 Task: For heading Use Courier New with navy blue colour.  font size for heading20,  'Change the font style of data to'Courier New and font size to 12,  Change the alignment of both headline & data to Align left In the sheet  Budget Management Sheetbook
Action: Mouse moved to (116, 158)
Screenshot: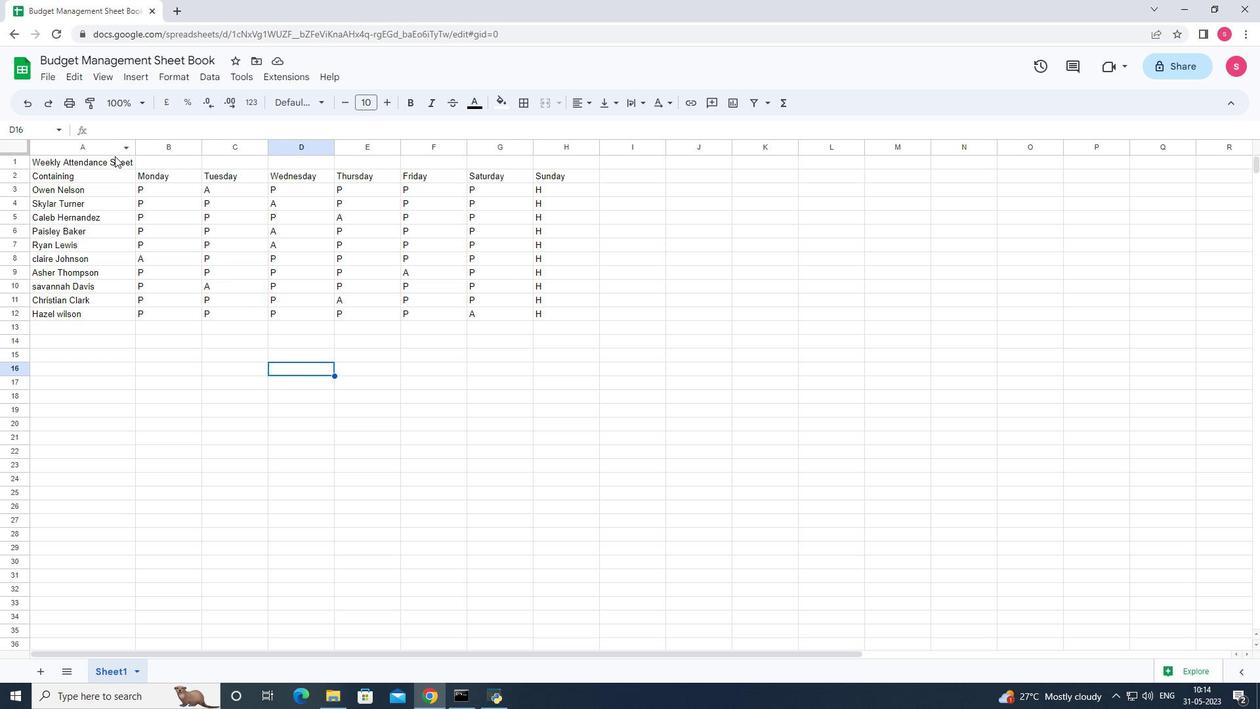 
Action: Mouse pressed left at (116, 158)
Screenshot: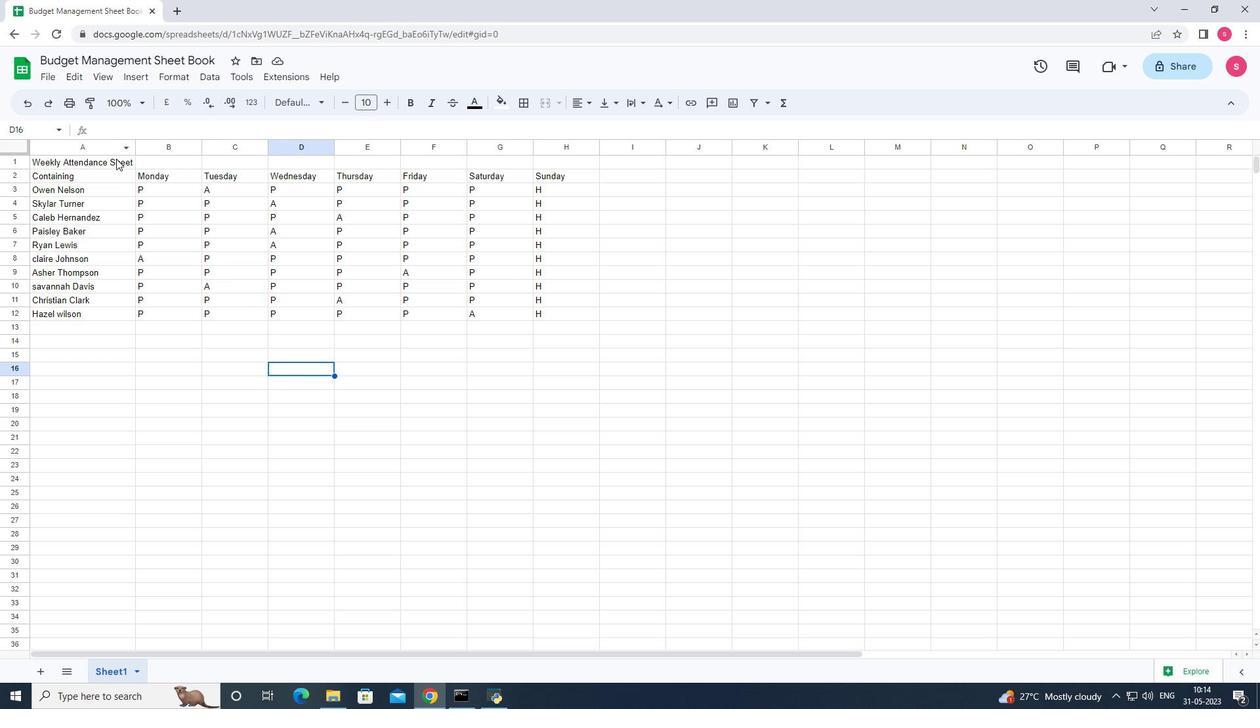 
Action: Mouse moved to (319, 105)
Screenshot: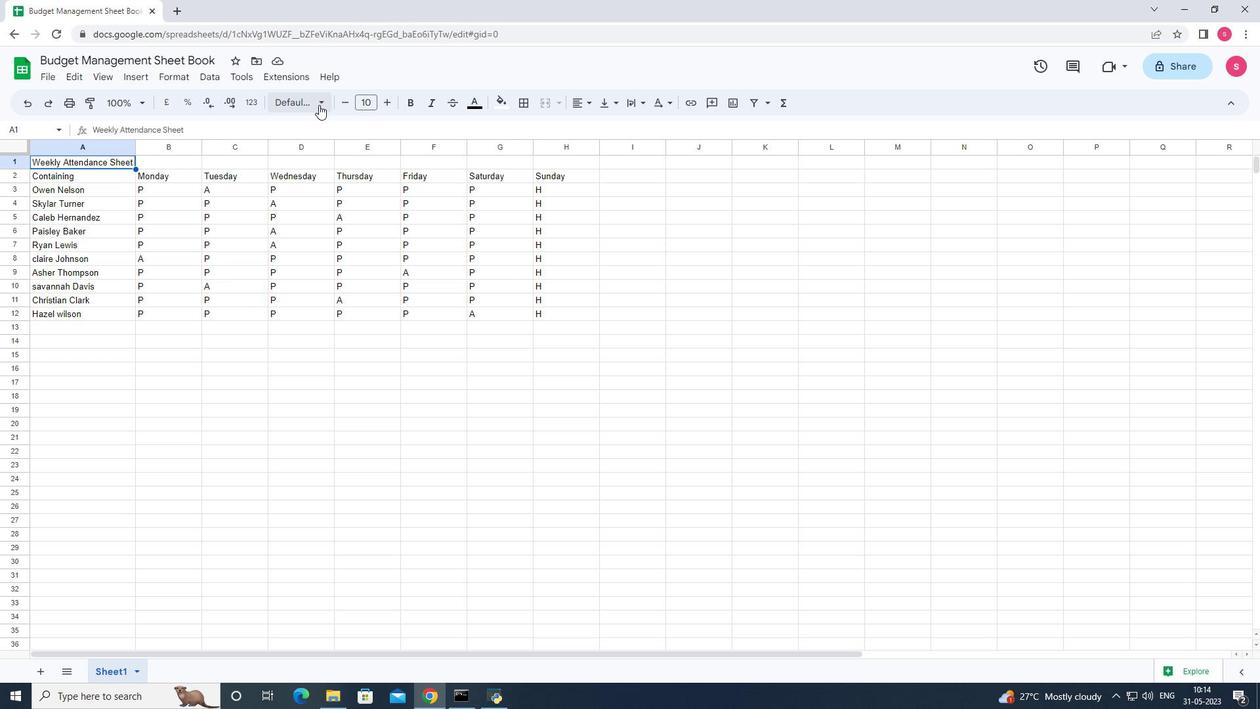 
Action: Mouse pressed left at (319, 105)
Screenshot: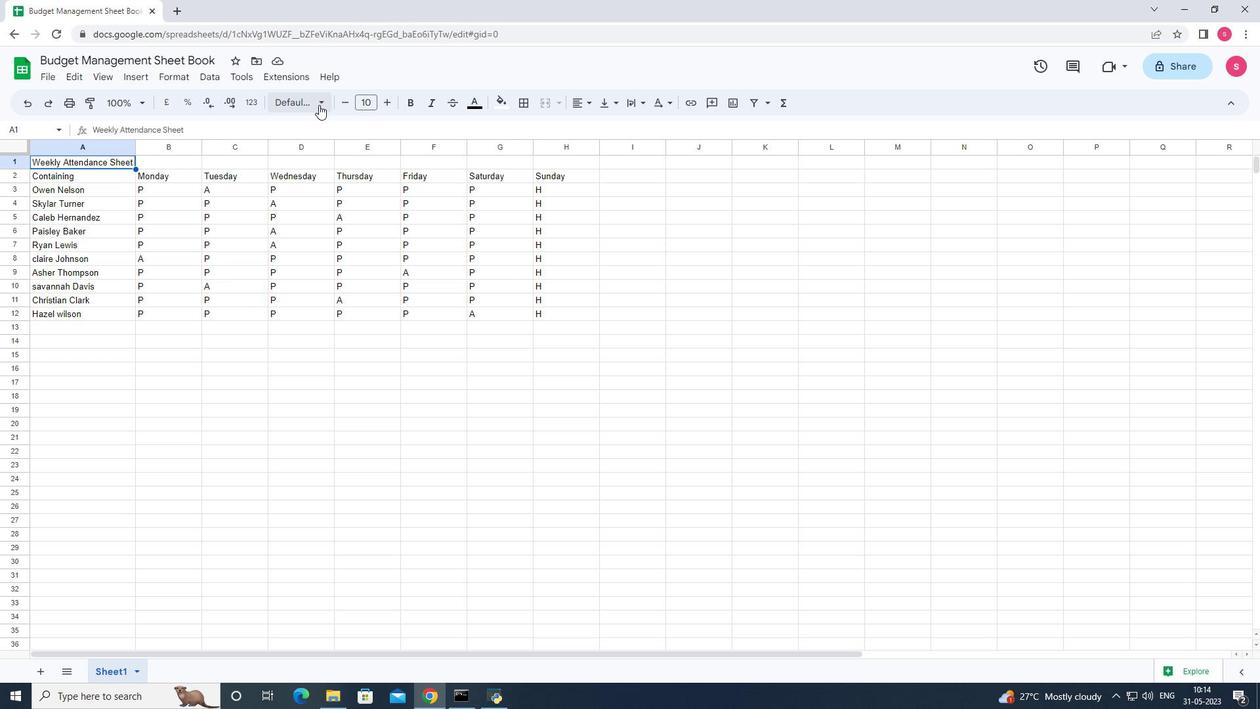 
Action: Mouse moved to (332, 477)
Screenshot: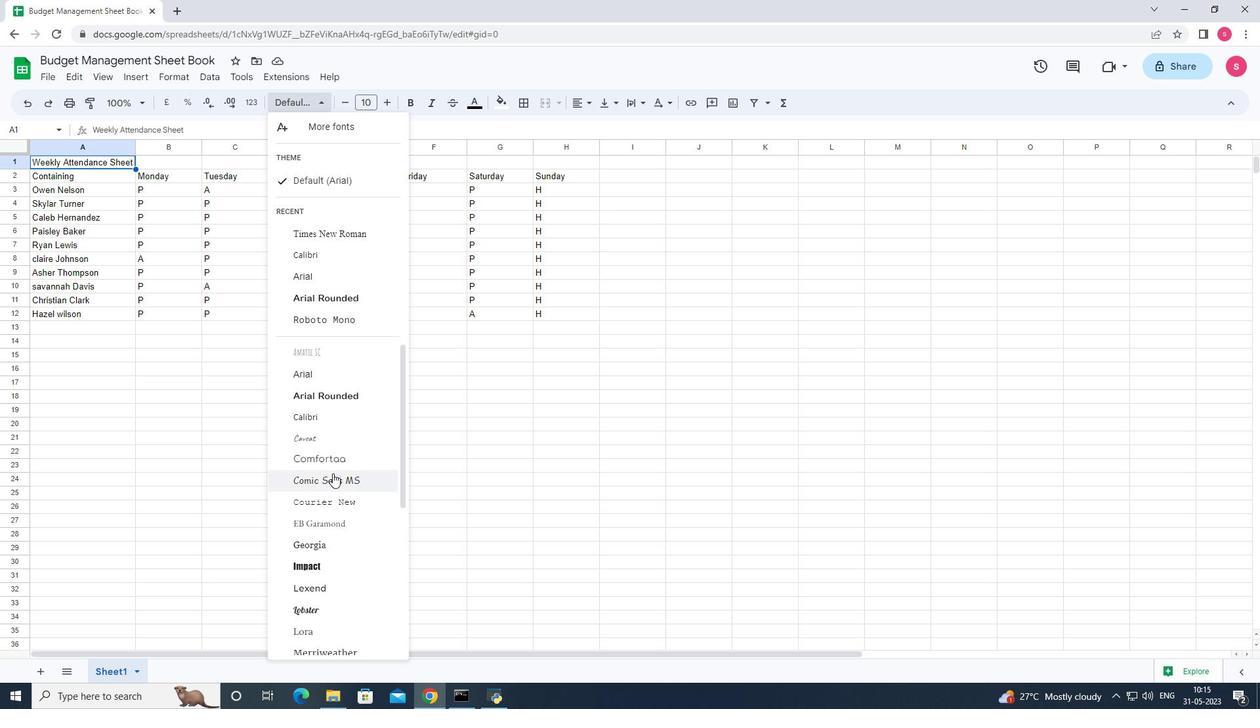 
Action: Mouse scrolled (332, 476) with delta (0, 0)
Screenshot: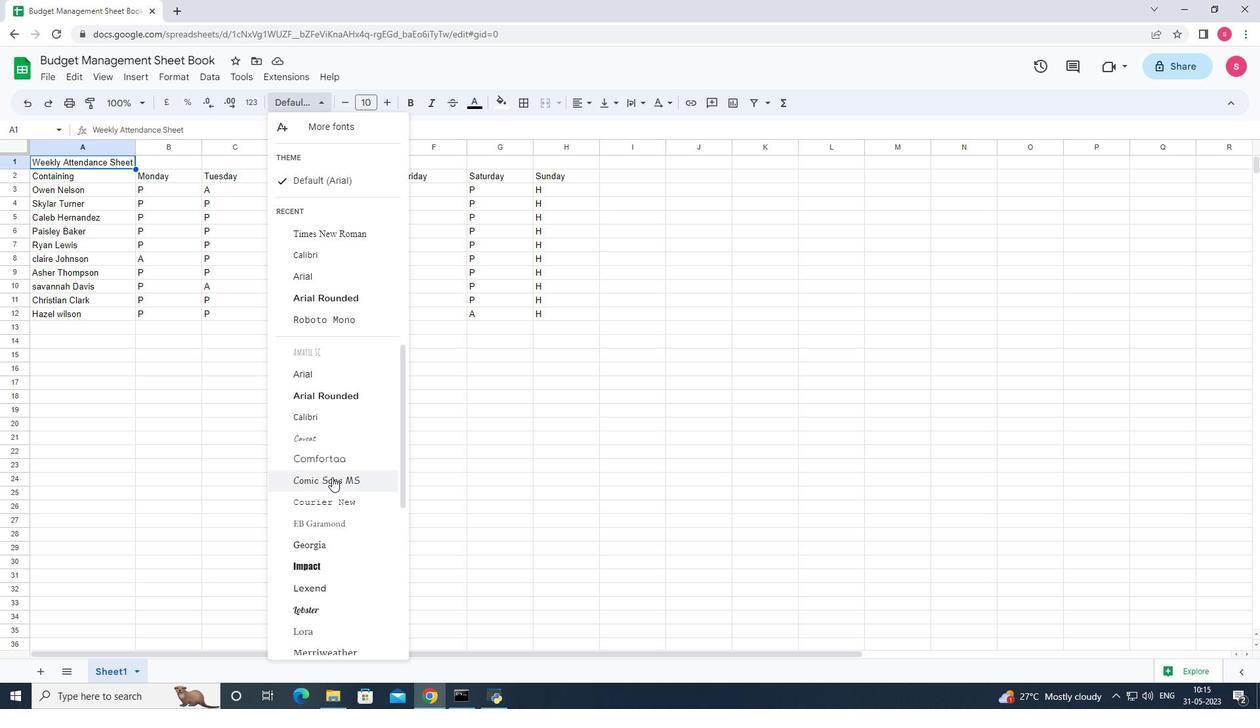 
Action: Mouse scrolled (332, 476) with delta (0, 0)
Screenshot: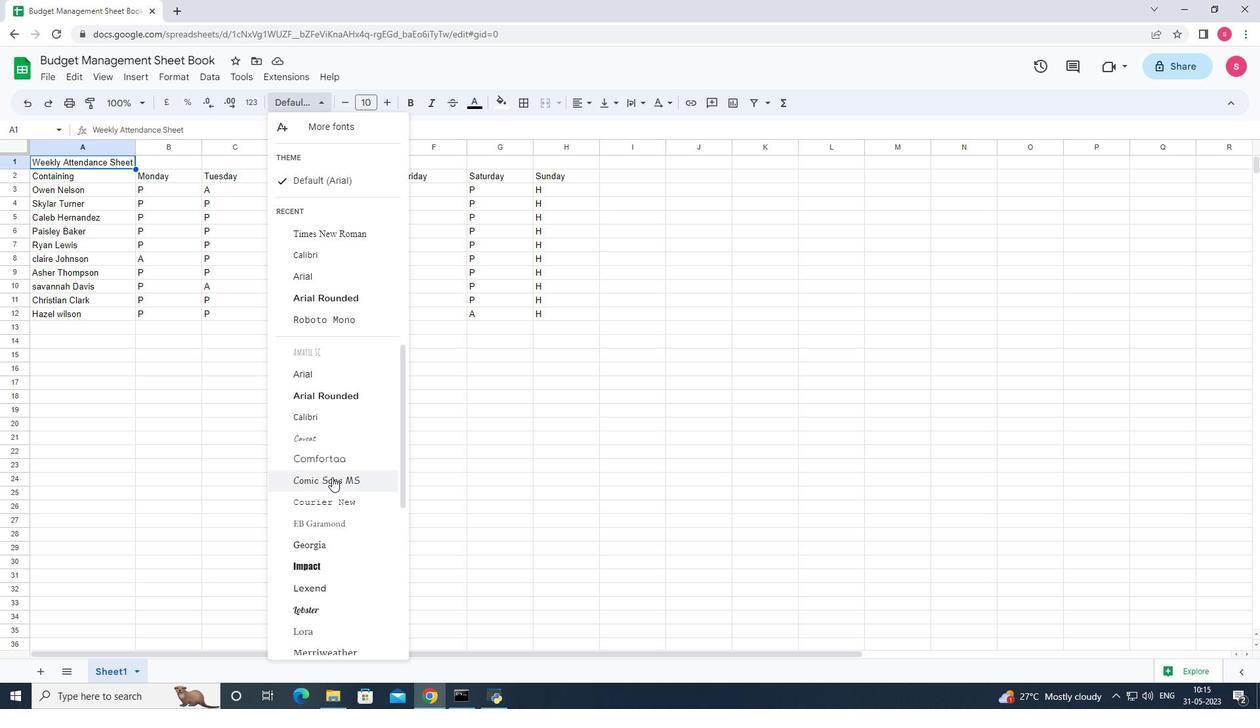 
Action: Mouse scrolled (332, 476) with delta (0, 0)
Screenshot: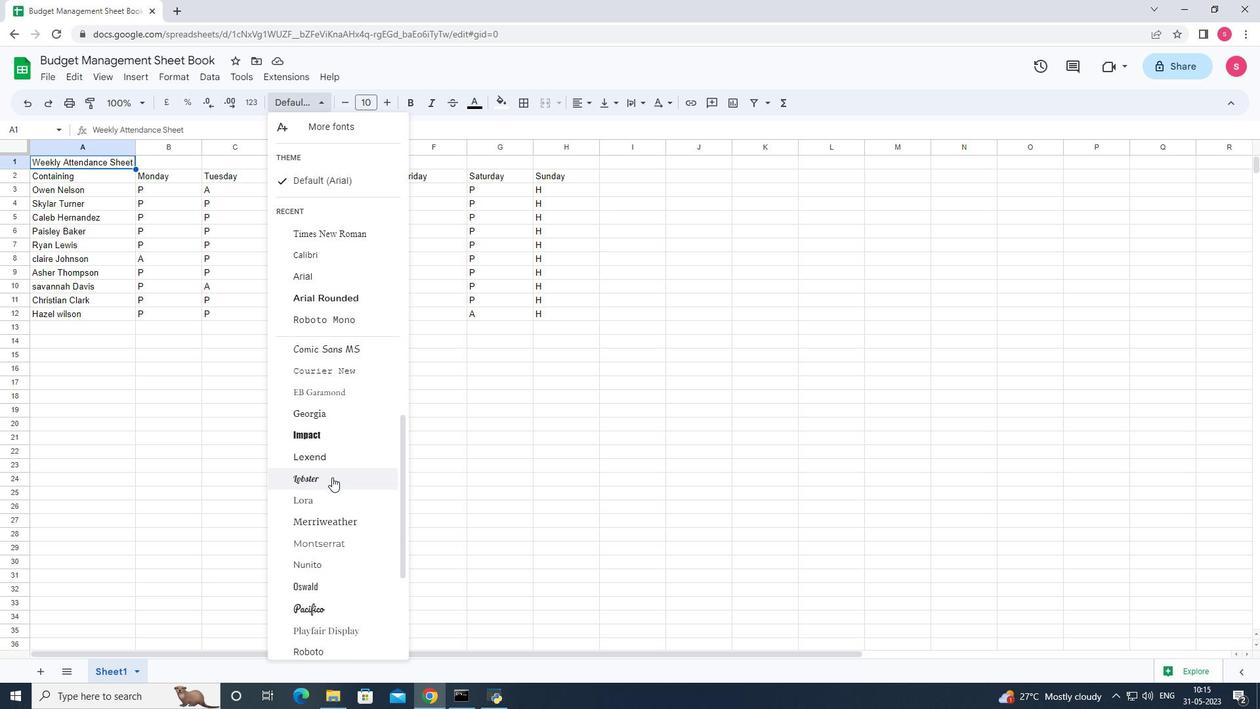 
Action: Mouse scrolled (332, 476) with delta (0, 0)
Screenshot: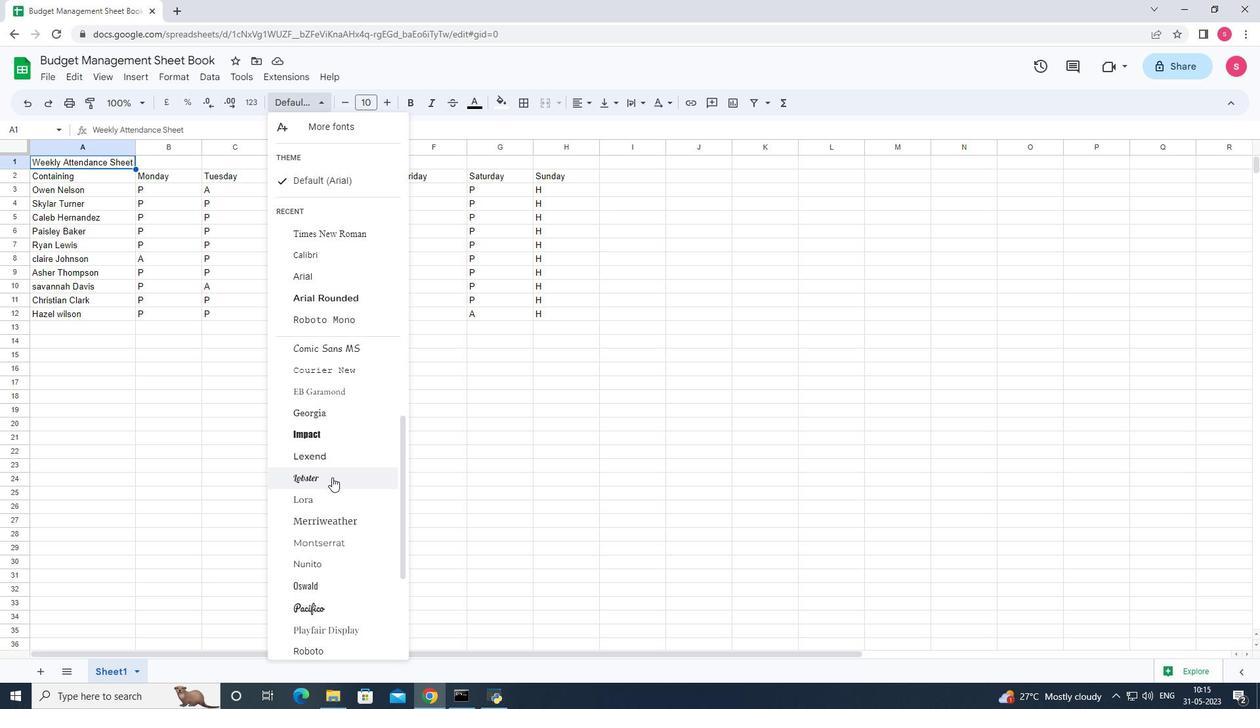 
Action: Mouse scrolled (332, 476) with delta (0, 0)
Screenshot: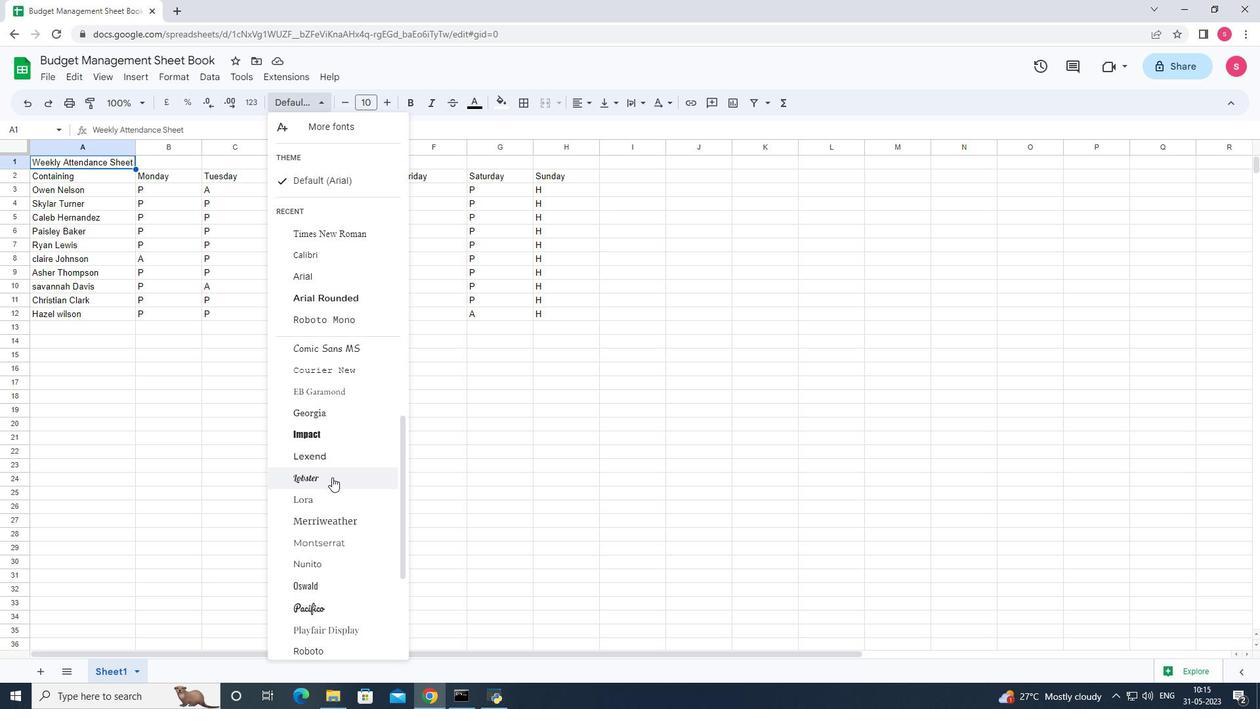 
Action: Mouse scrolled (332, 476) with delta (0, 0)
Screenshot: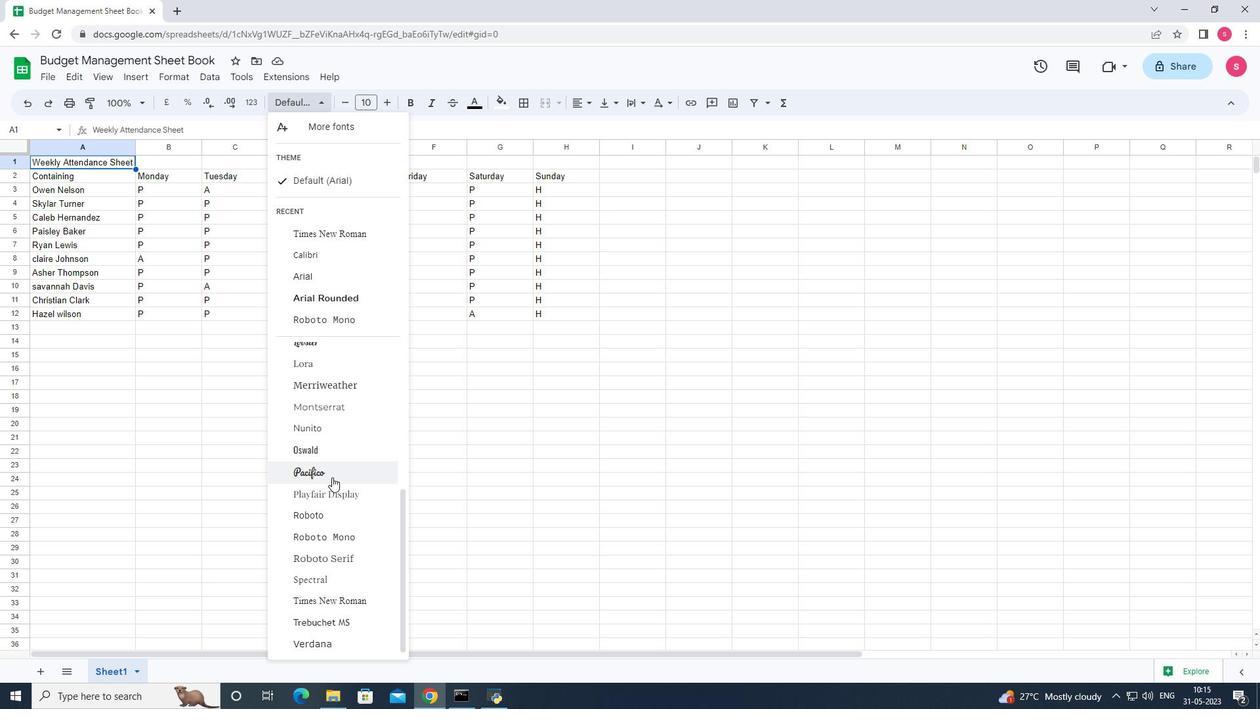 
Action: Mouse scrolled (332, 476) with delta (0, 0)
Screenshot: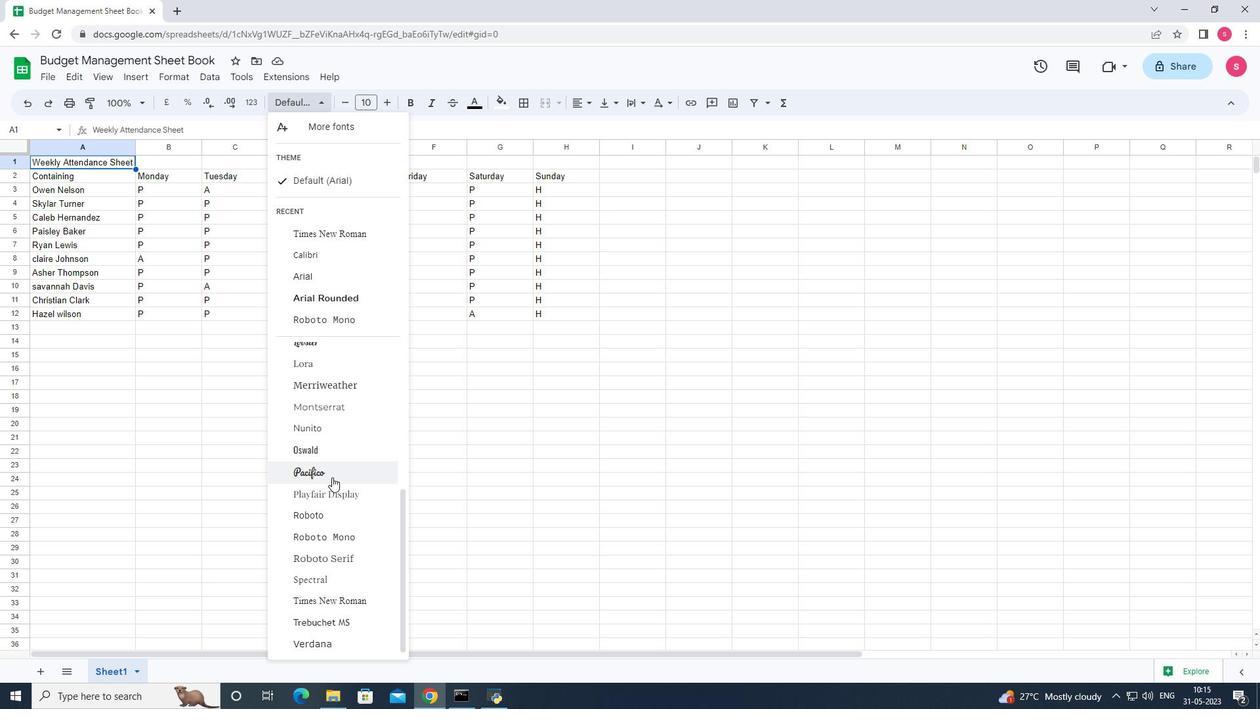 
Action: Mouse scrolled (332, 476) with delta (0, 0)
Screenshot: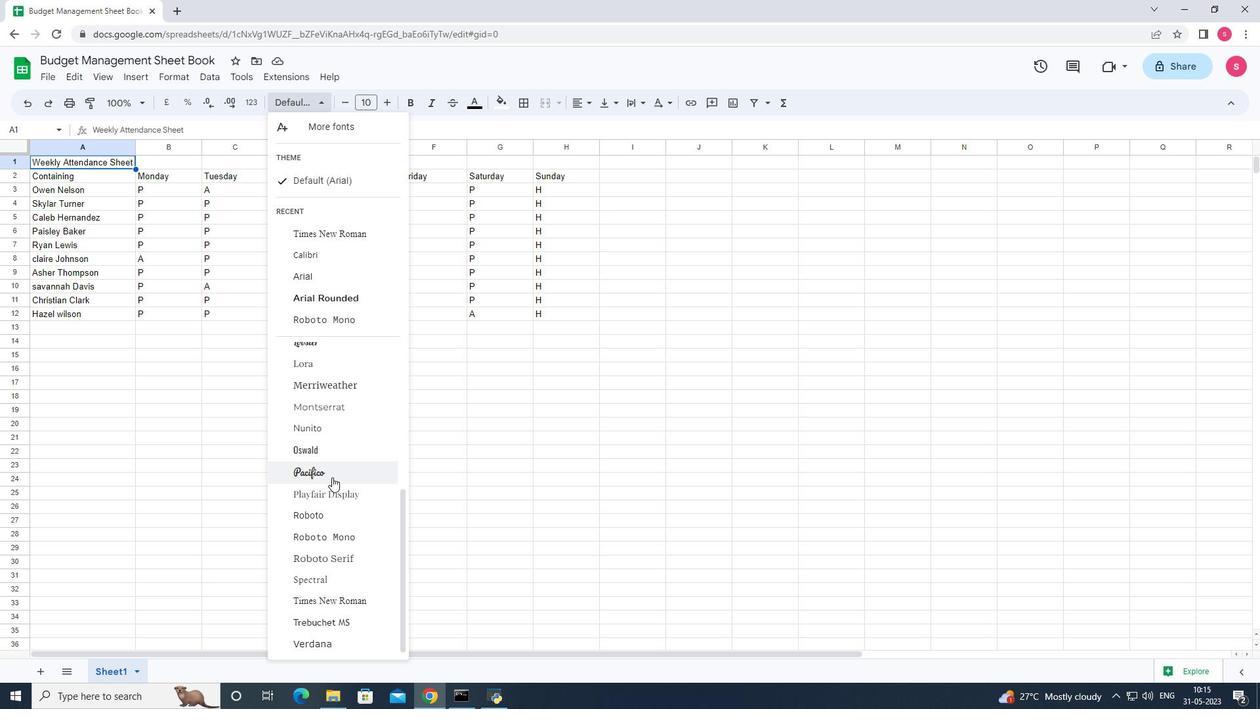 
Action: Mouse moved to (335, 336)
Screenshot: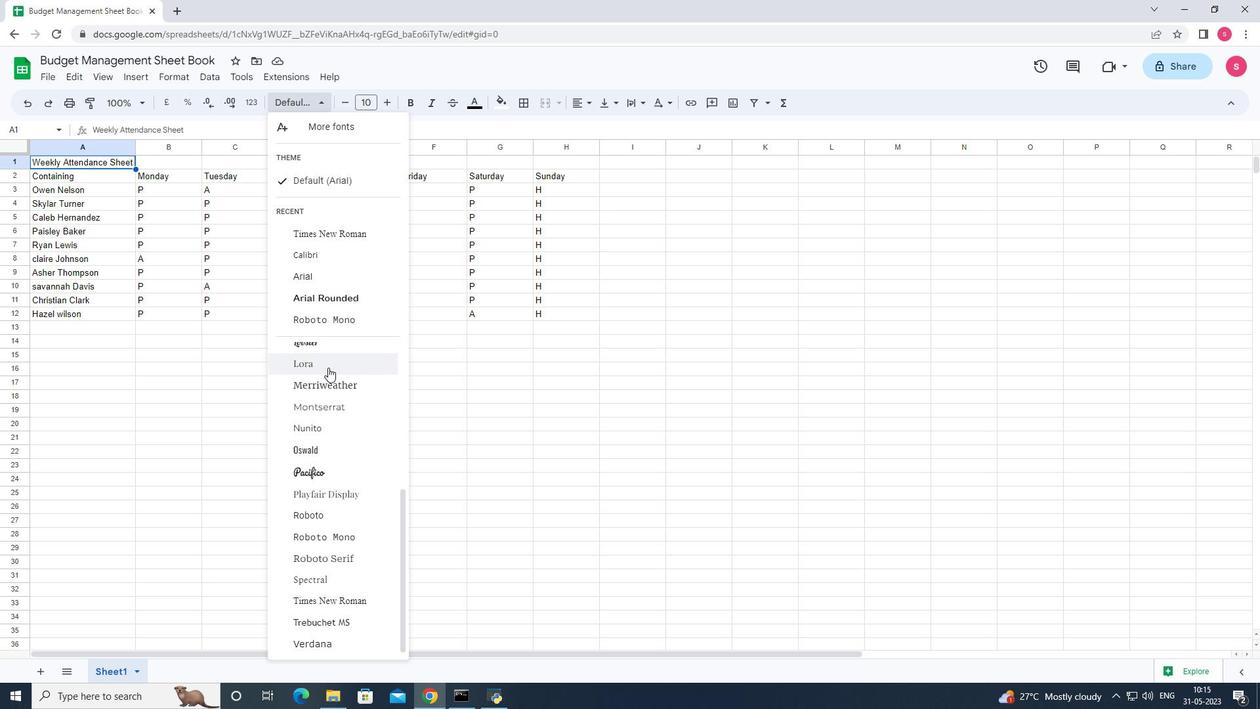 
Action: Mouse scrolled (335, 335) with delta (0, 0)
Screenshot: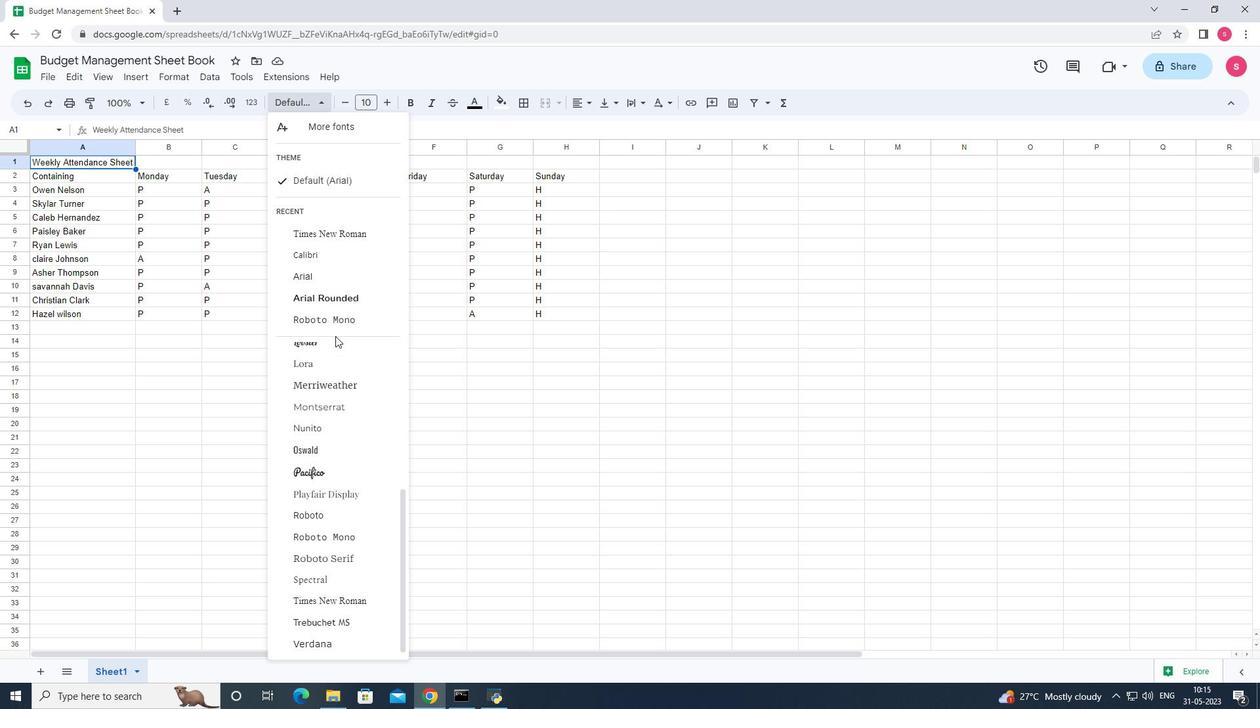 
Action: Mouse scrolled (335, 335) with delta (0, 0)
Screenshot: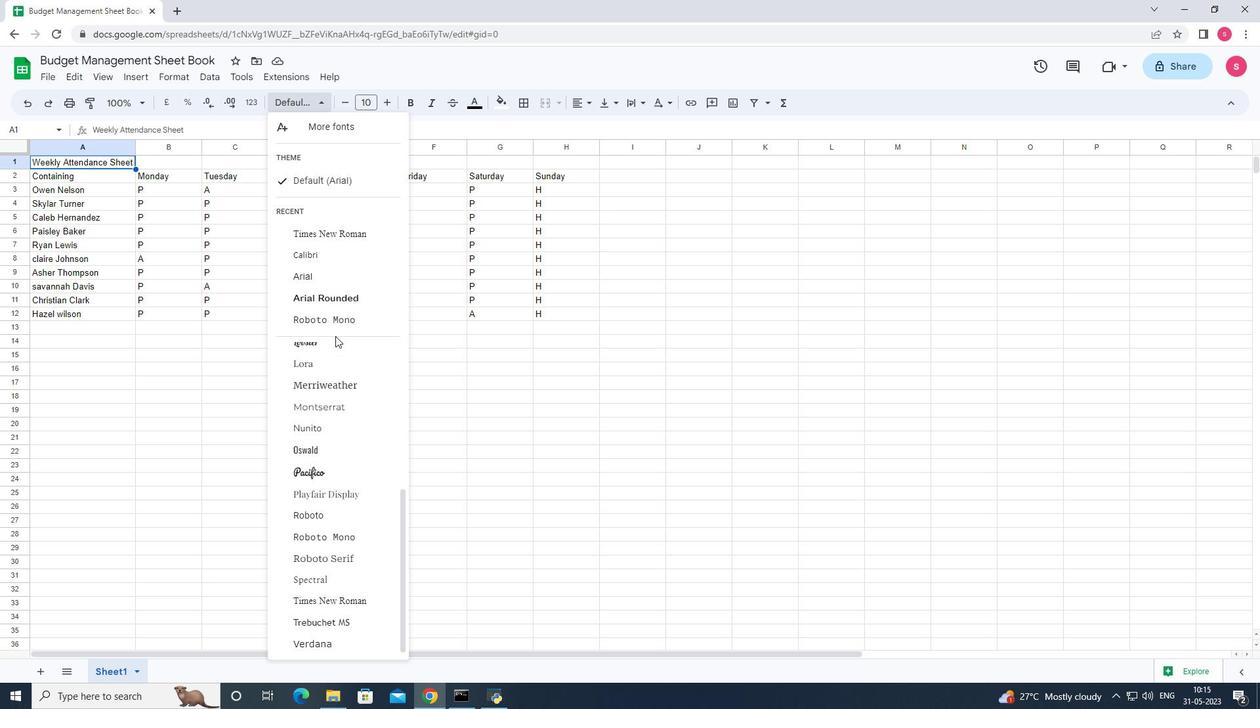 
Action: Mouse scrolled (335, 335) with delta (0, 0)
Screenshot: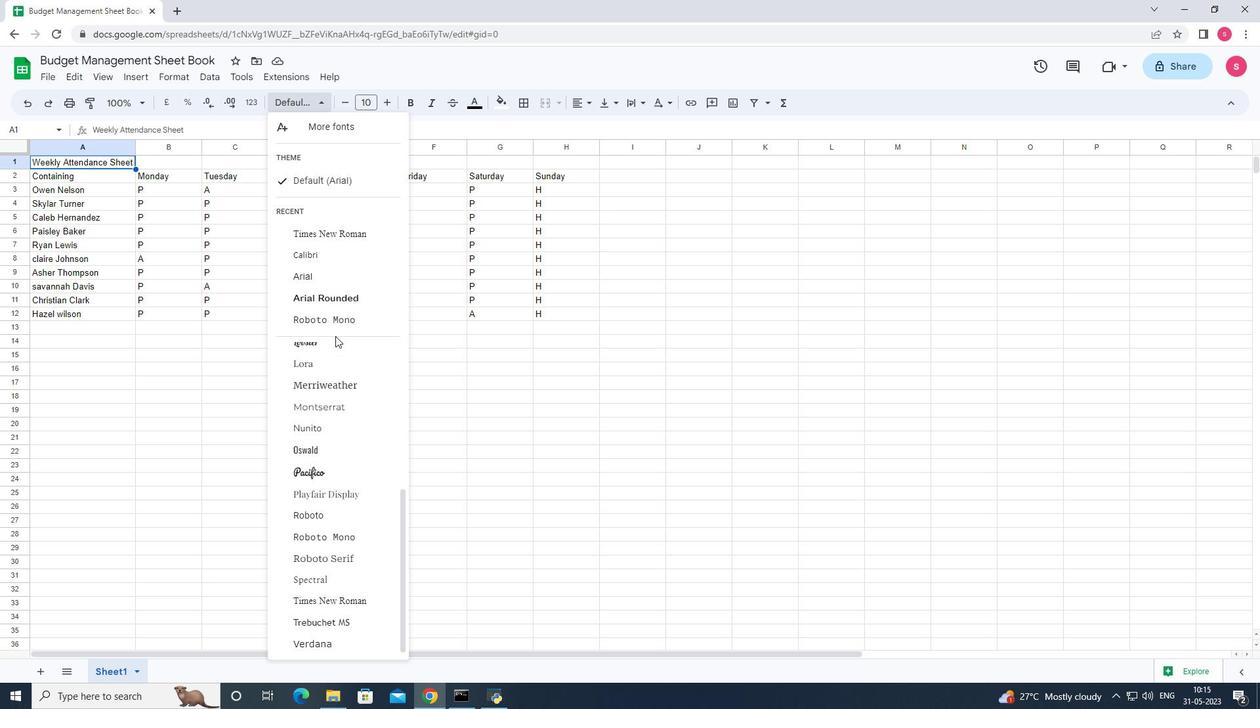 
Action: Mouse moved to (336, 191)
Screenshot: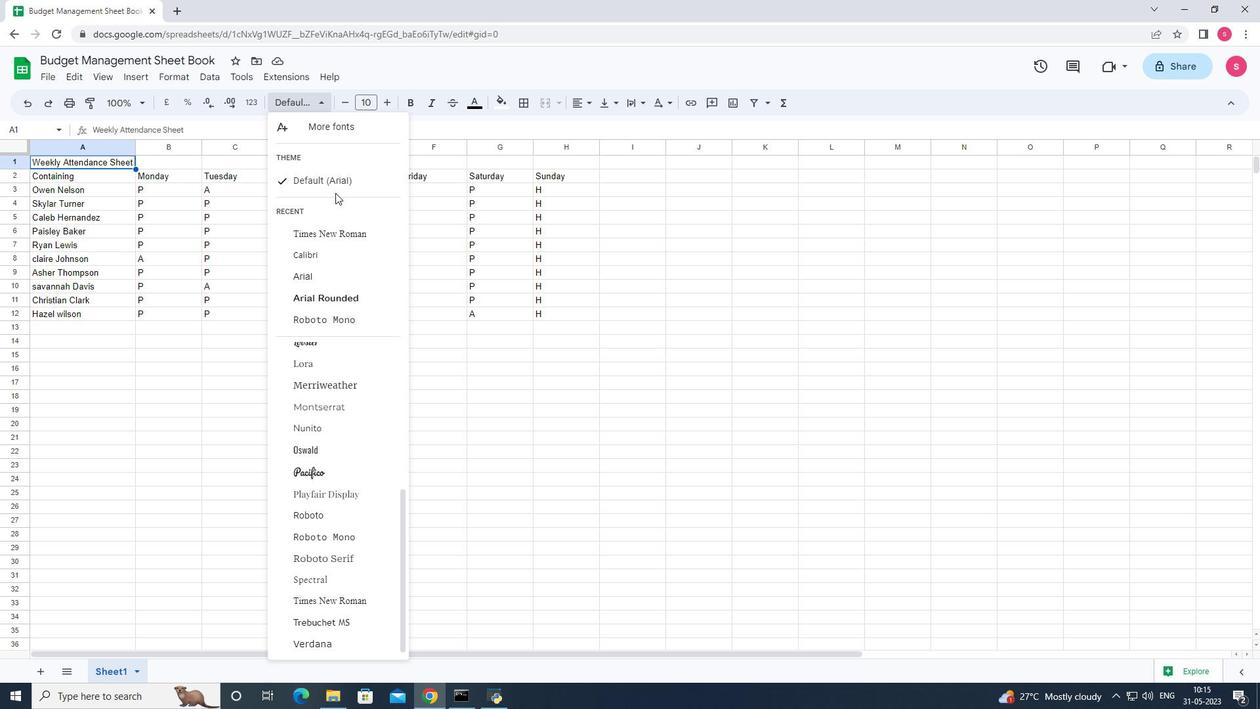 
Action: Mouse scrolled (336, 190) with delta (0, 0)
Screenshot: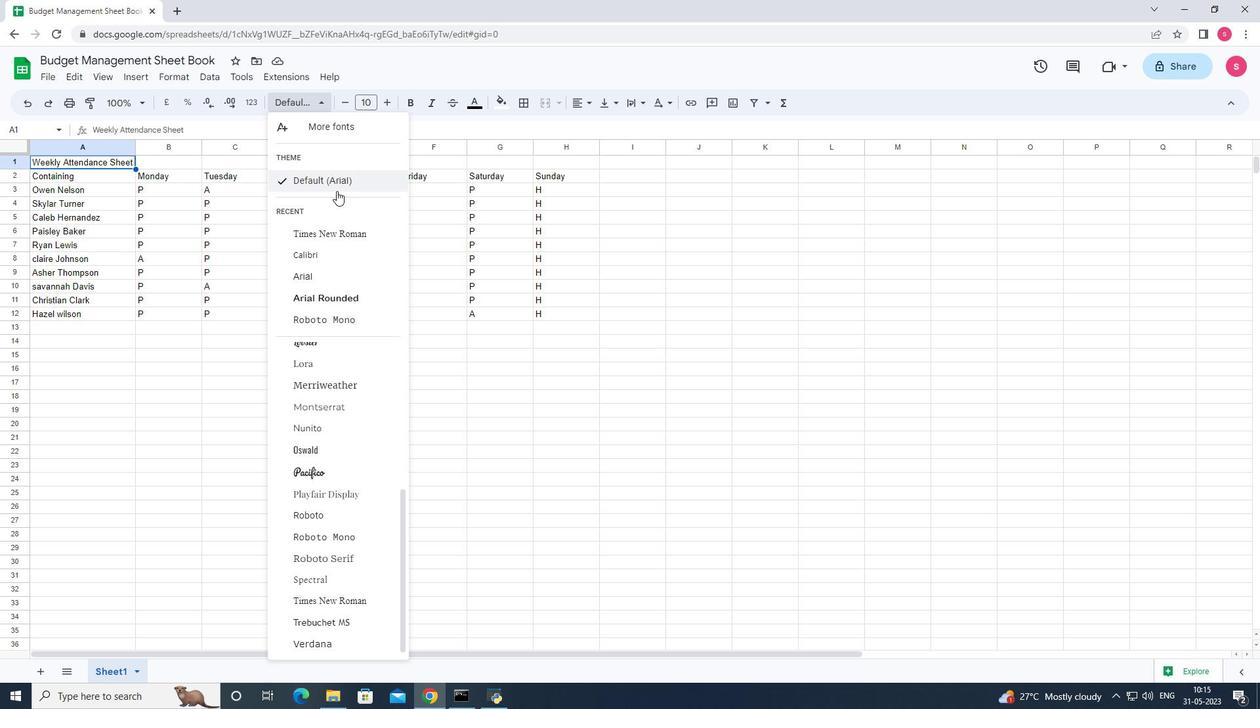 
Action: Mouse scrolled (336, 190) with delta (0, 0)
Screenshot: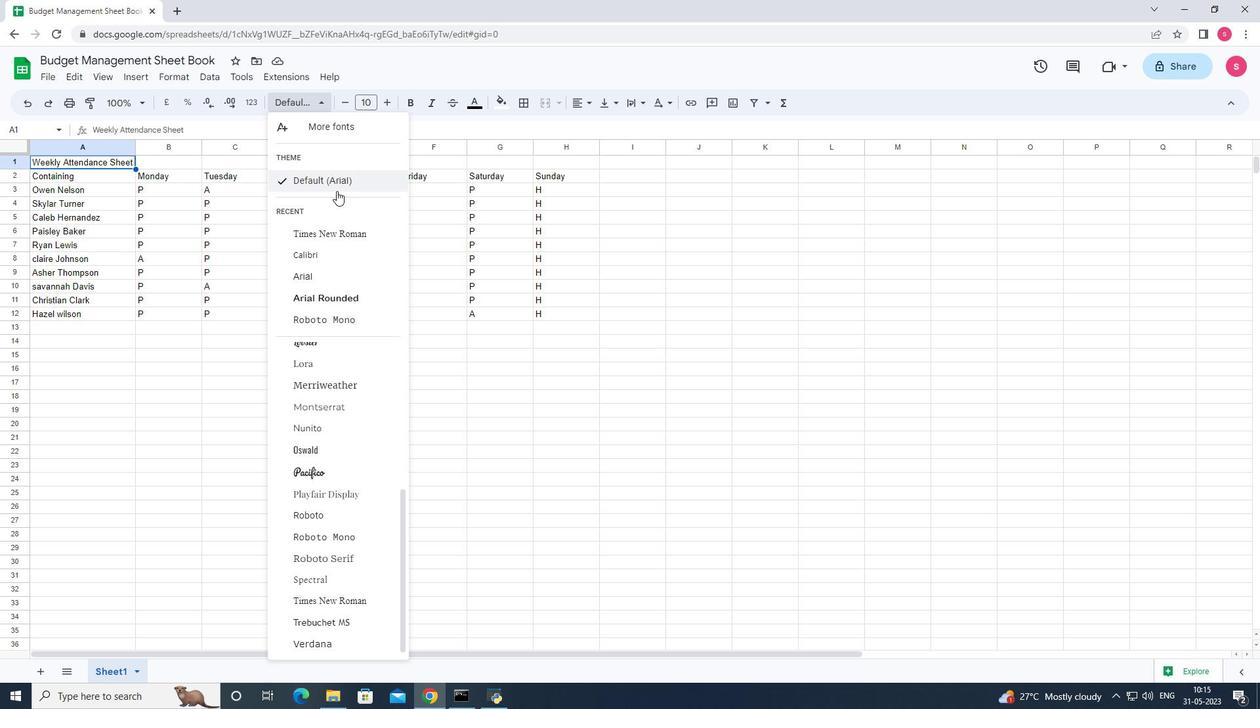 
Action: Mouse scrolled (336, 190) with delta (0, 0)
Screenshot: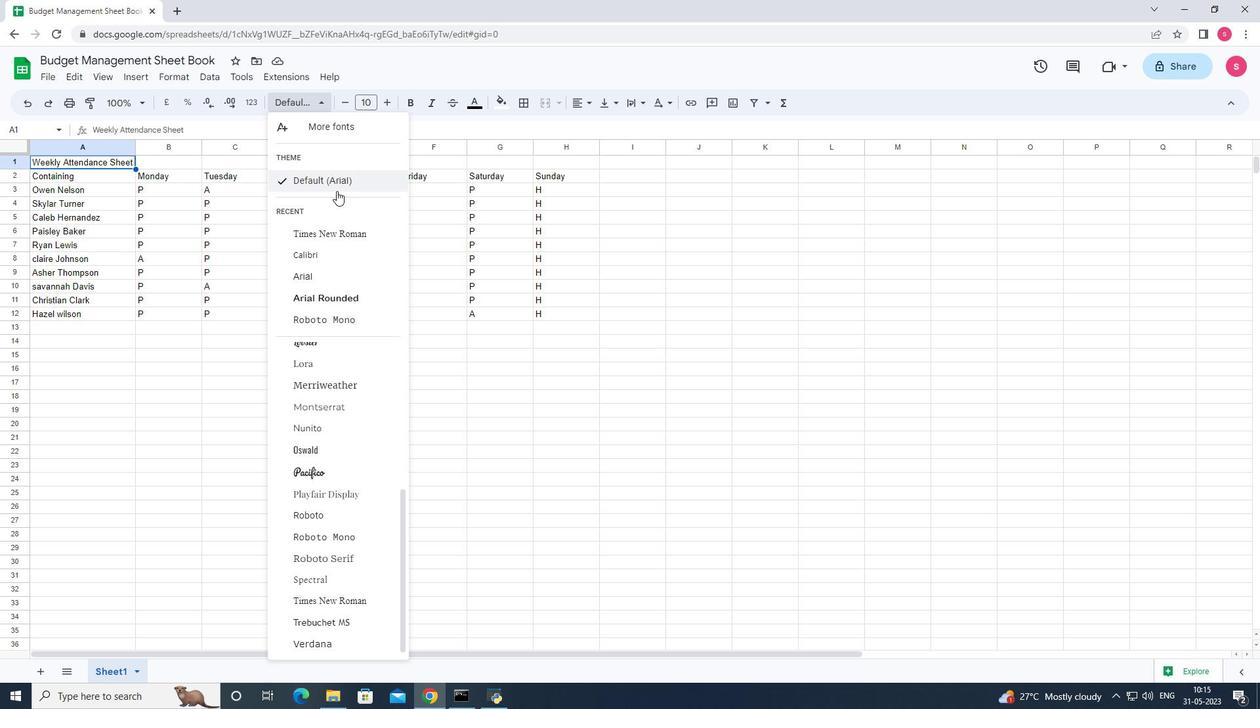 
Action: Mouse moved to (354, 288)
Screenshot: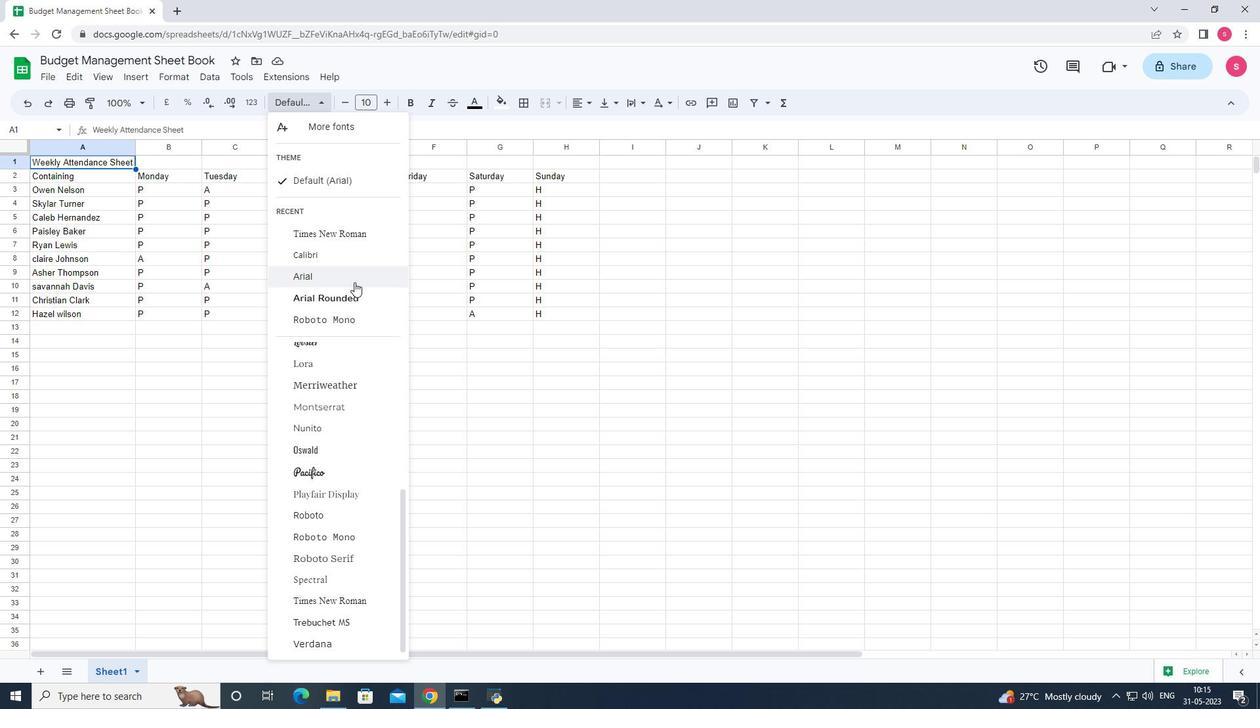
Action: Mouse scrolled (354, 287) with delta (0, 0)
Screenshot: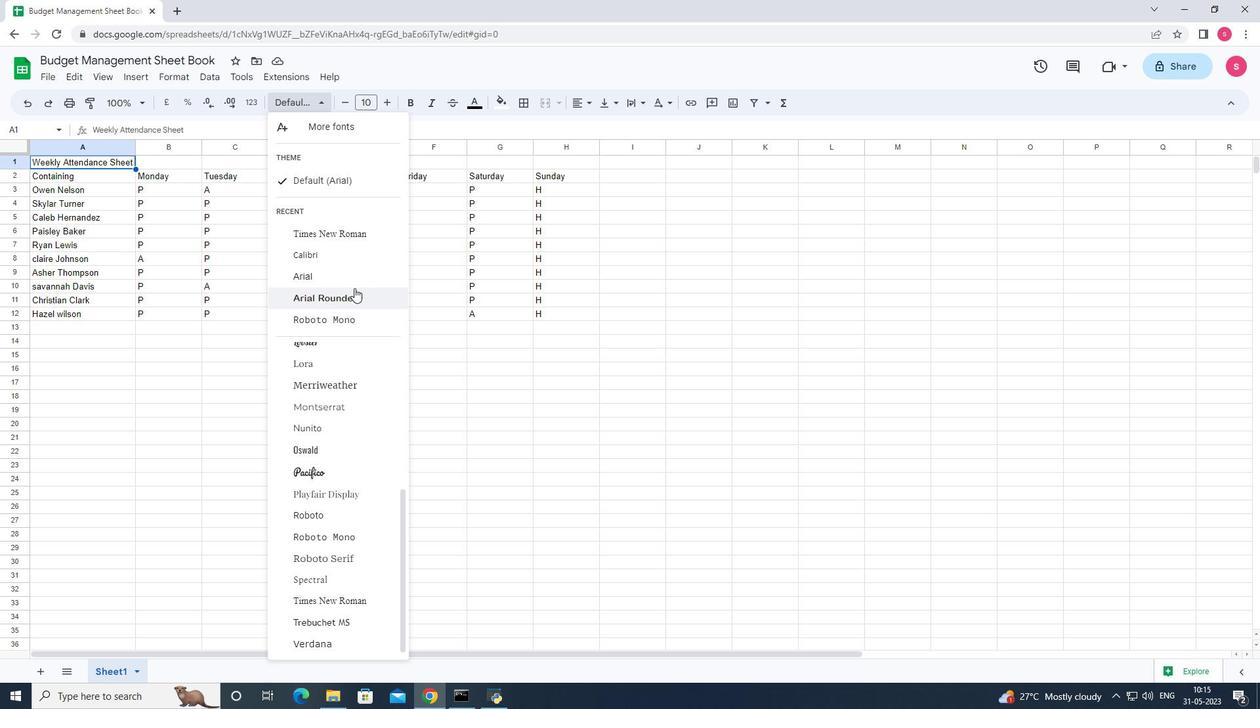 
Action: Mouse moved to (354, 288)
Screenshot: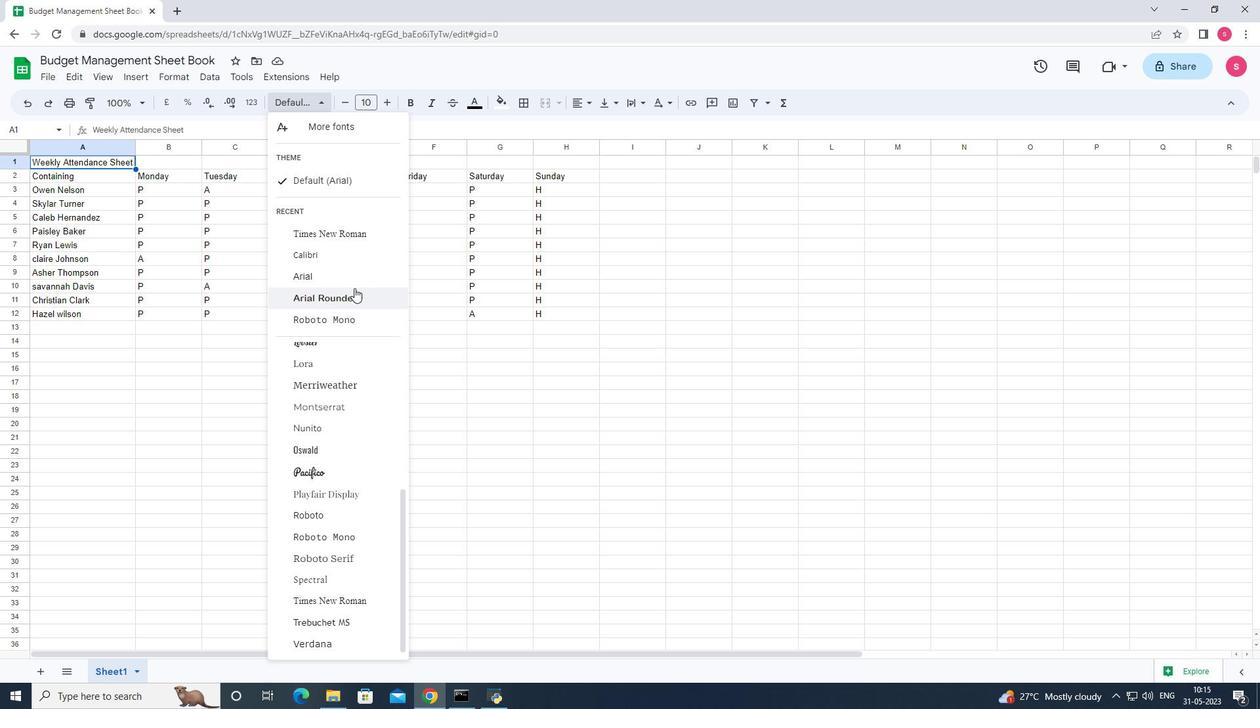 
Action: Mouse scrolled (354, 288) with delta (0, 0)
Screenshot: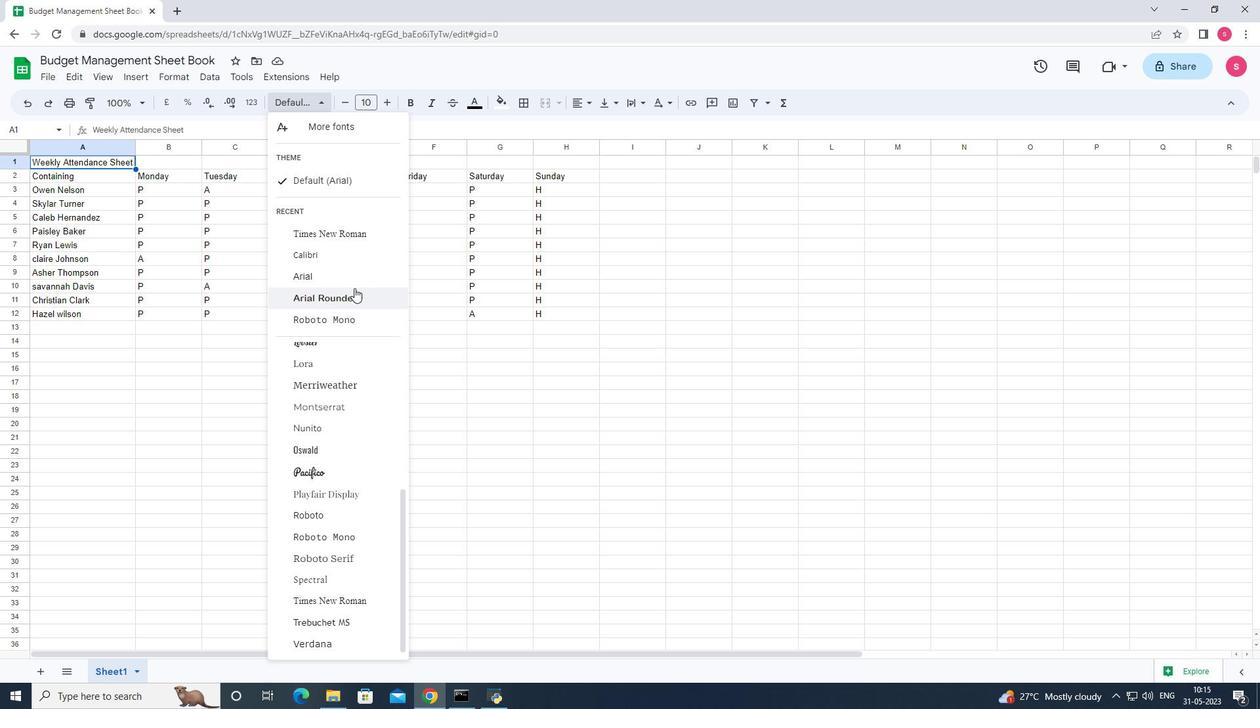 
Action: Mouse moved to (353, 289)
Screenshot: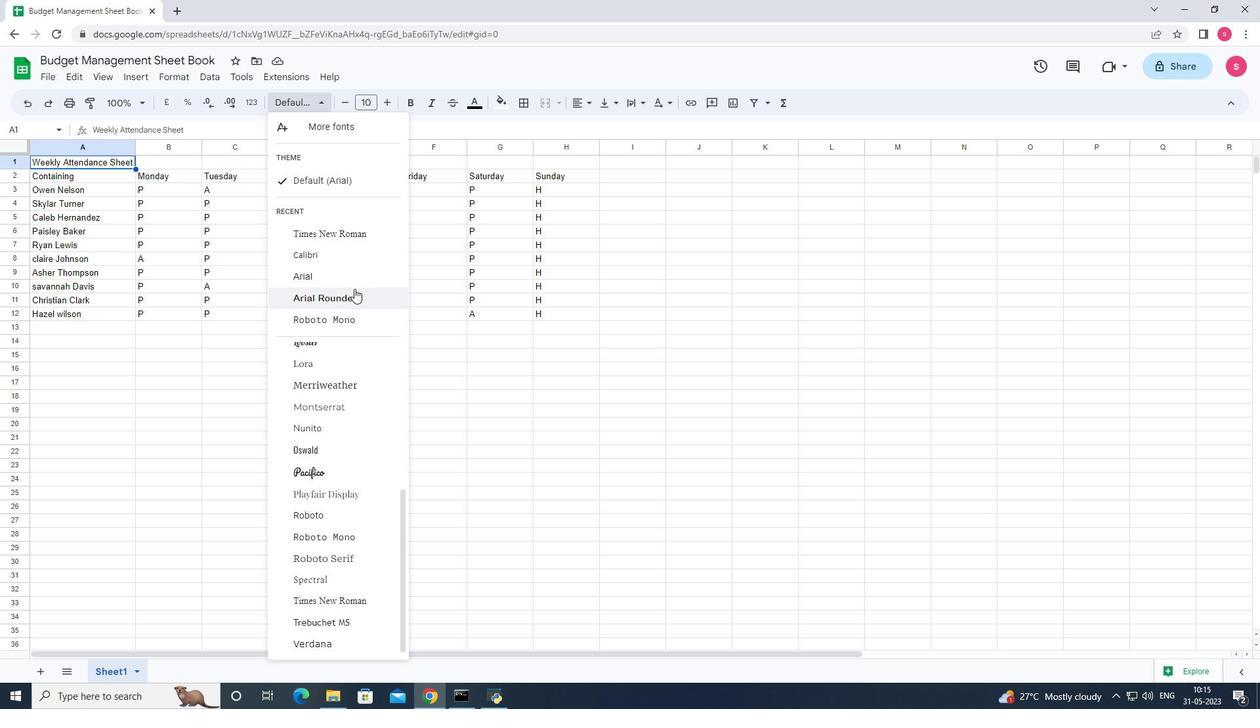 
Action: Mouse scrolled (353, 288) with delta (0, 0)
Screenshot: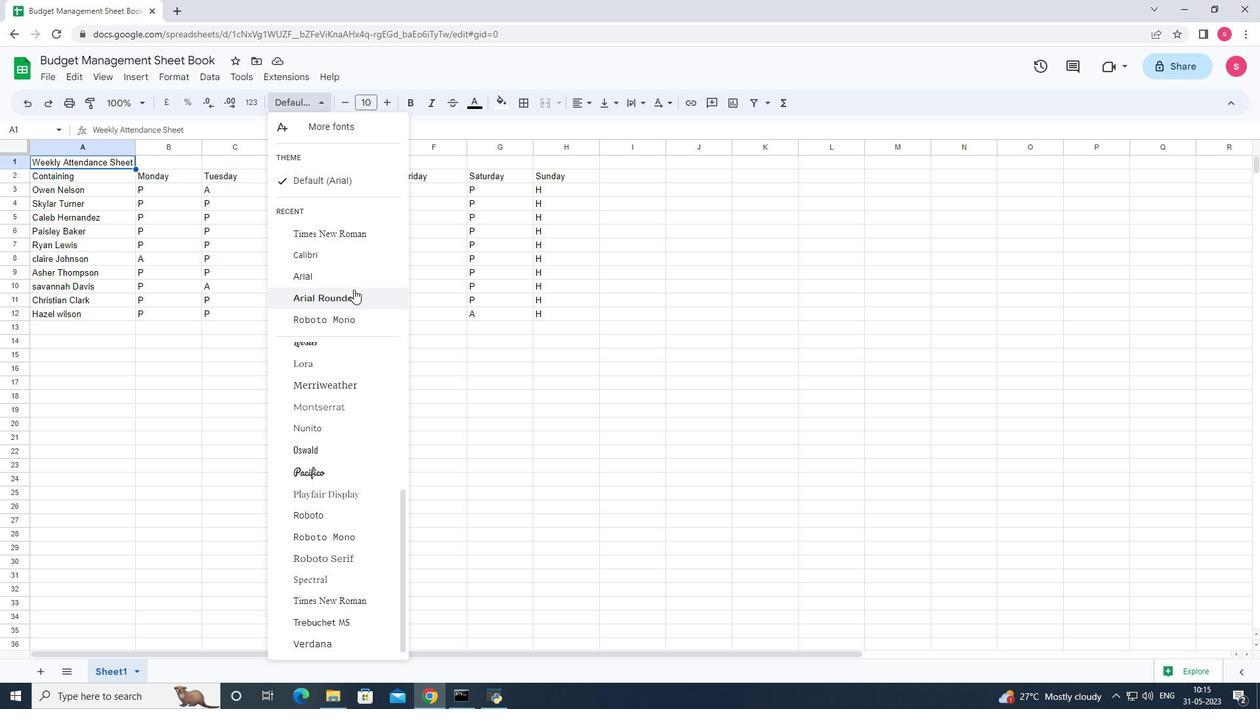 
Action: Mouse scrolled (353, 288) with delta (0, 0)
Screenshot: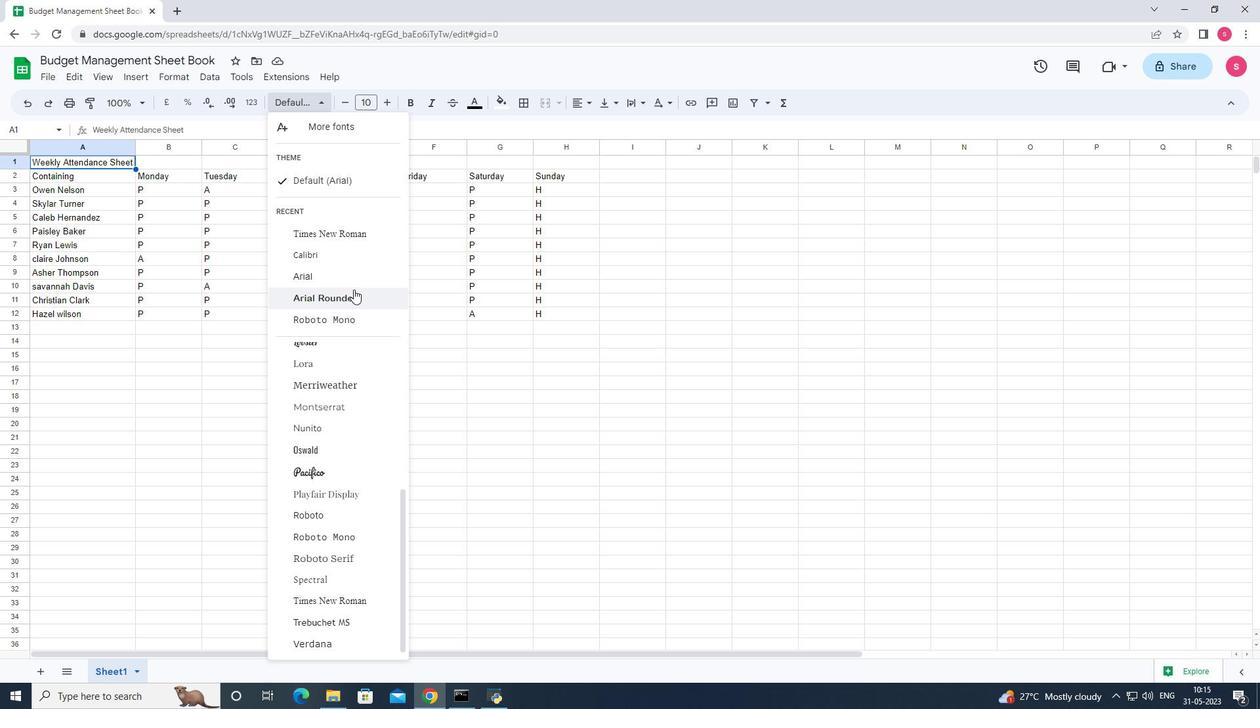 
Action: Mouse scrolled (353, 288) with delta (0, 0)
Screenshot: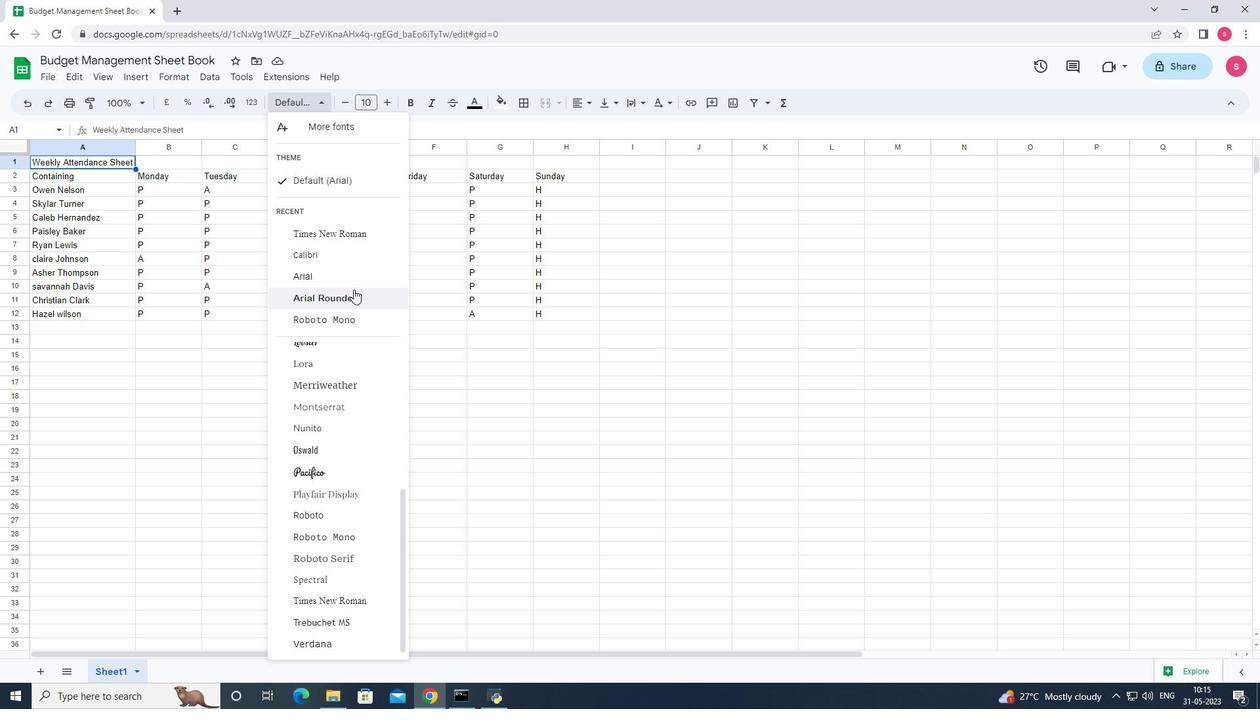 
Action: Mouse moved to (347, 369)
Screenshot: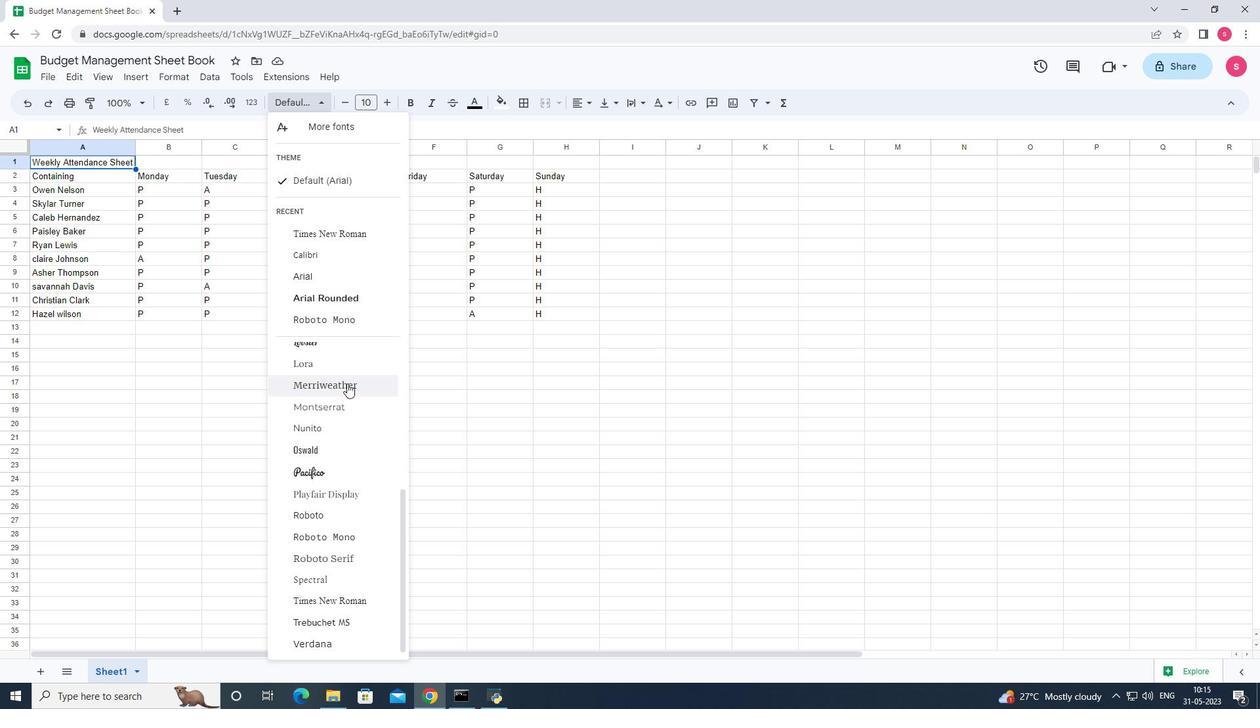 
Action: Mouse scrolled (347, 368) with delta (0, 0)
Screenshot: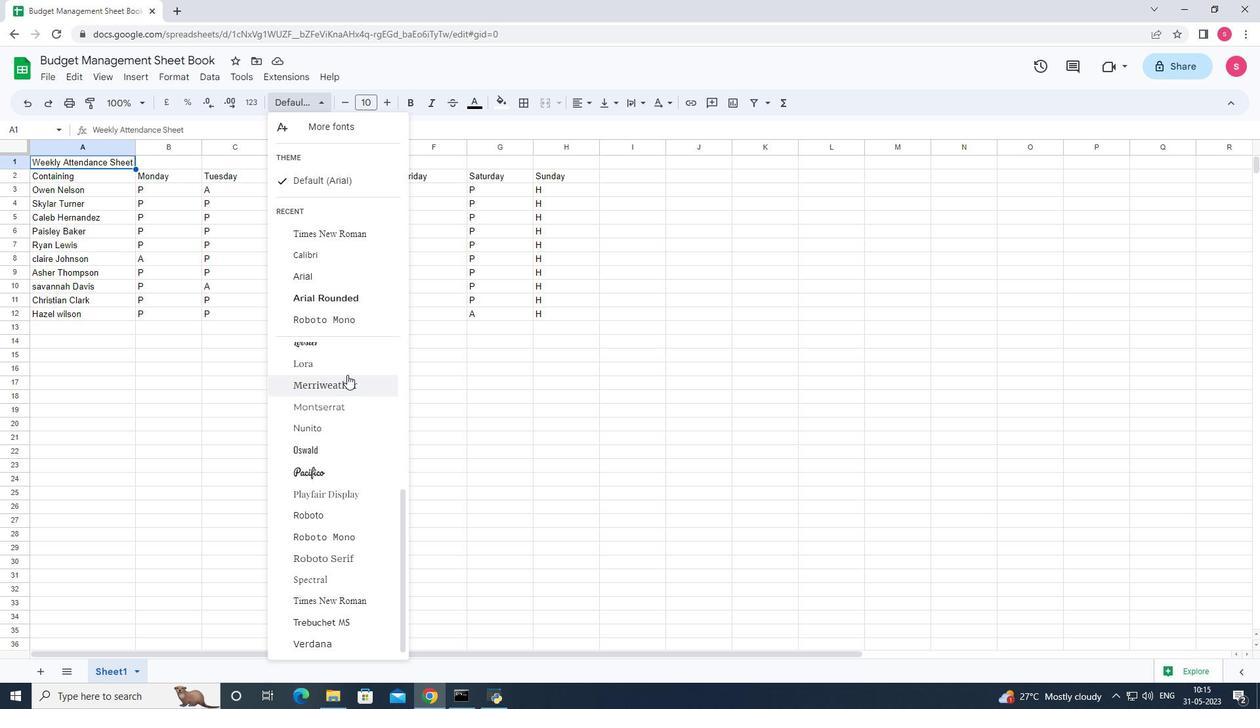 
Action: Mouse scrolled (347, 368) with delta (0, 0)
Screenshot: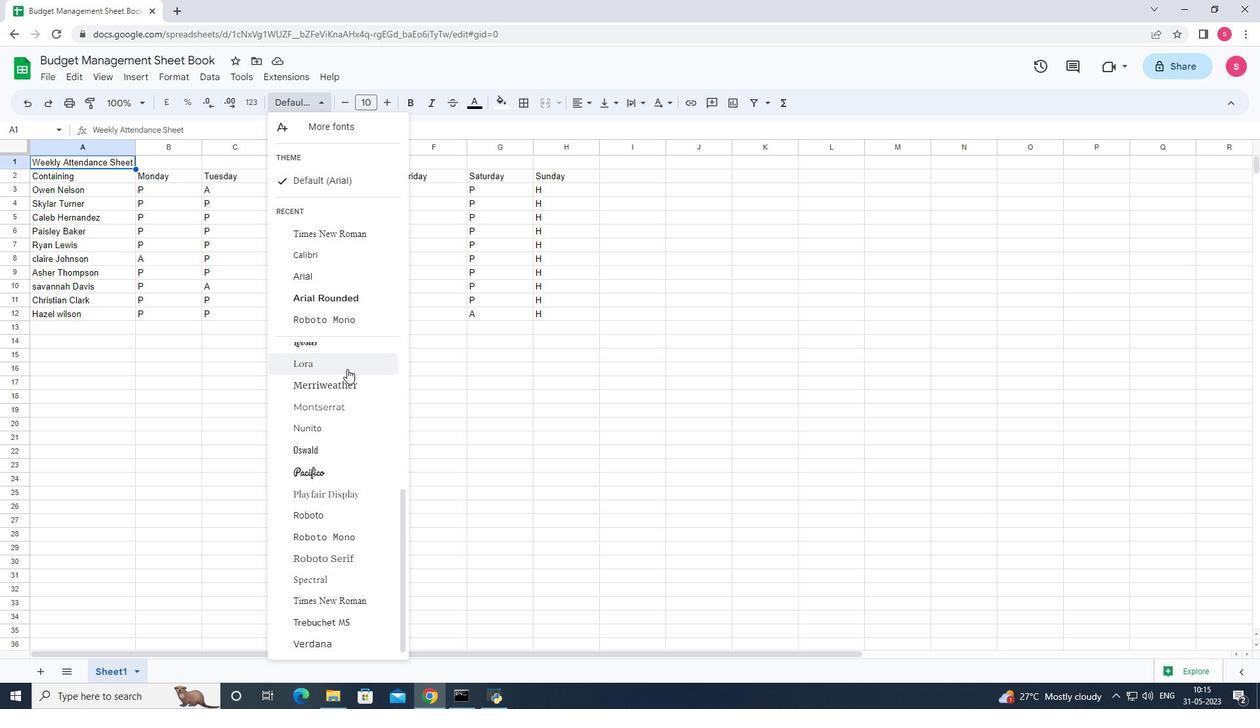 
Action: Mouse scrolled (347, 368) with delta (0, 0)
Screenshot: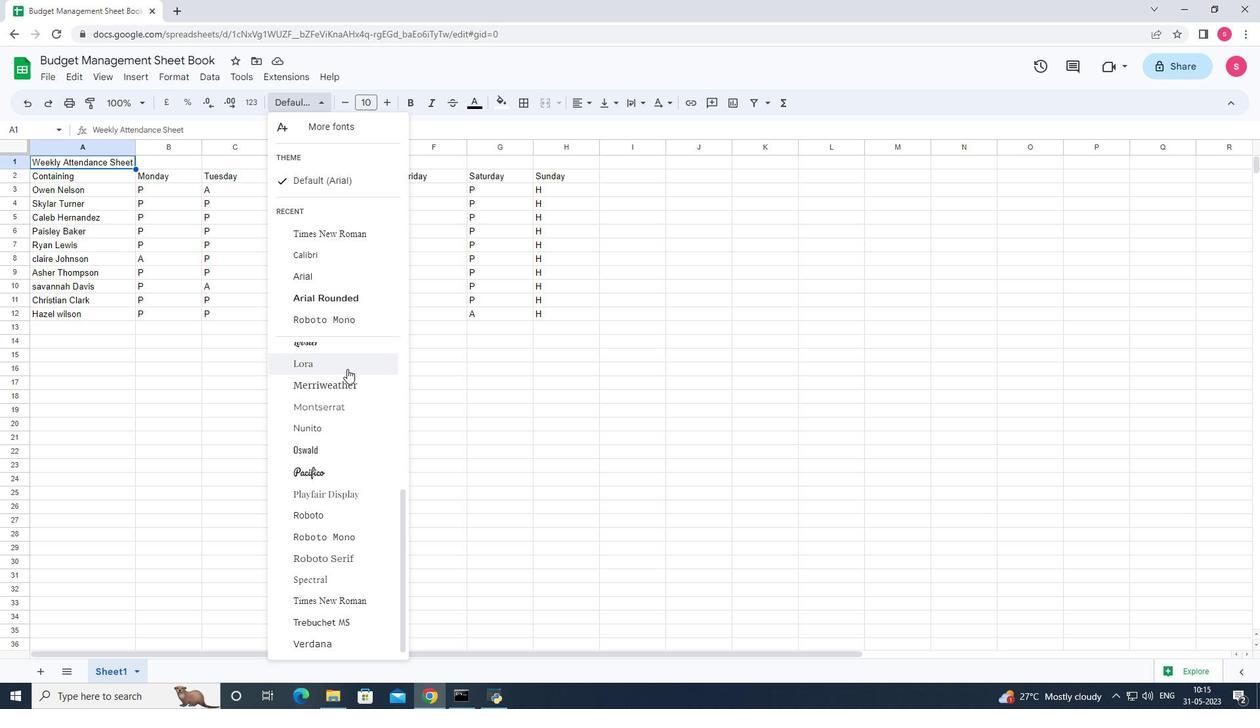 
Action: Mouse scrolled (347, 368) with delta (0, 0)
Screenshot: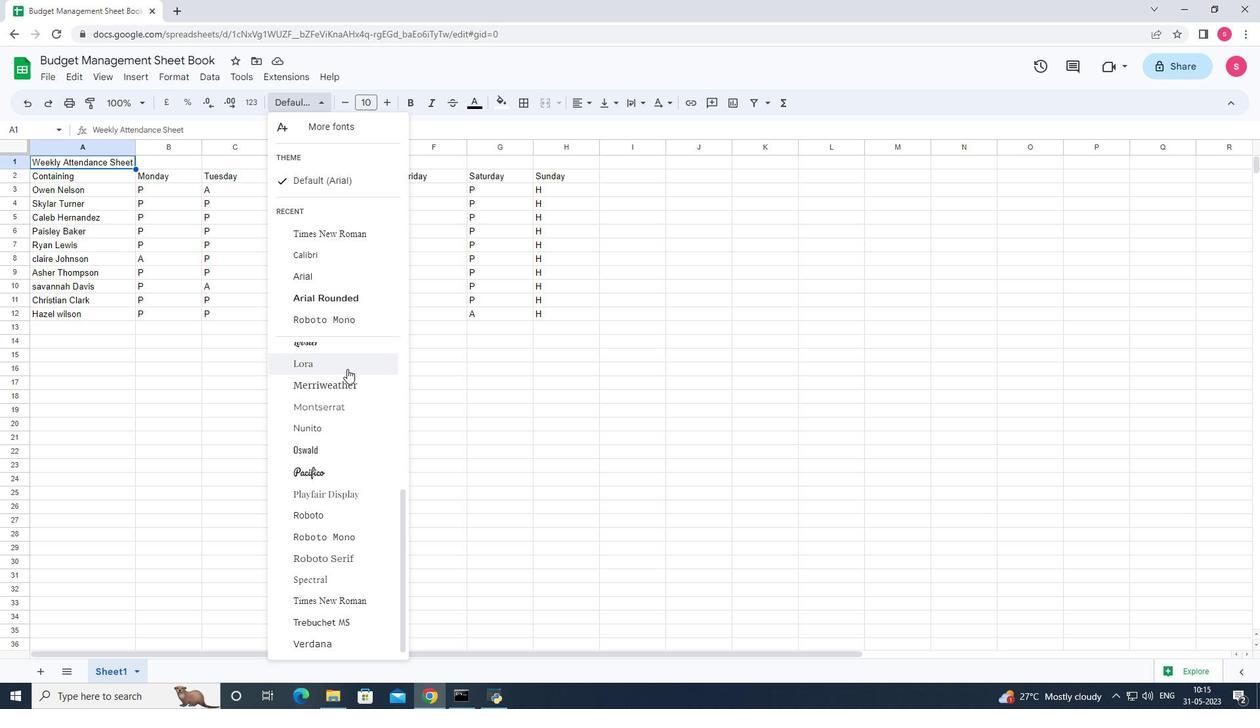 
Action: Mouse scrolled (347, 369) with delta (0, 0)
Screenshot: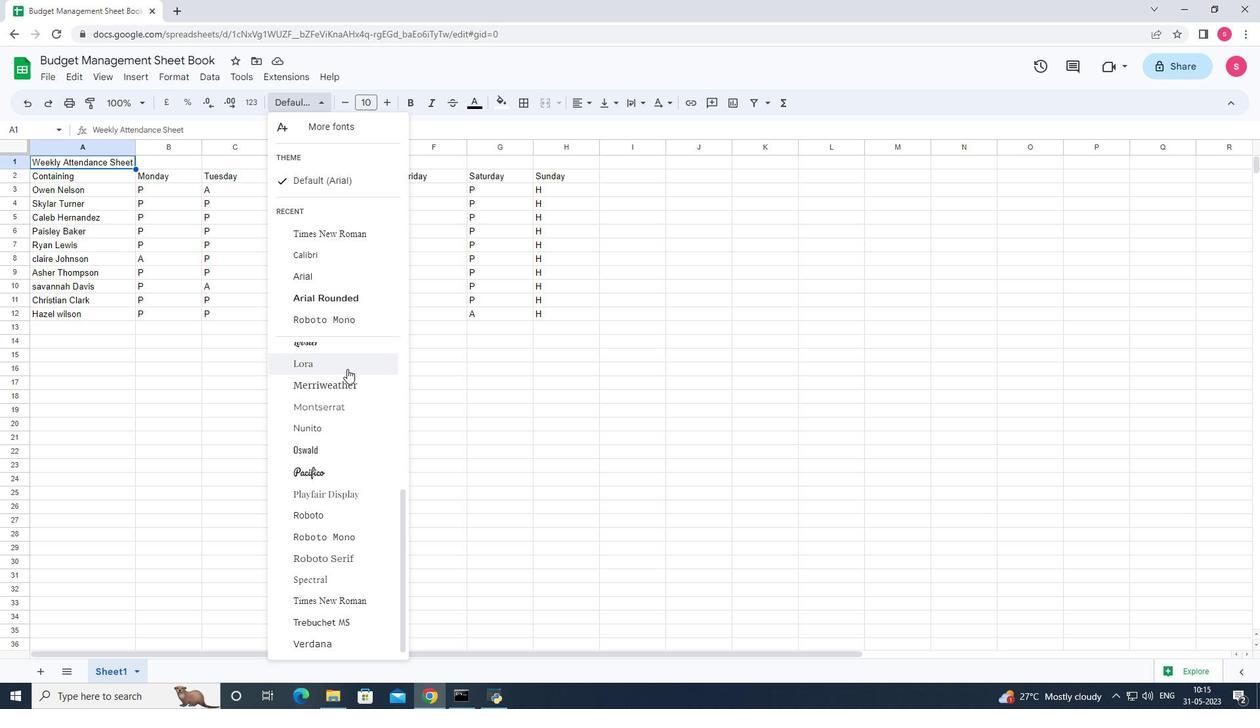
Action: Mouse scrolled (347, 369) with delta (0, 0)
Screenshot: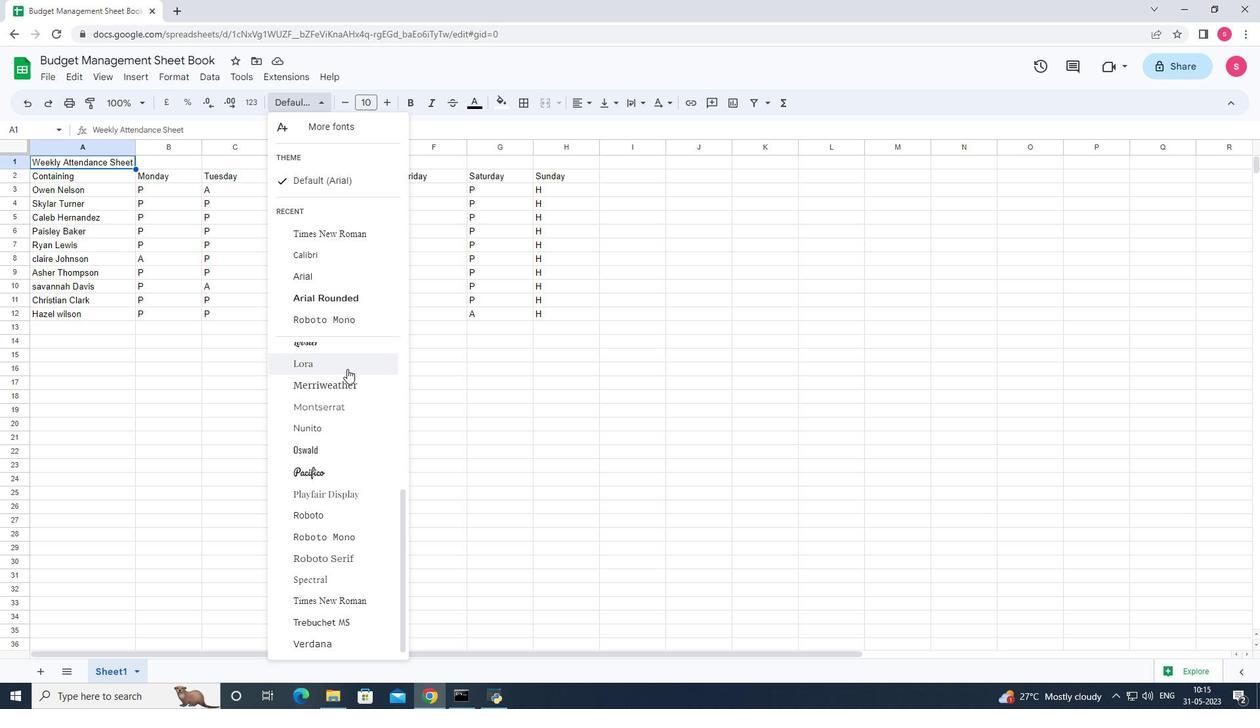 
Action: Mouse scrolled (347, 369) with delta (0, 0)
Screenshot: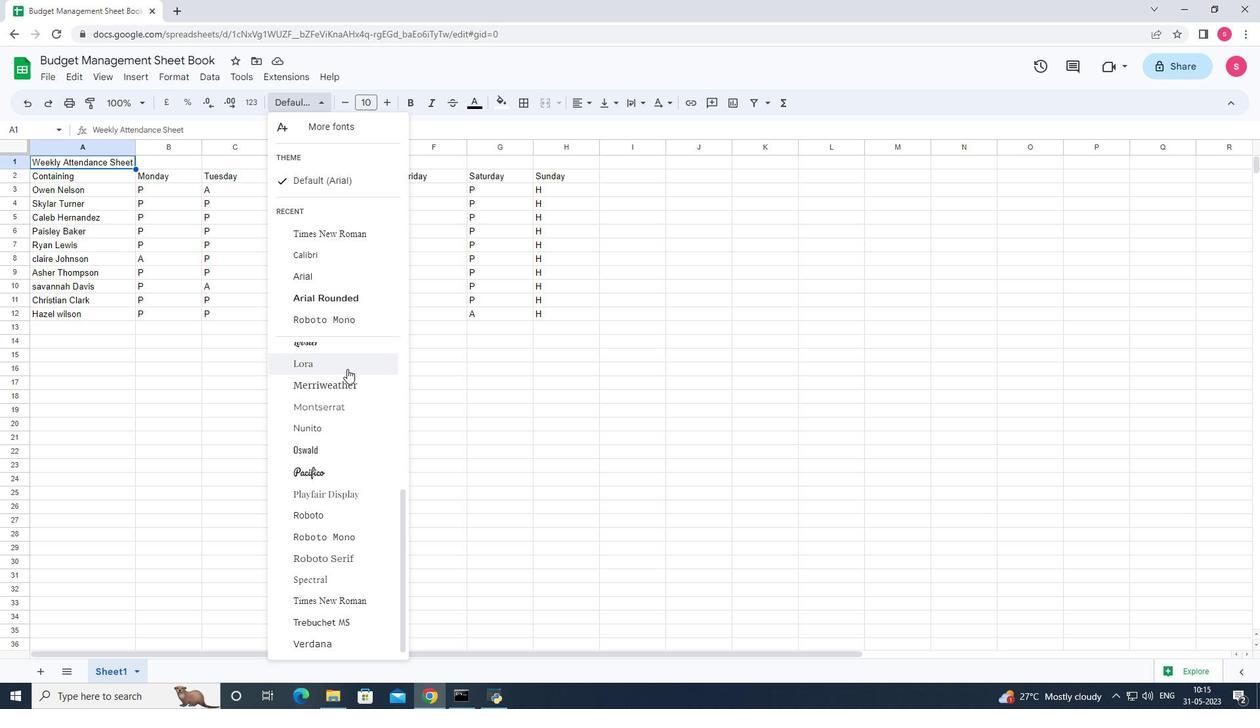 
Action: Mouse moved to (344, 432)
Screenshot: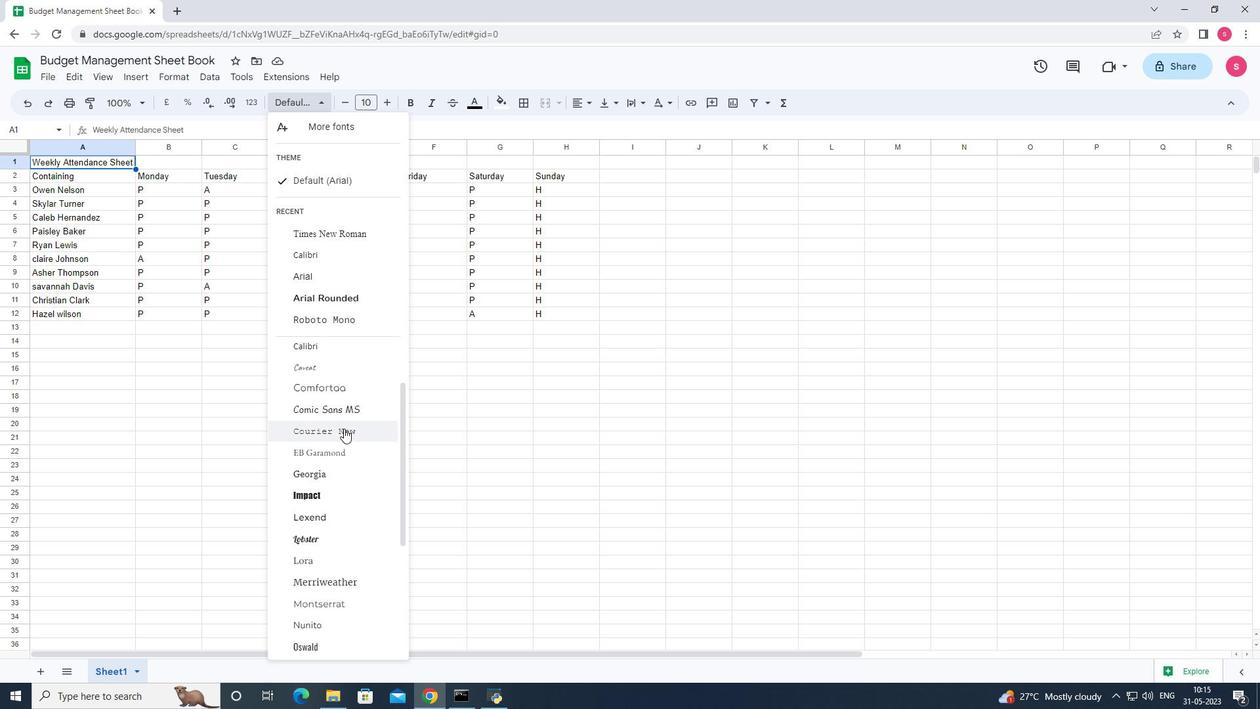 
Action: Mouse pressed left at (344, 432)
Screenshot: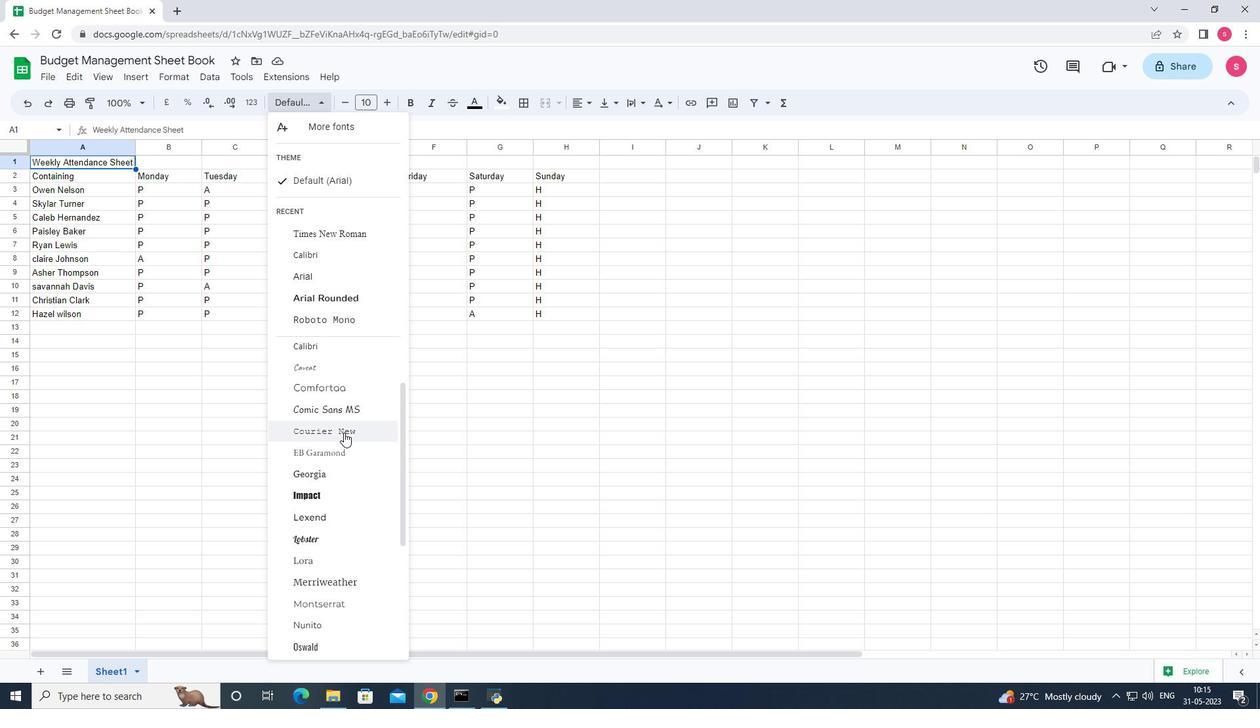 
Action: Mouse moved to (115, 163)
Screenshot: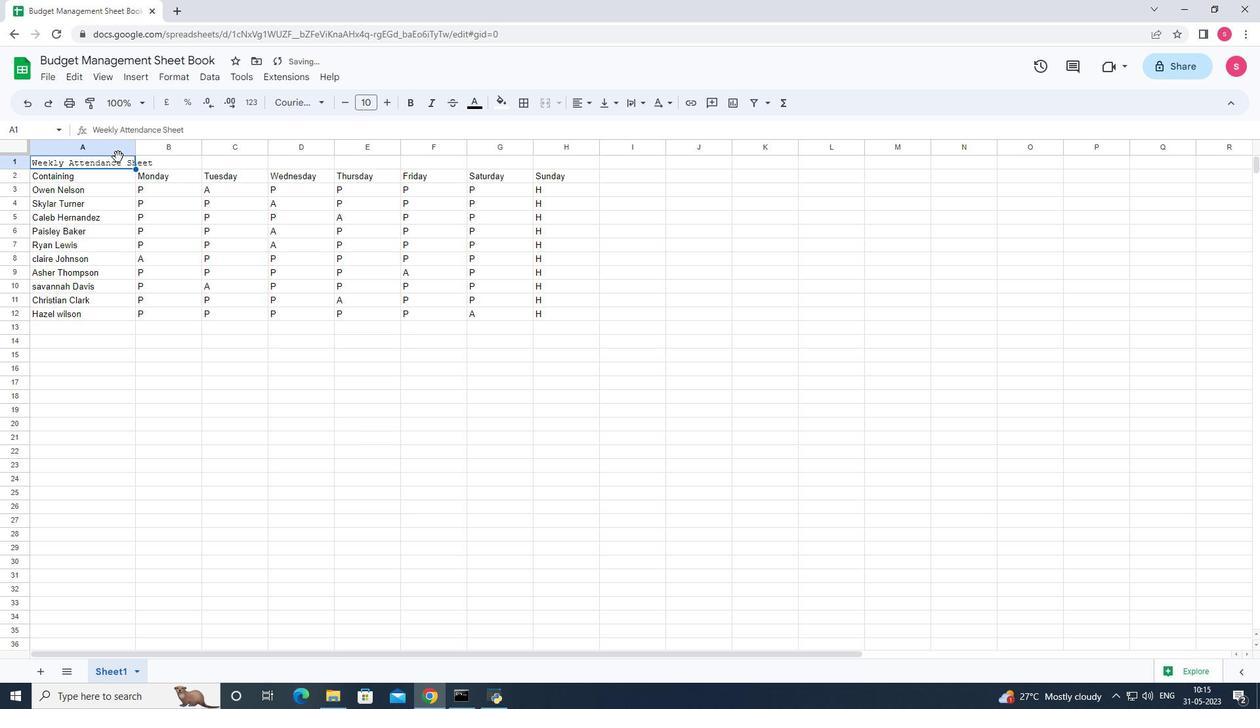 
Action: Mouse pressed left at (115, 163)
Screenshot: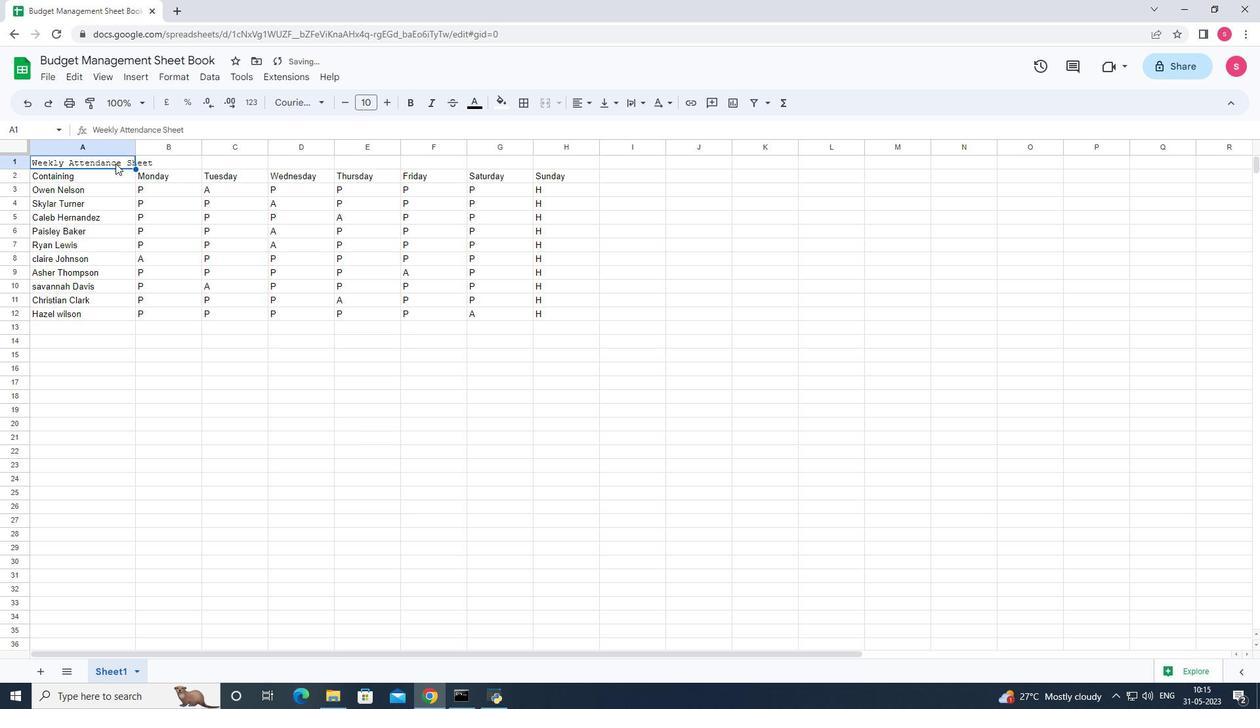 
Action: Mouse moved to (549, 107)
Screenshot: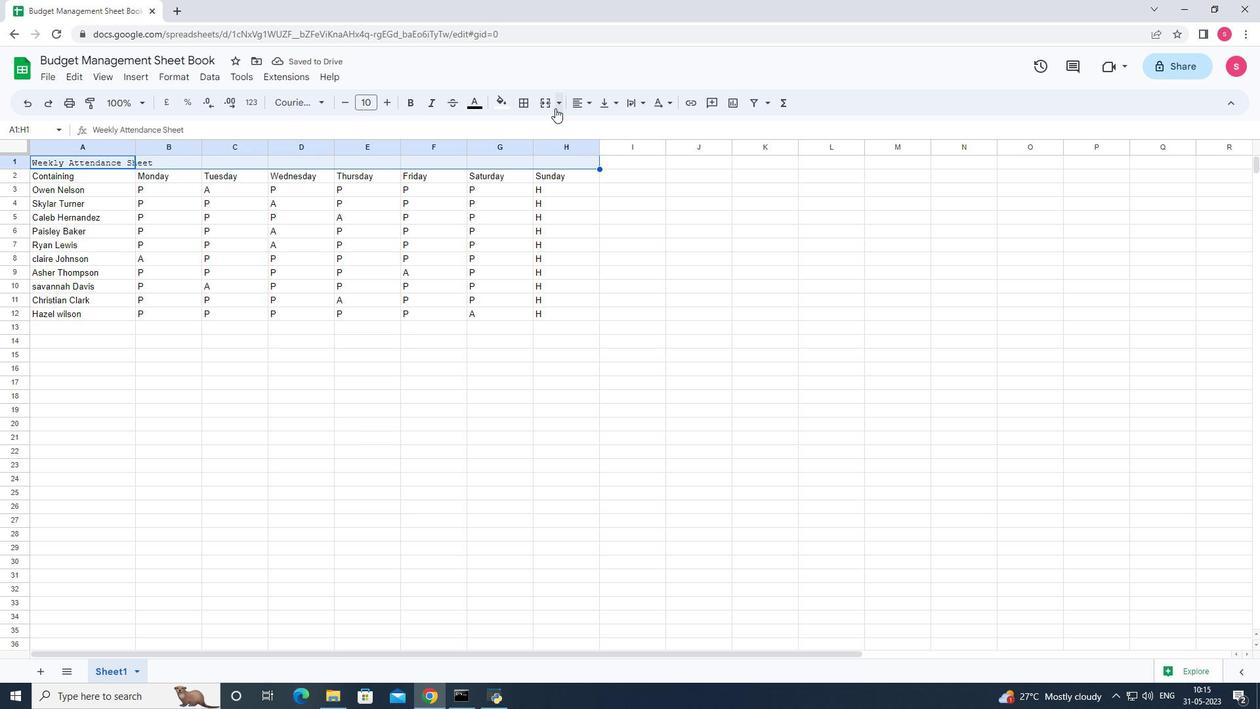
Action: Mouse pressed left at (549, 107)
Screenshot: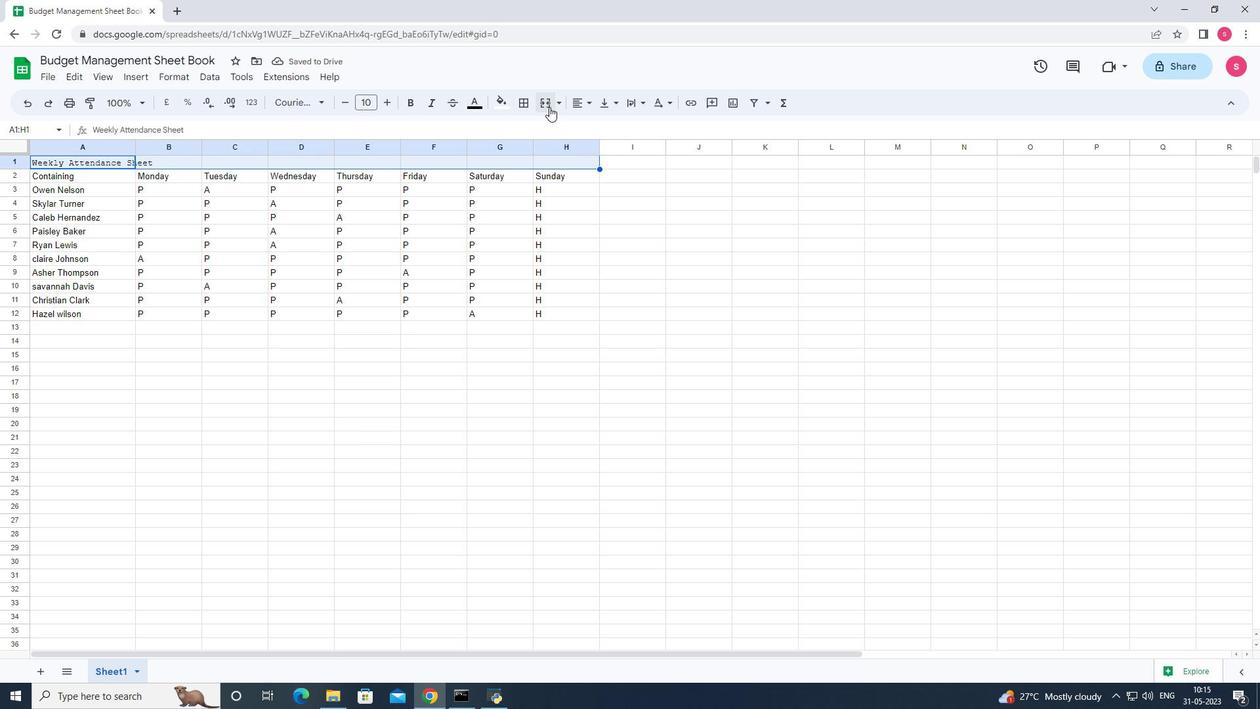 
Action: Mouse moved to (479, 105)
Screenshot: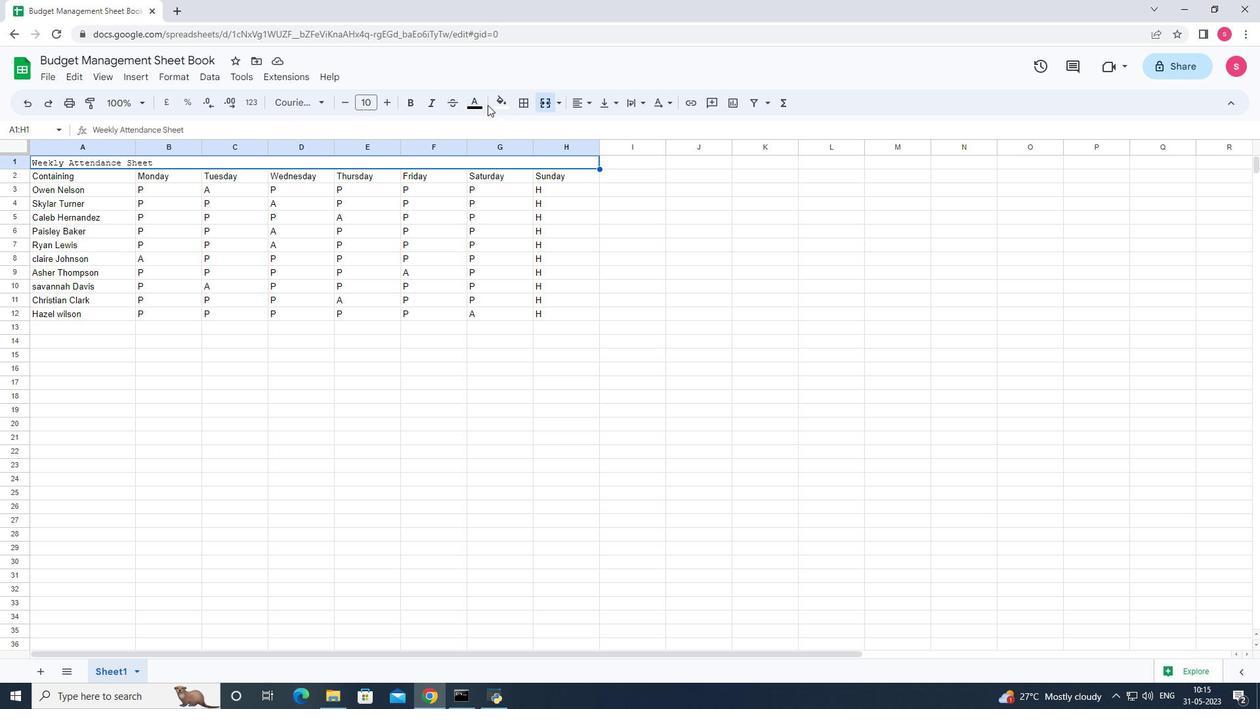 
Action: Mouse pressed left at (479, 105)
Screenshot: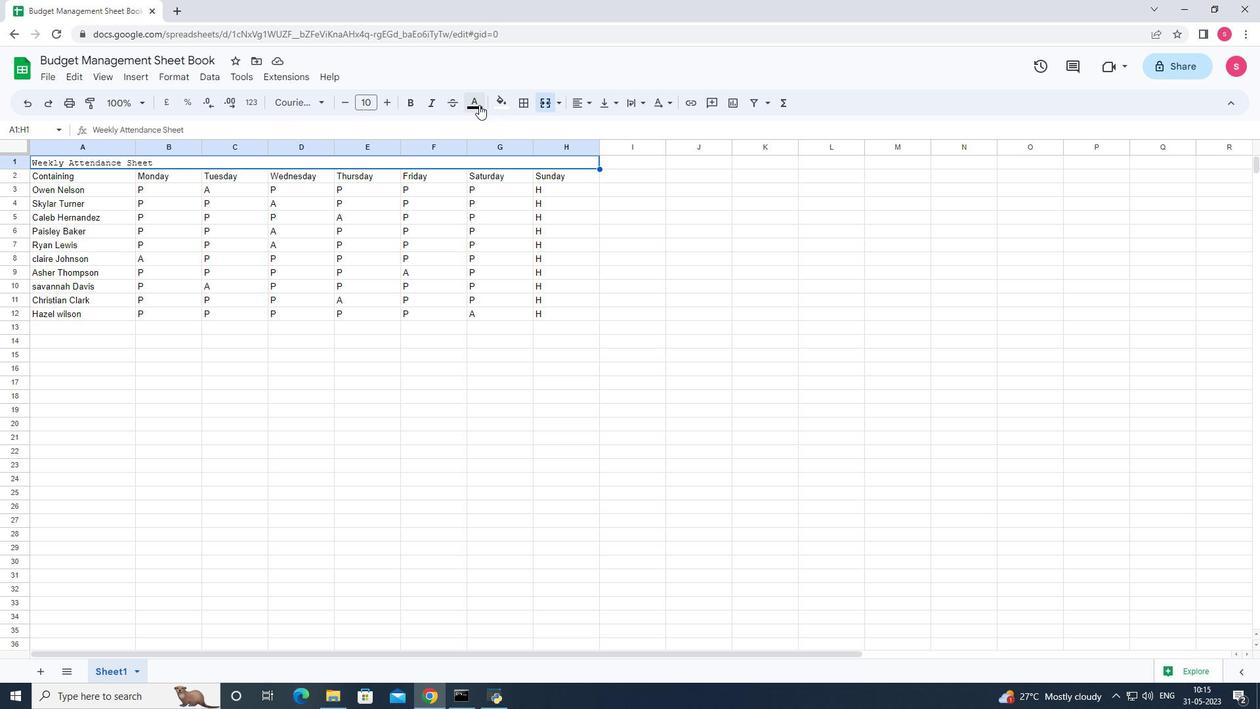 
Action: Mouse moved to (525, 352)
Screenshot: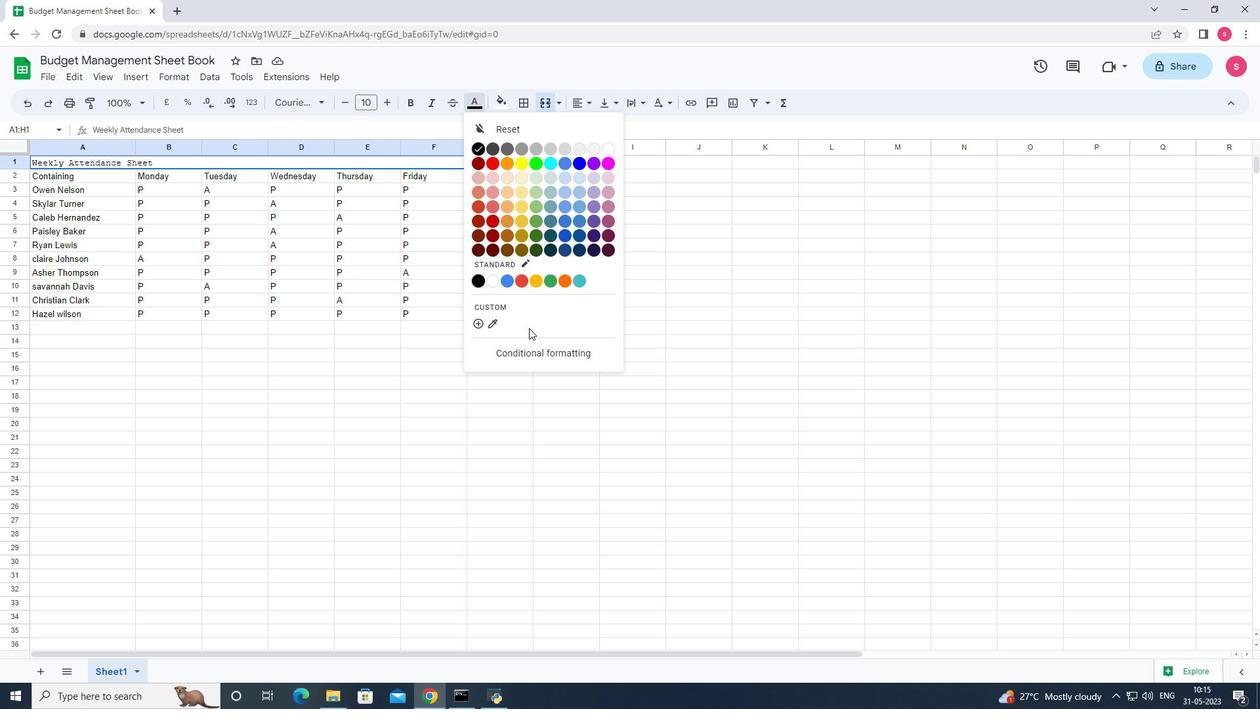 
Action: Mouse pressed left at (525, 352)
Screenshot: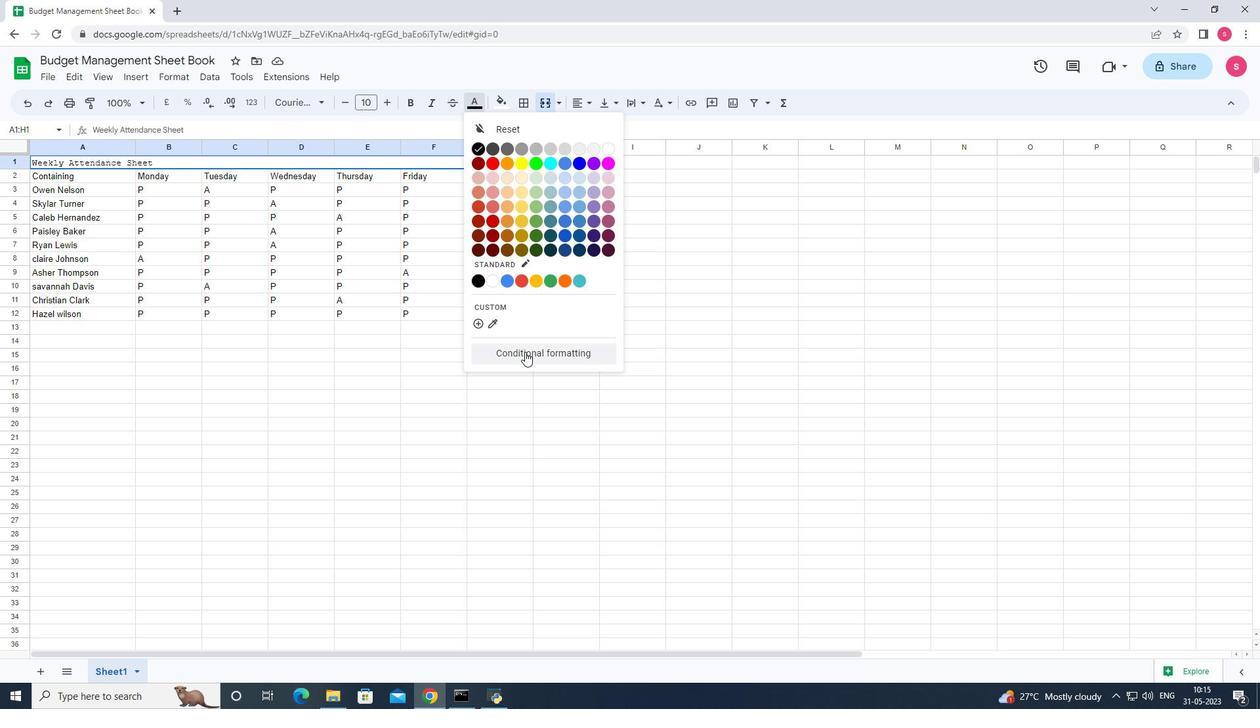 
Action: Mouse moved to (474, 104)
Screenshot: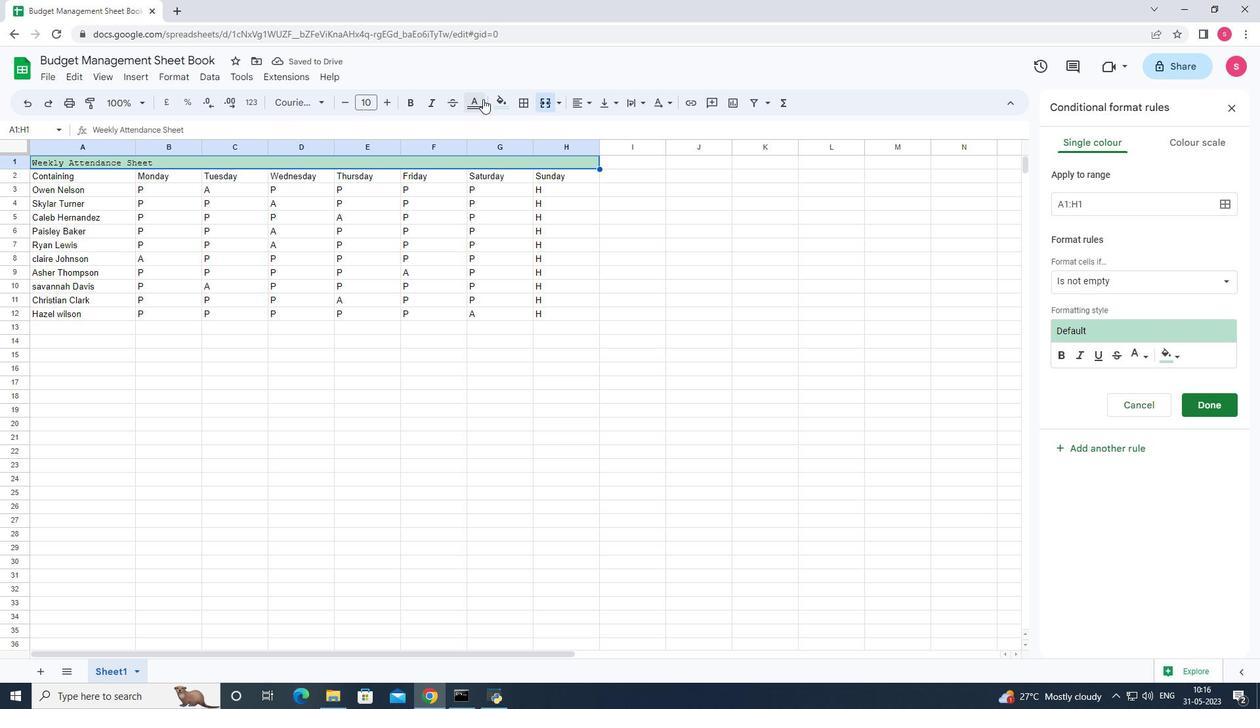 
Action: Mouse pressed left at (474, 104)
Screenshot: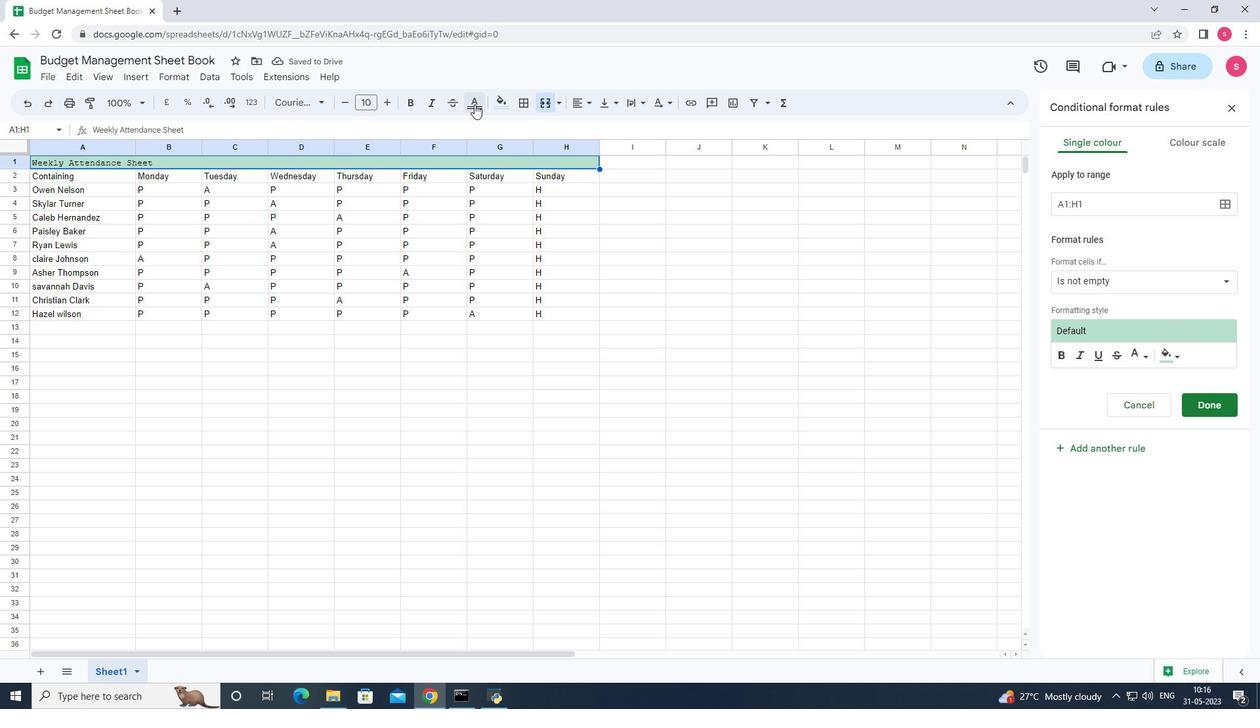 
Action: Mouse moved to (492, 323)
Screenshot: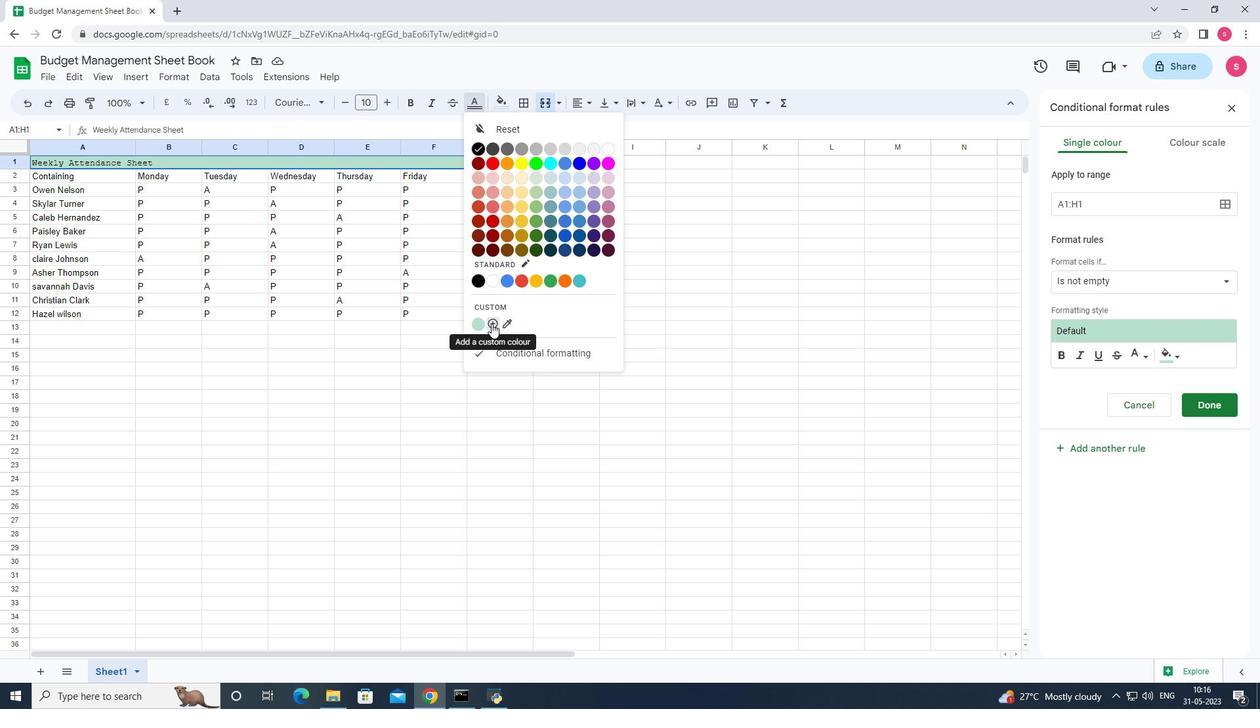 
Action: Mouse pressed left at (492, 323)
Screenshot: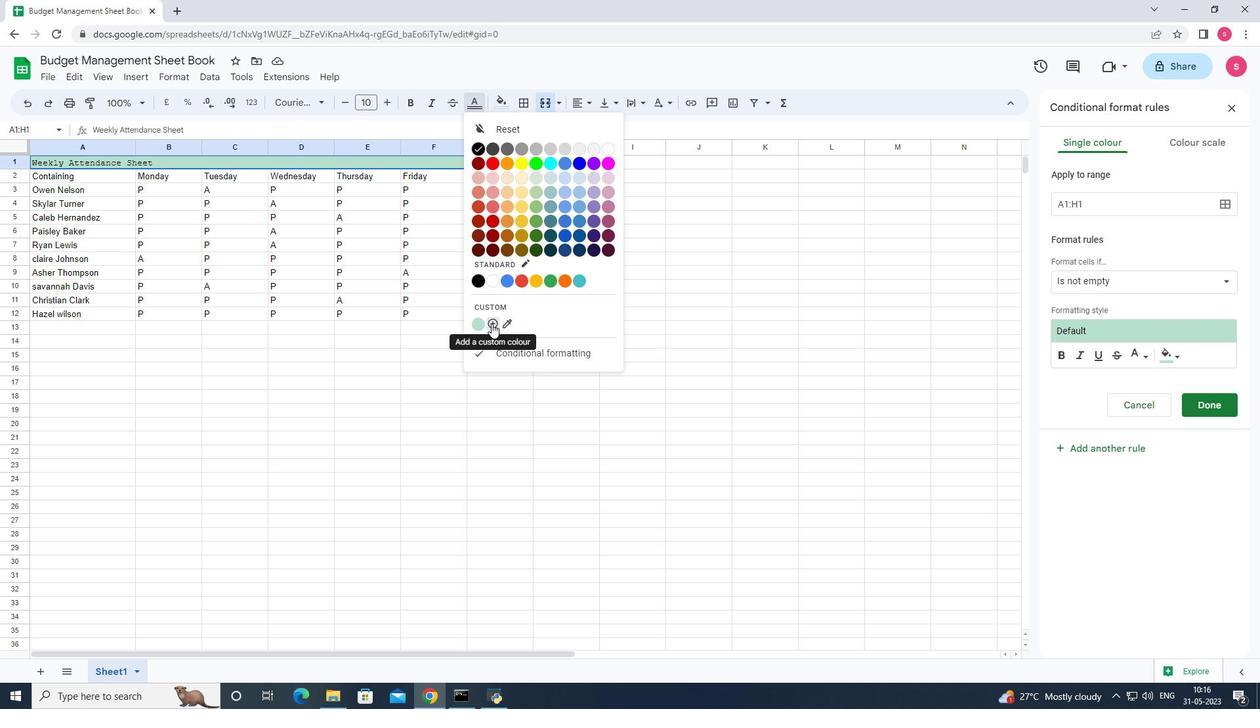 
Action: Mouse moved to (623, 374)
Screenshot: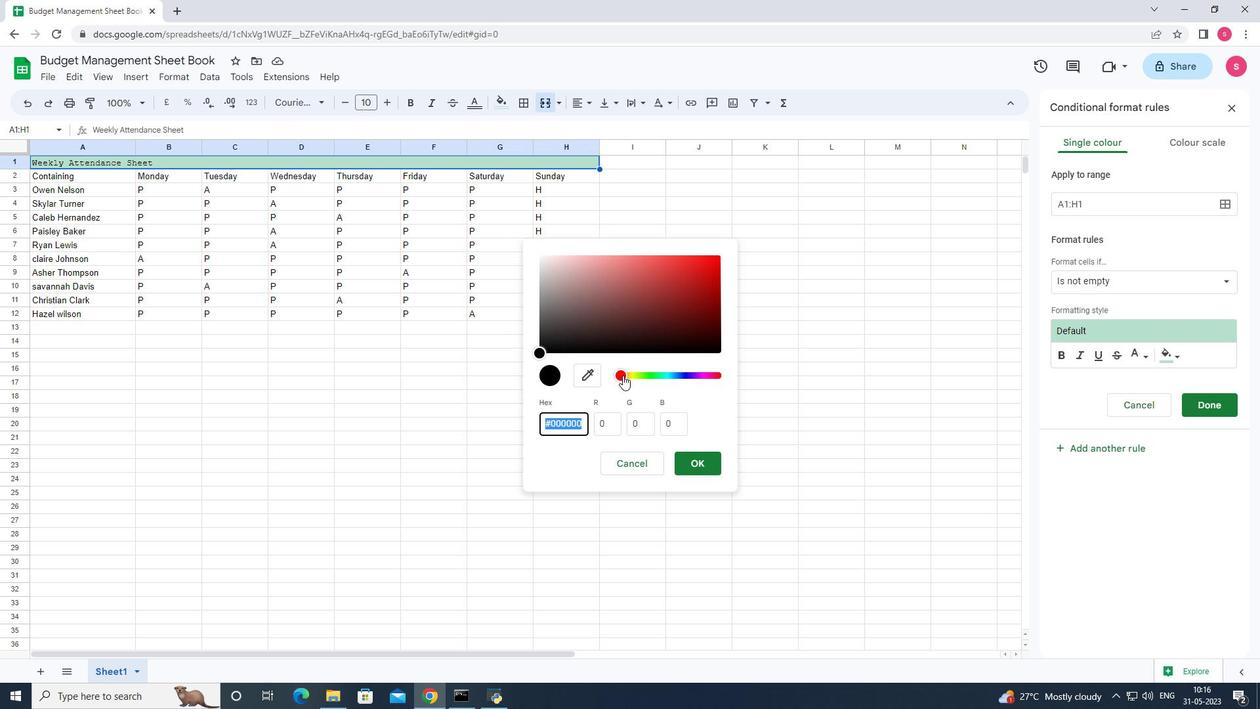 
Action: Mouse pressed left at (623, 374)
Screenshot: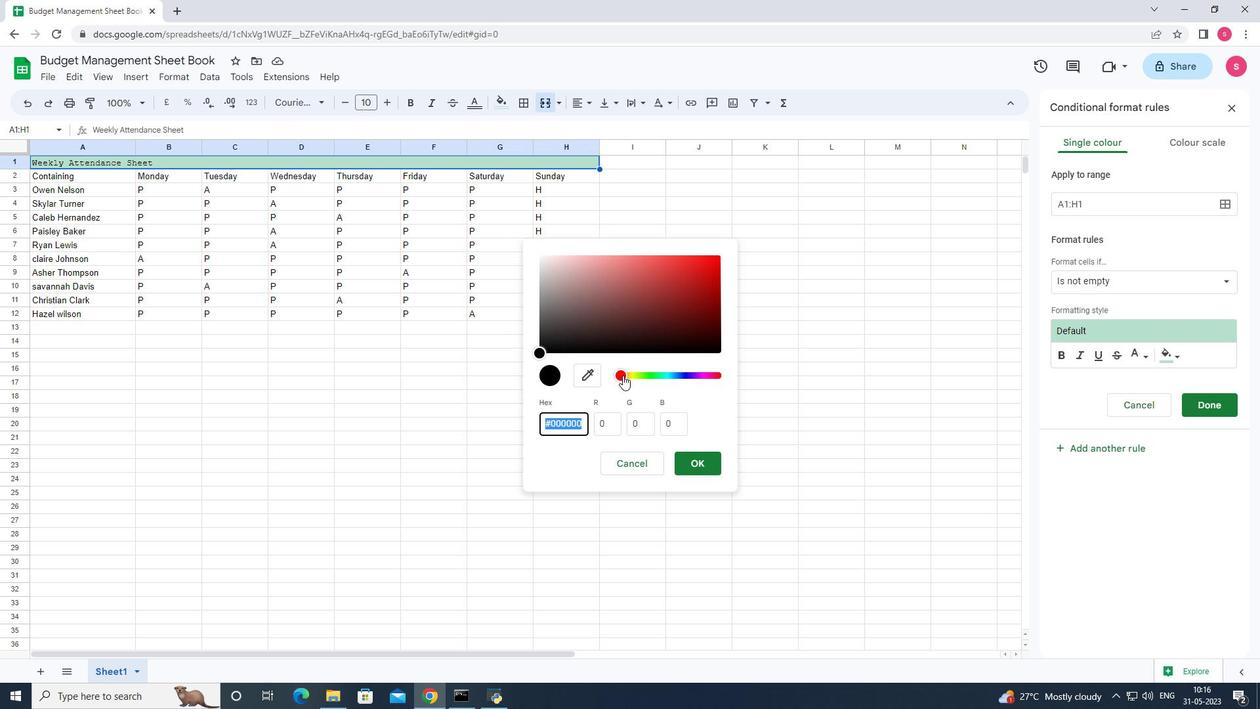 
Action: Mouse moved to (669, 371)
Screenshot: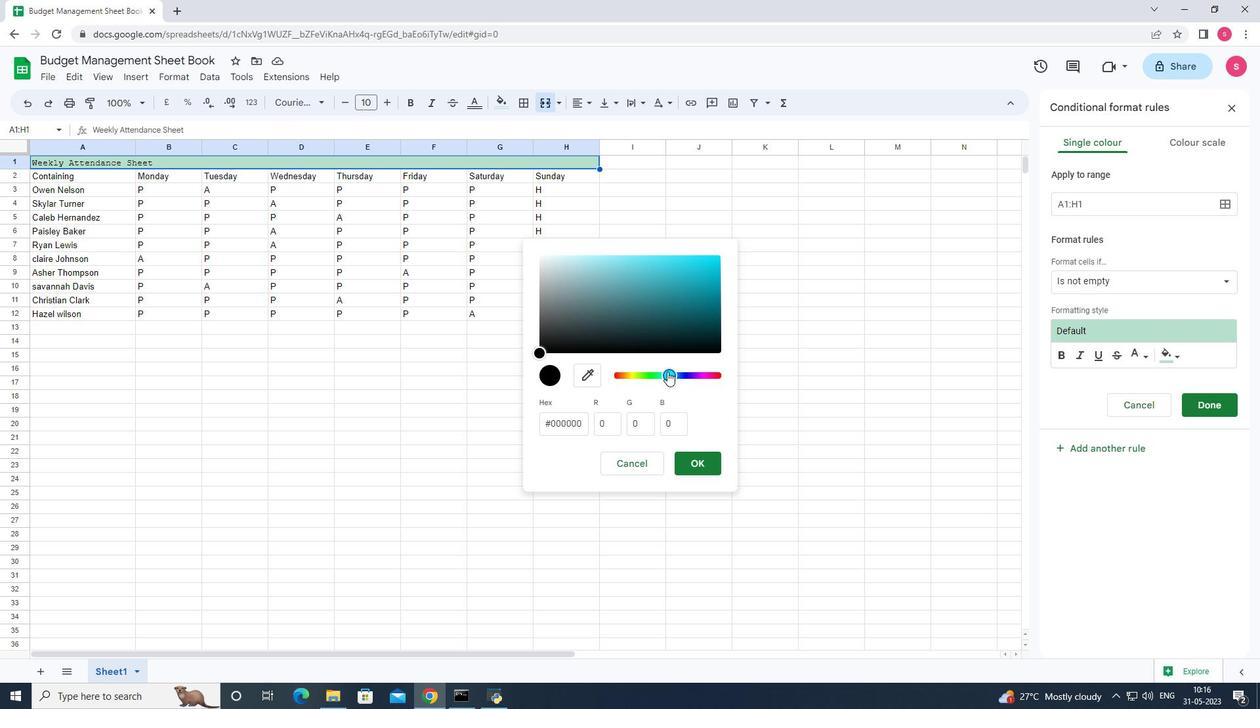 
Action: Mouse pressed left at (669, 371)
Screenshot: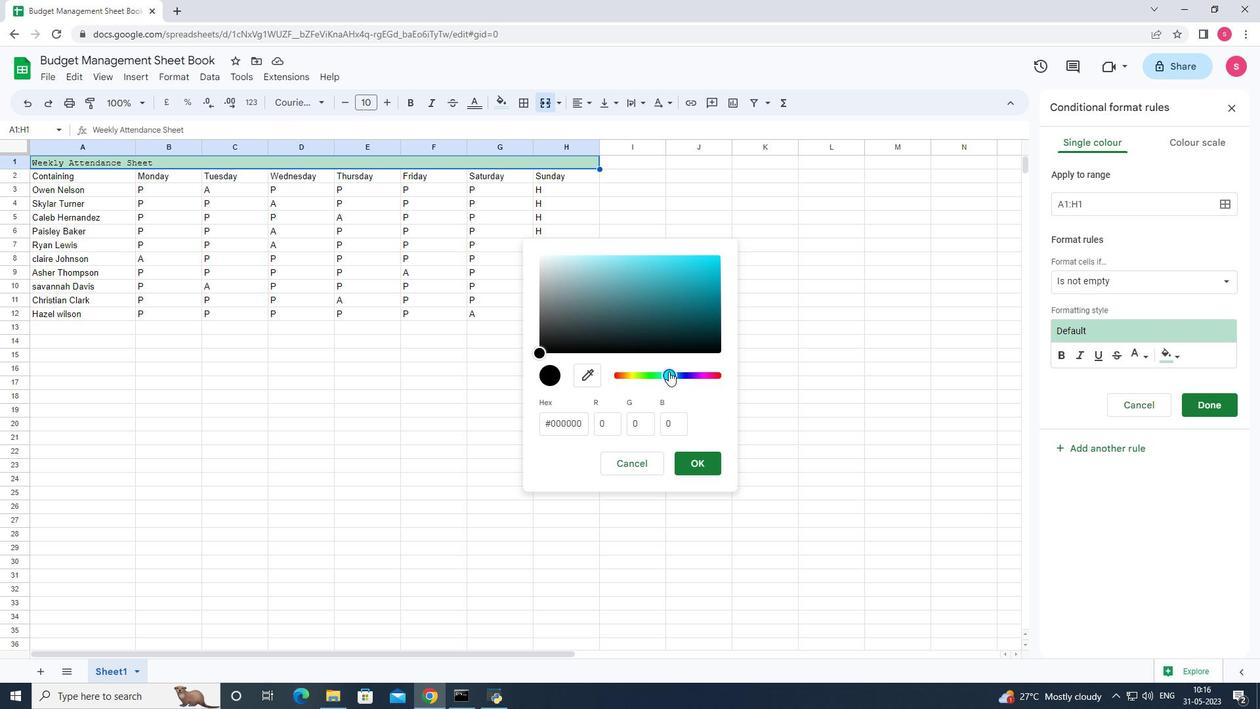 
Action: Mouse moved to (707, 312)
Screenshot: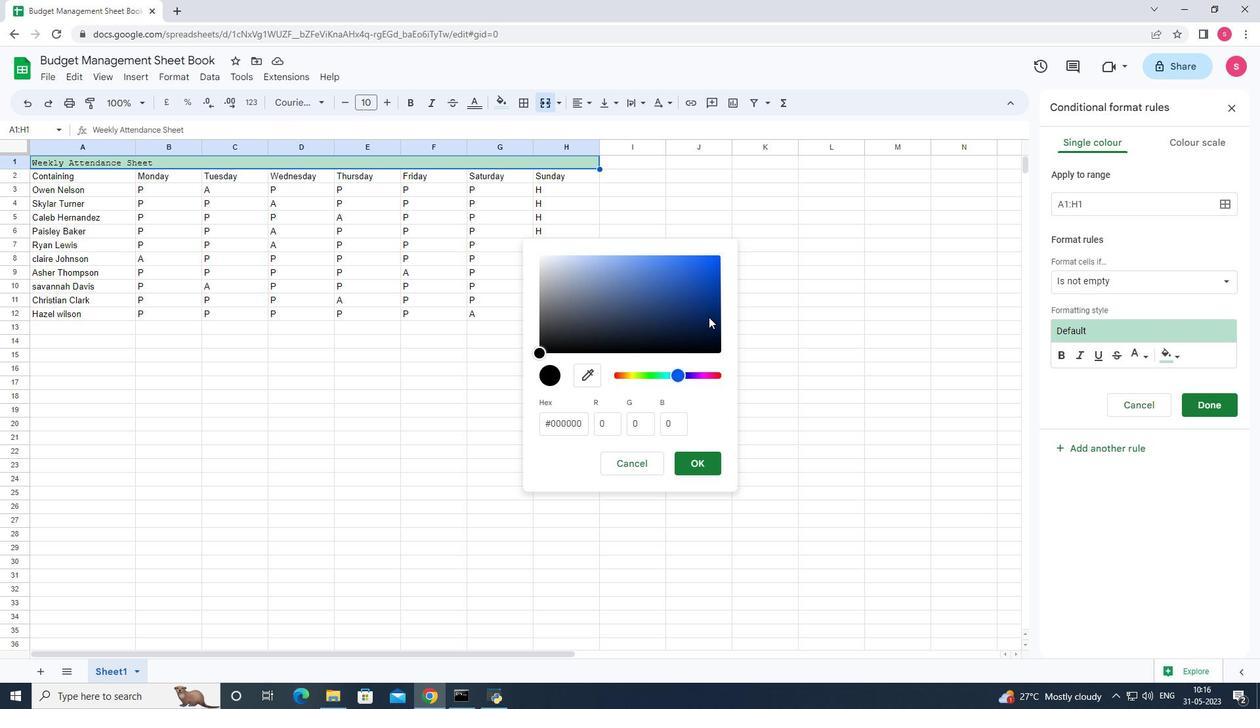 
Action: Mouse pressed left at (707, 312)
Screenshot: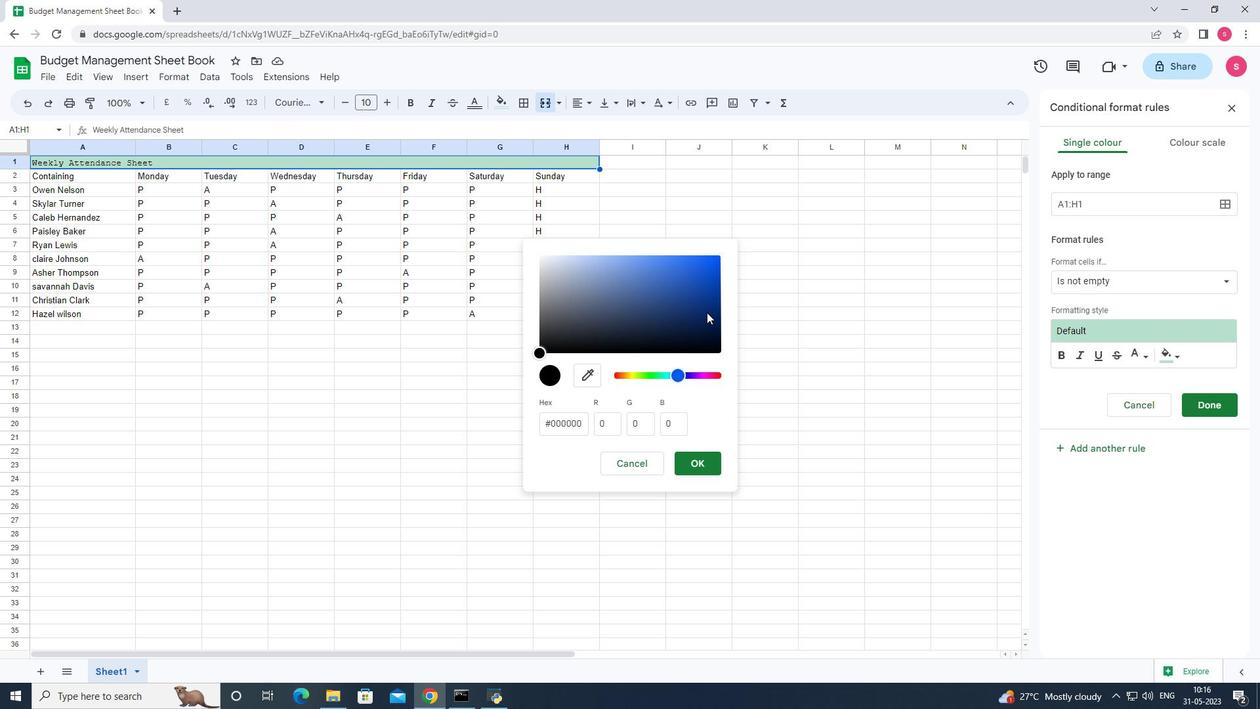 
Action: Mouse moved to (697, 461)
Screenshot: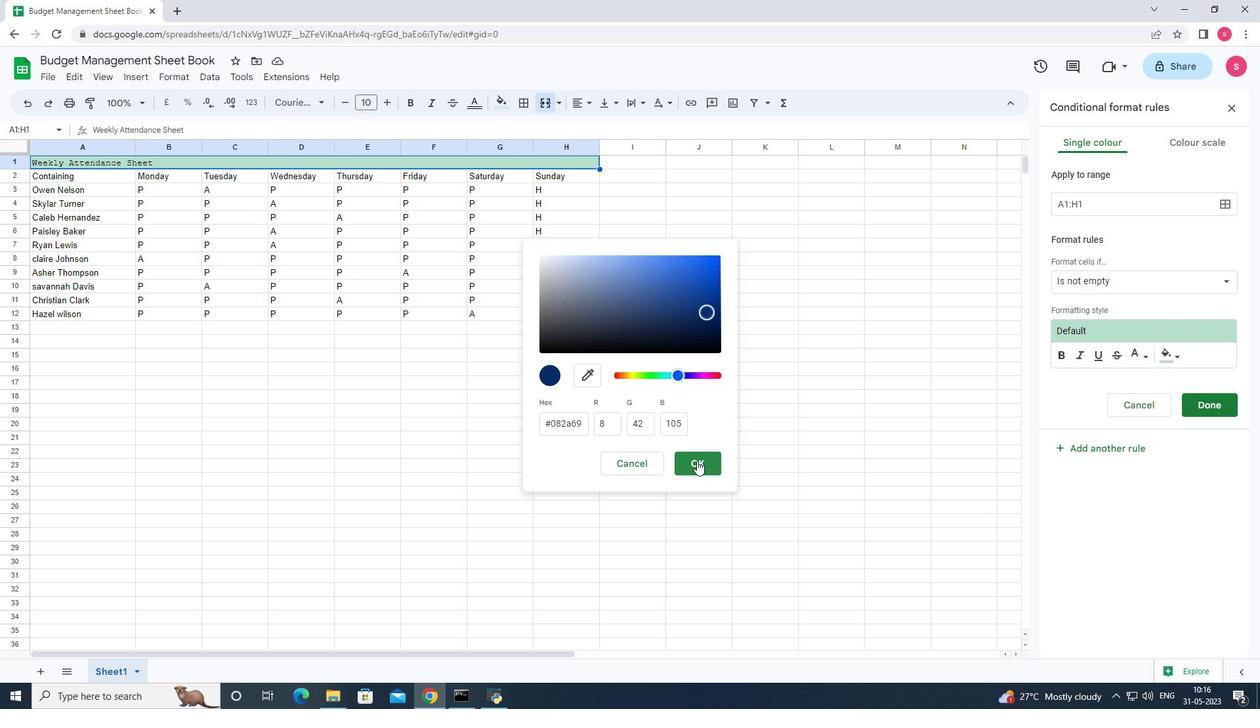 
Action: Mouse pressed left at (697, 461)
Screenshot: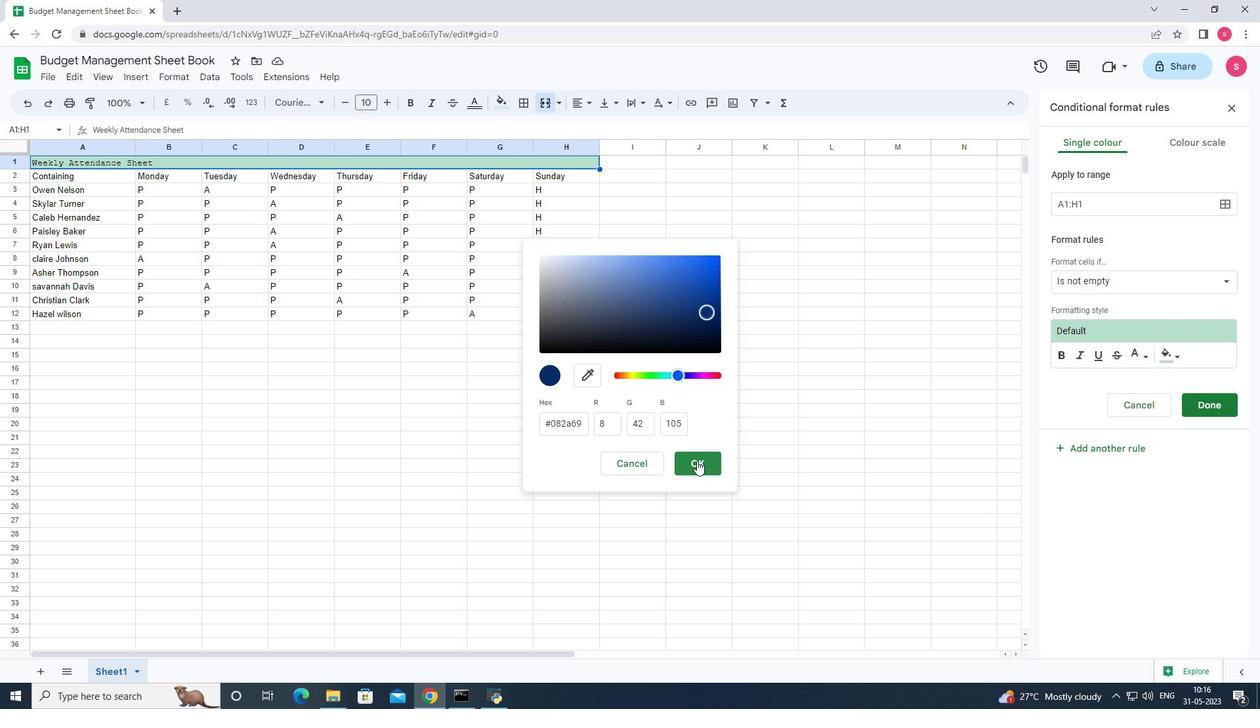 
Action: Mouse moved to (390, 103)
Screenshot: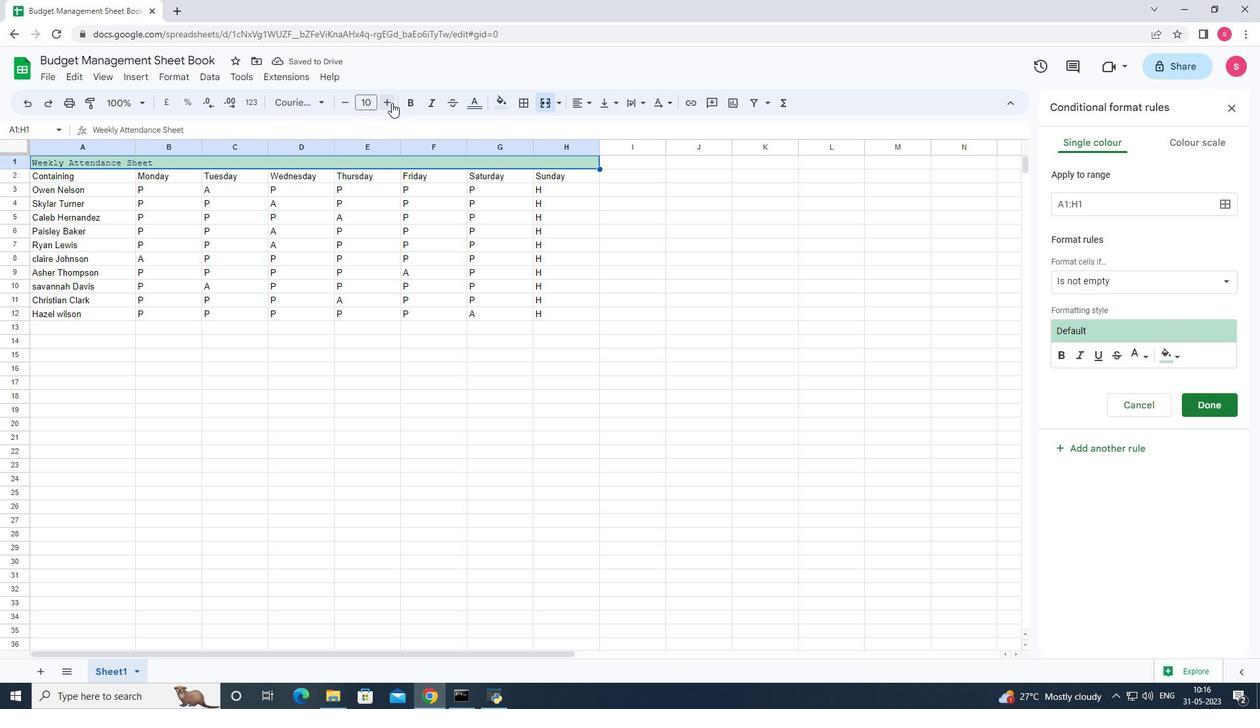 
Action: Mouse pressed left at (390, 103)
Screenshot: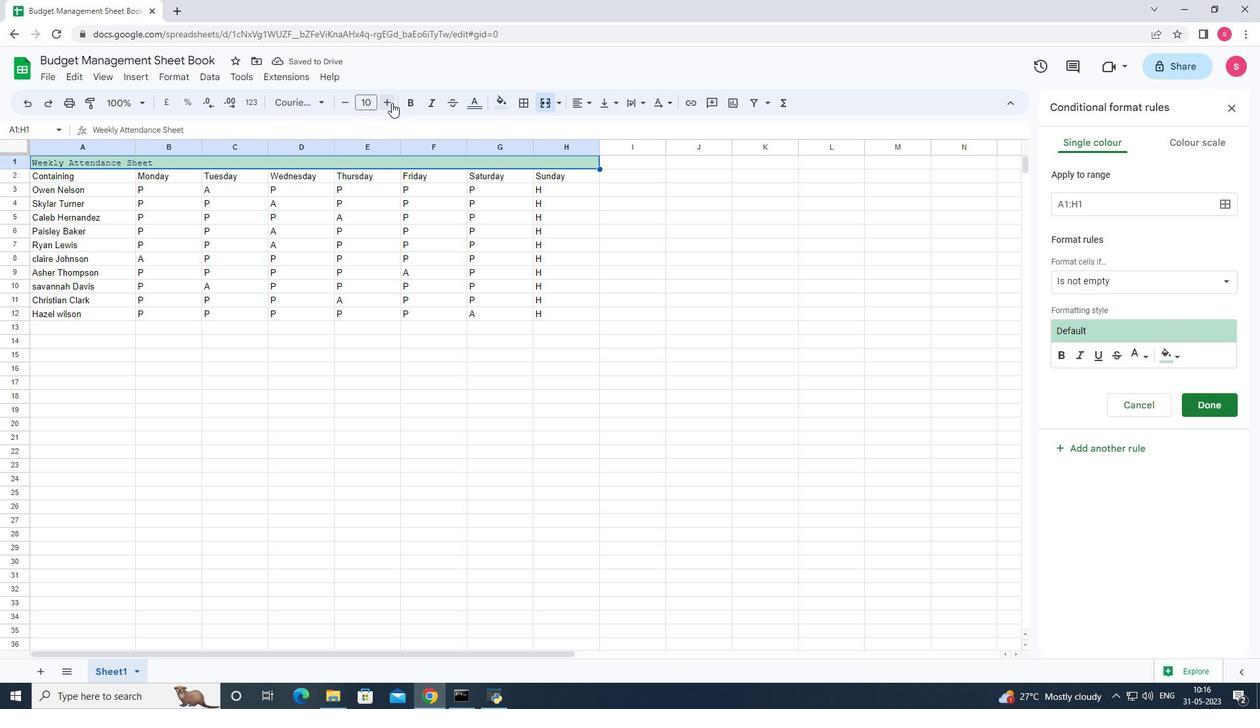 
Action: Mouse moved to (389, 103)
Screenshot: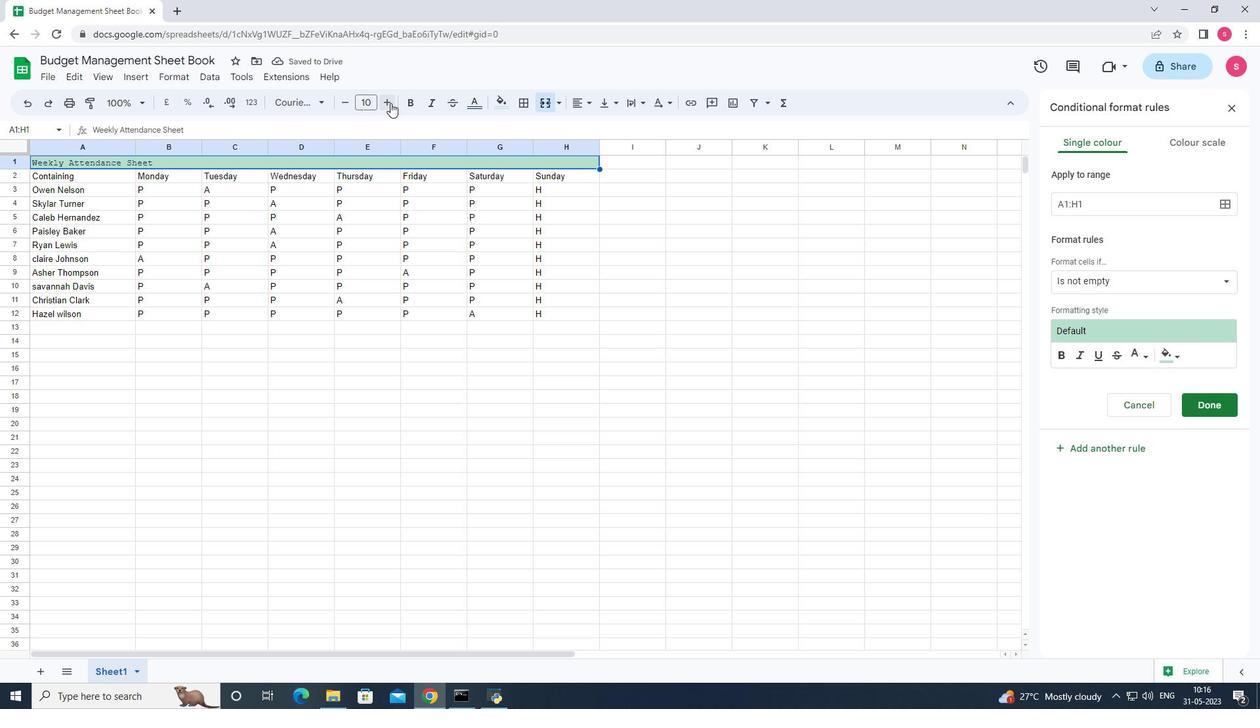 
Action: Mouse pressed left at (389, 103)
Screenshot: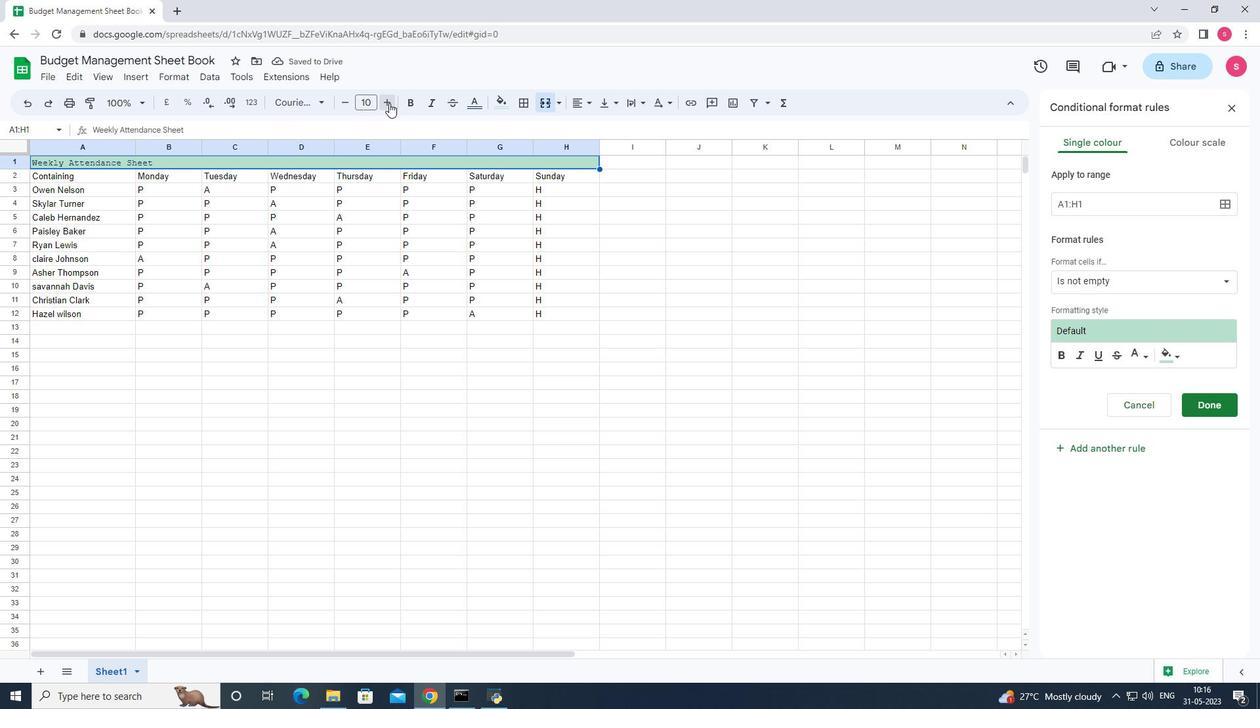 
Action: Mouse pressed left at (389, 103)
Screenshot: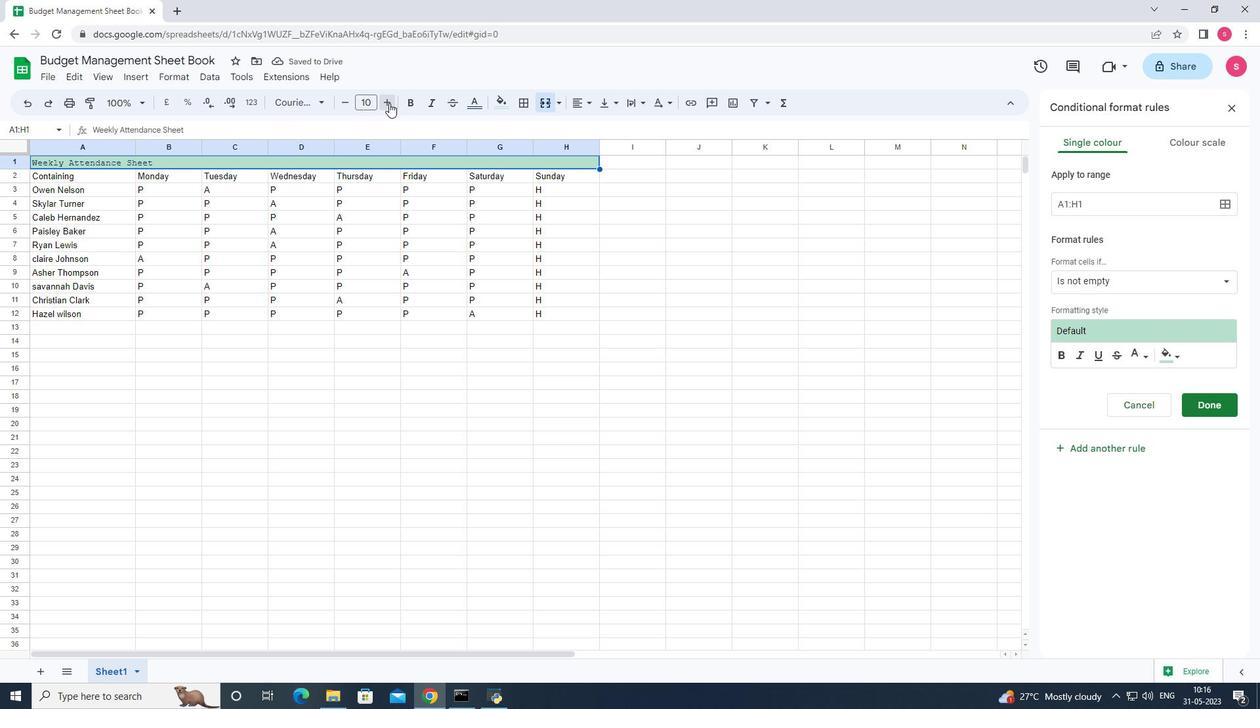 
Action: Mouse pressed left at (389, 103)
Screenshot: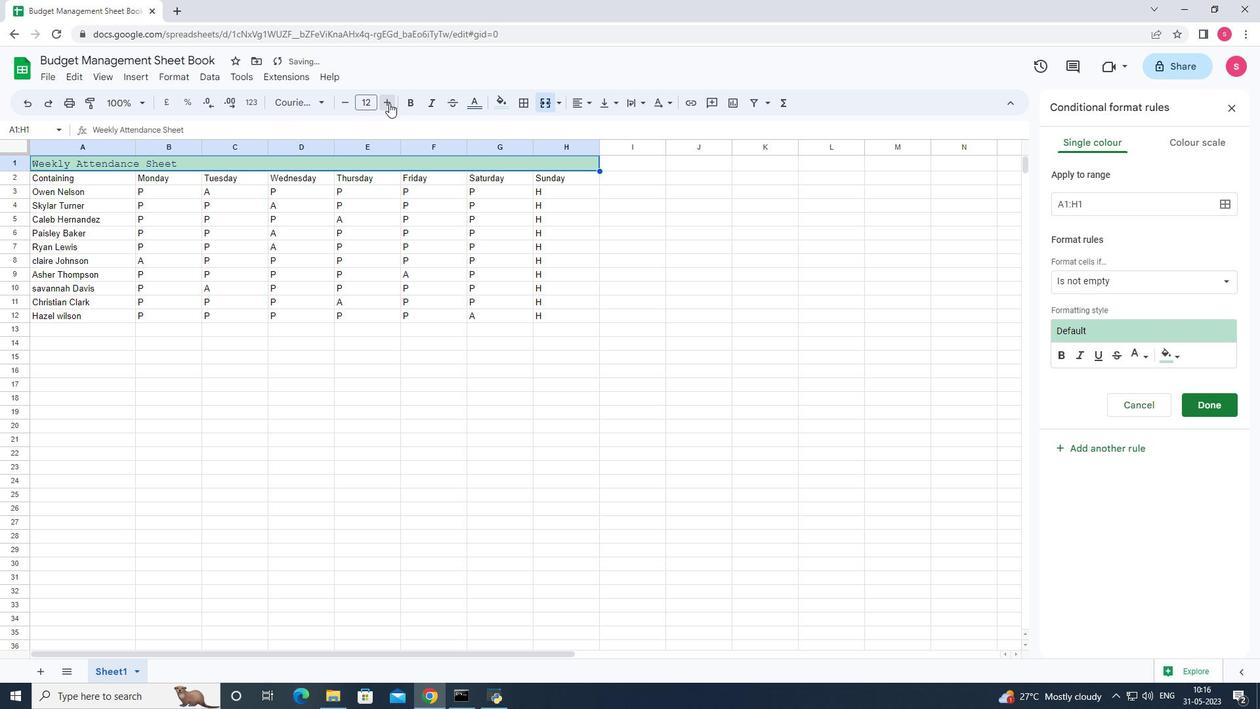 
Action: Mouse pressed left at (389, 103)
Screenshot: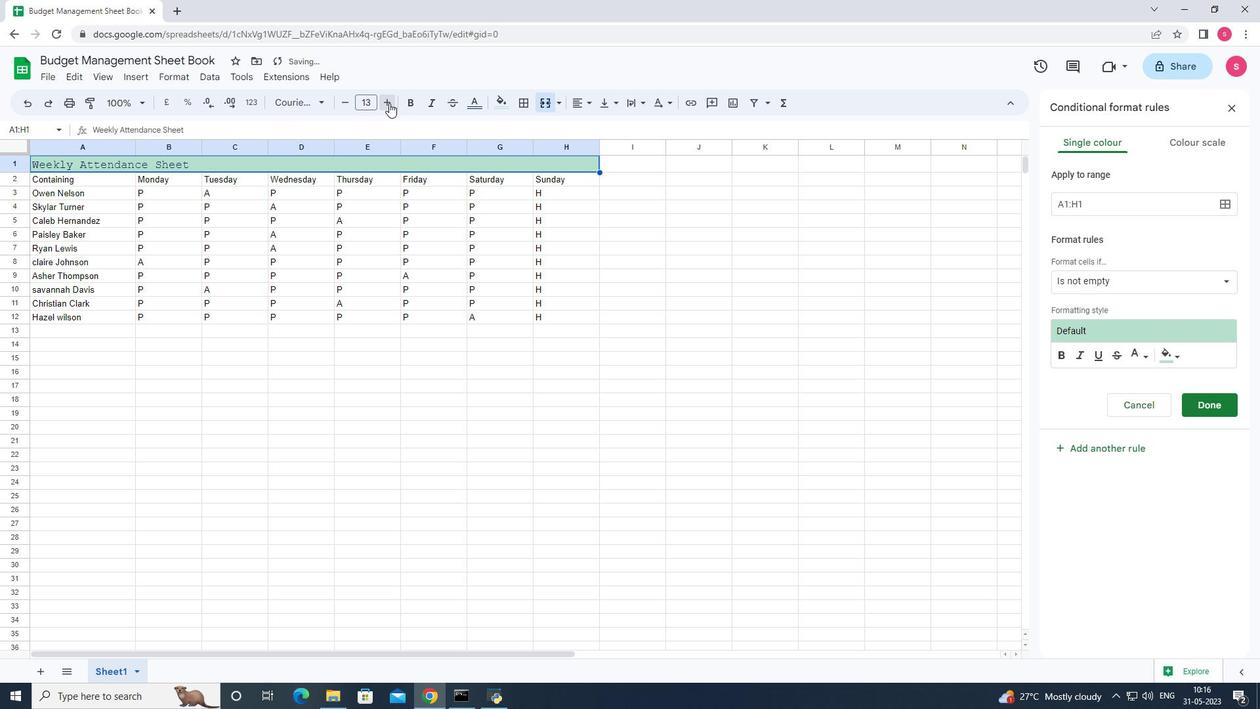 
Action: Mouse pressed left at (389, 103)
Screenshot: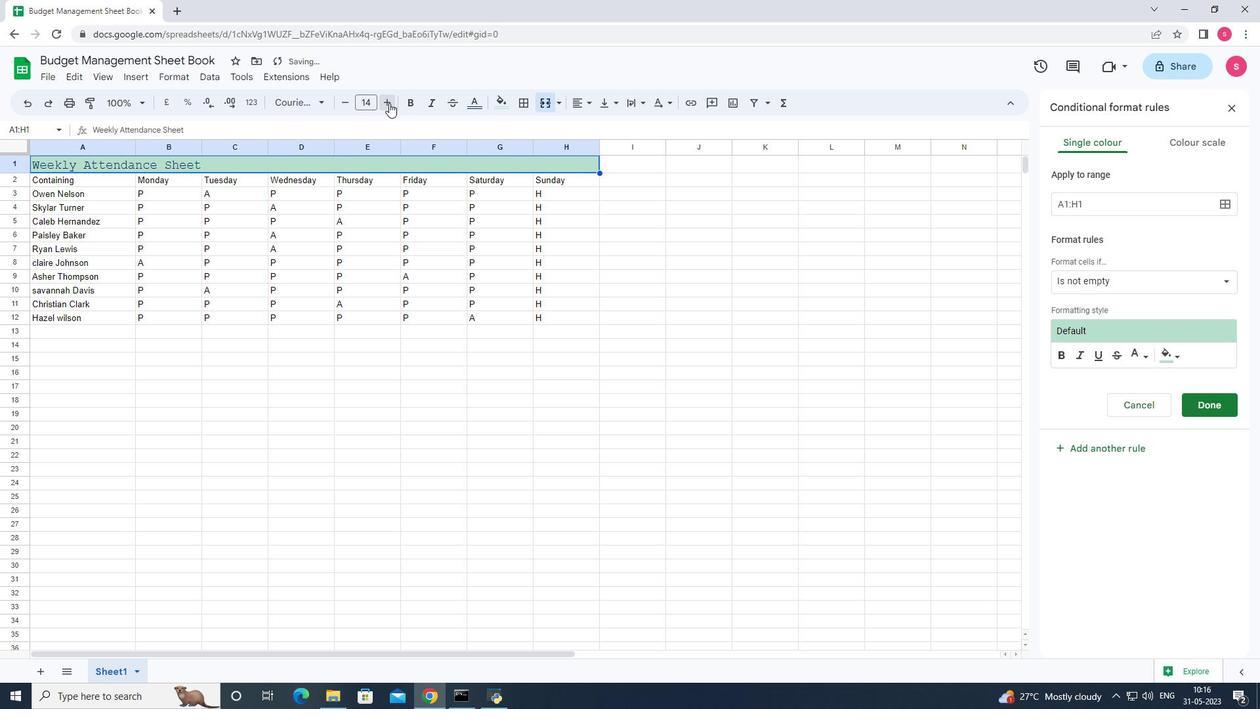
Action: Mouse pressed left at (389, 103)
Screenshot: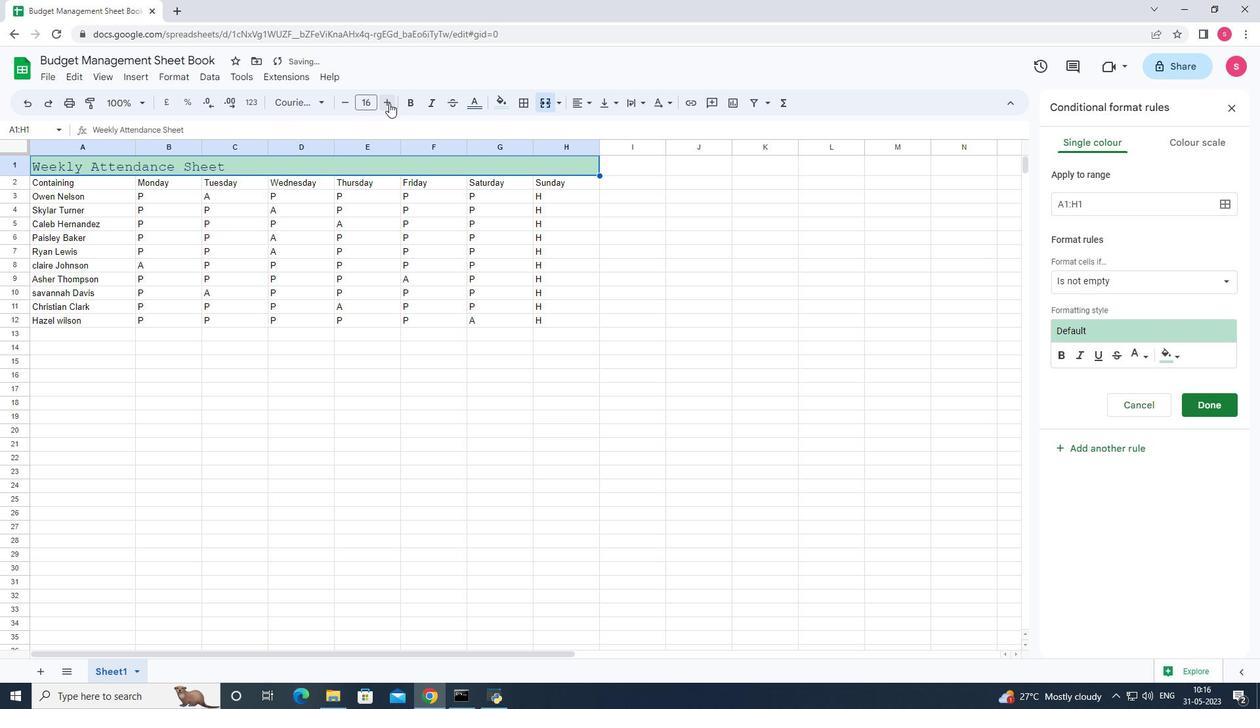
Action: Mouse pressed left at (389, 103)
Screenshot: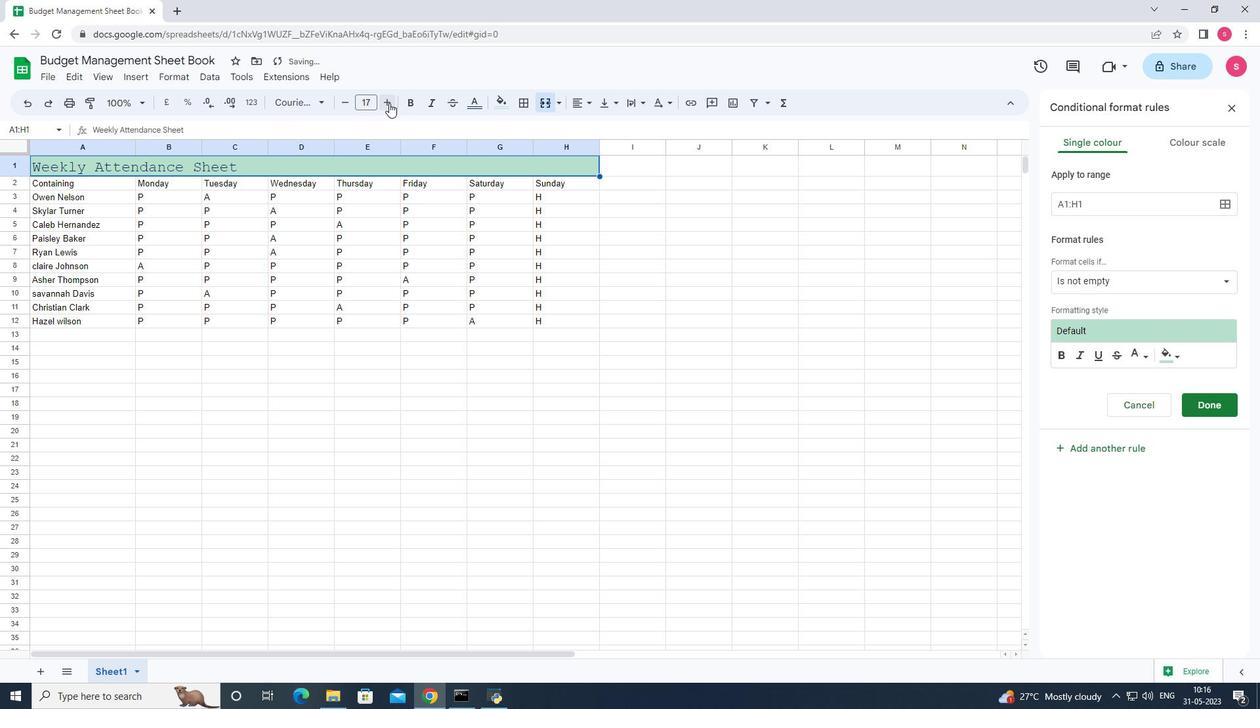 
Action: Mouse pressed left at (389, 103)
Screenshot: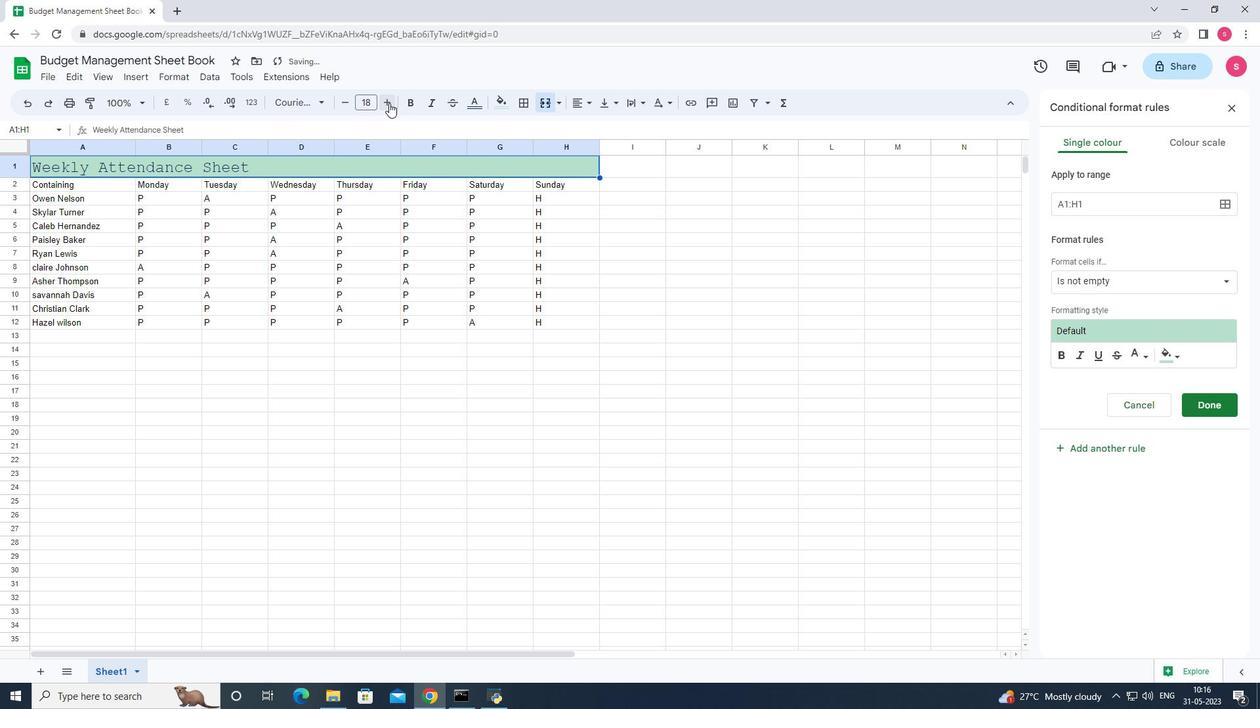 
Action: Mouse pressed left at (389, 103)
Screenshot: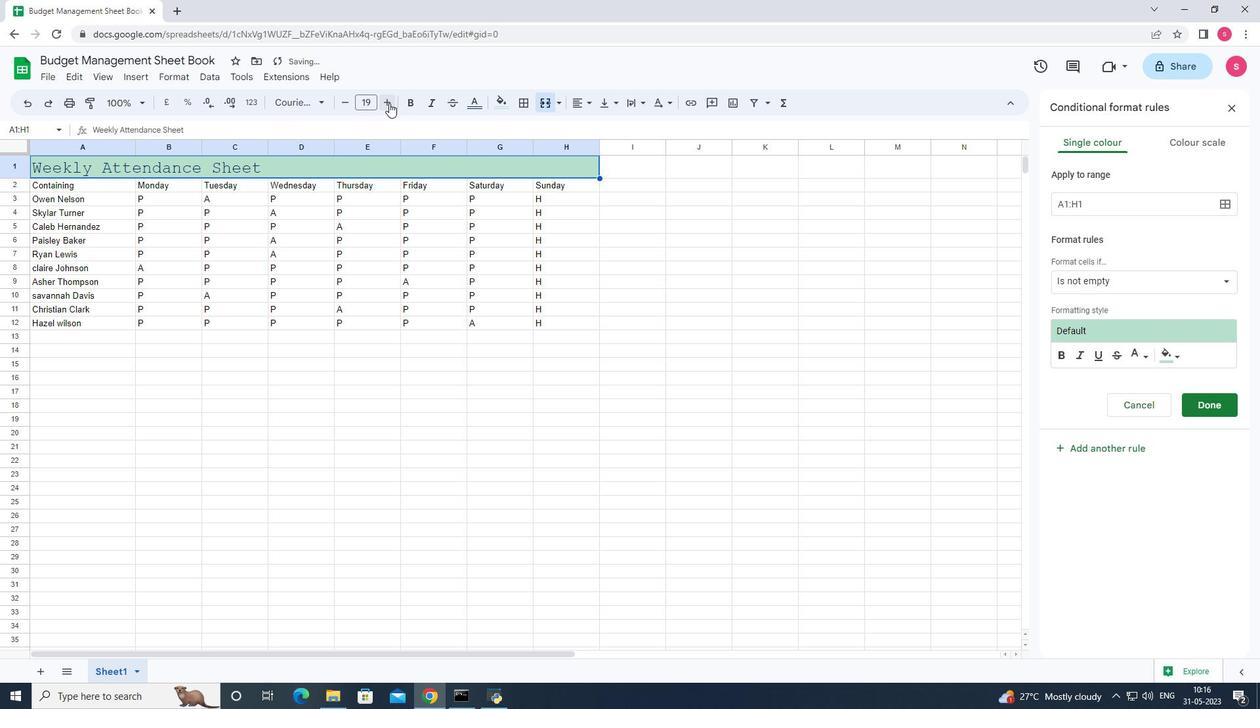 
Action: Mouse moved to (107, 185)
Screenshot: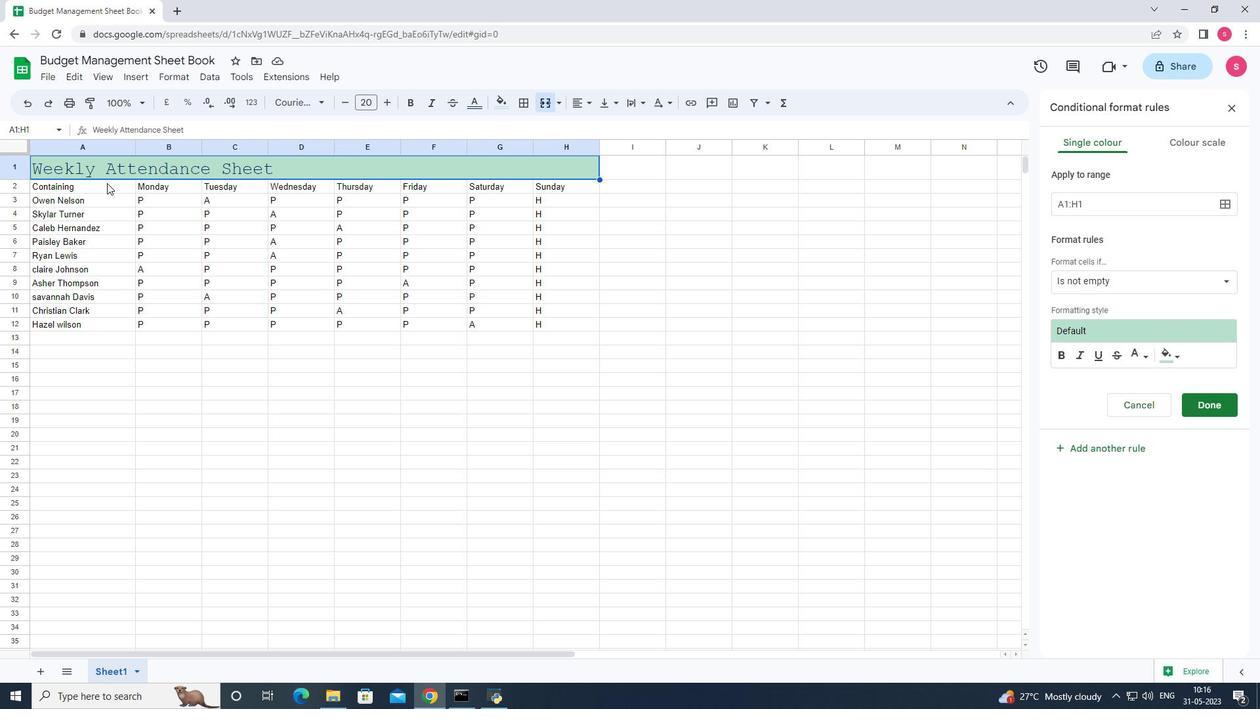 
Action: Mouse pressed left at (107, 185)
Screenshot: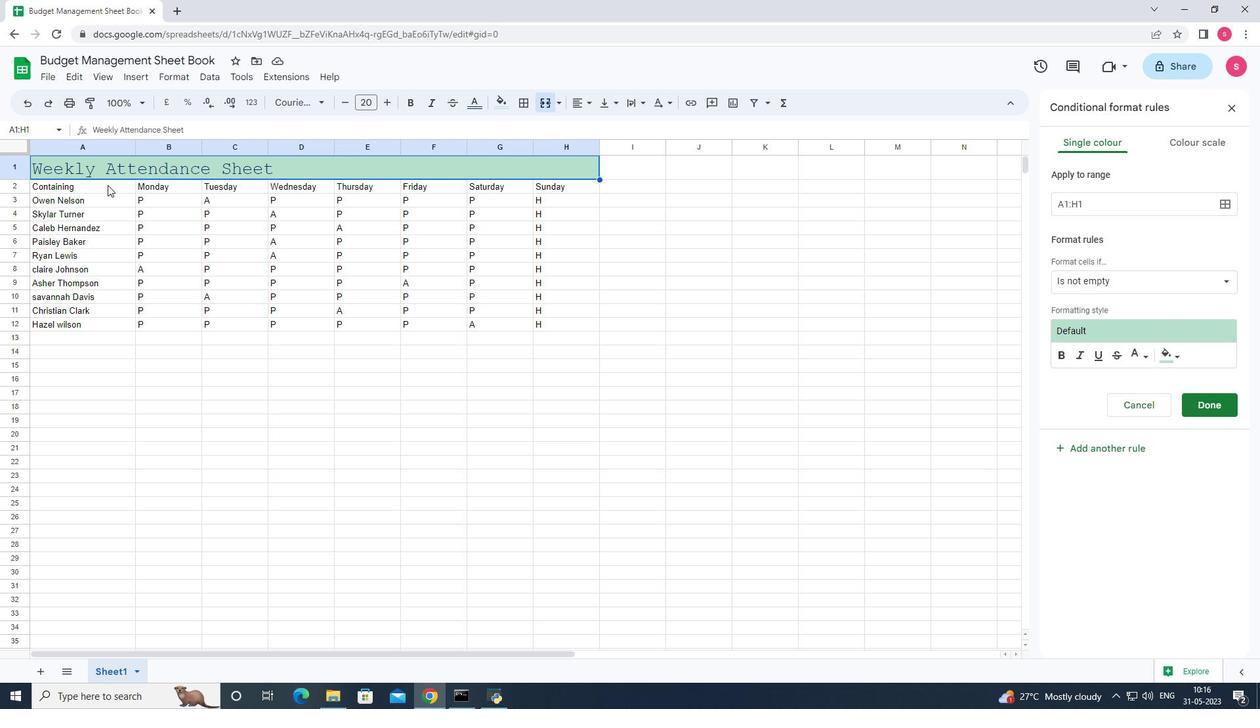 
Action: Mouse moved to (321, 105)
Screenshot: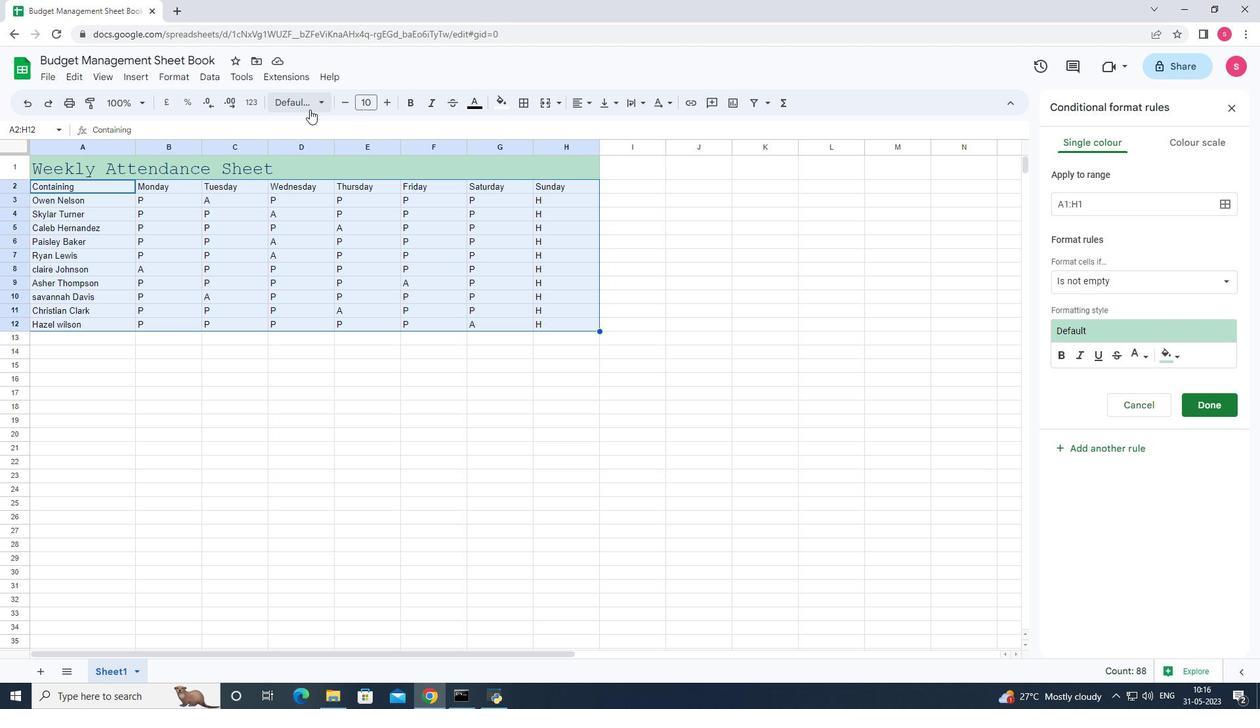 
Action: Mouse pressed left at (321, 105)
Screenshot: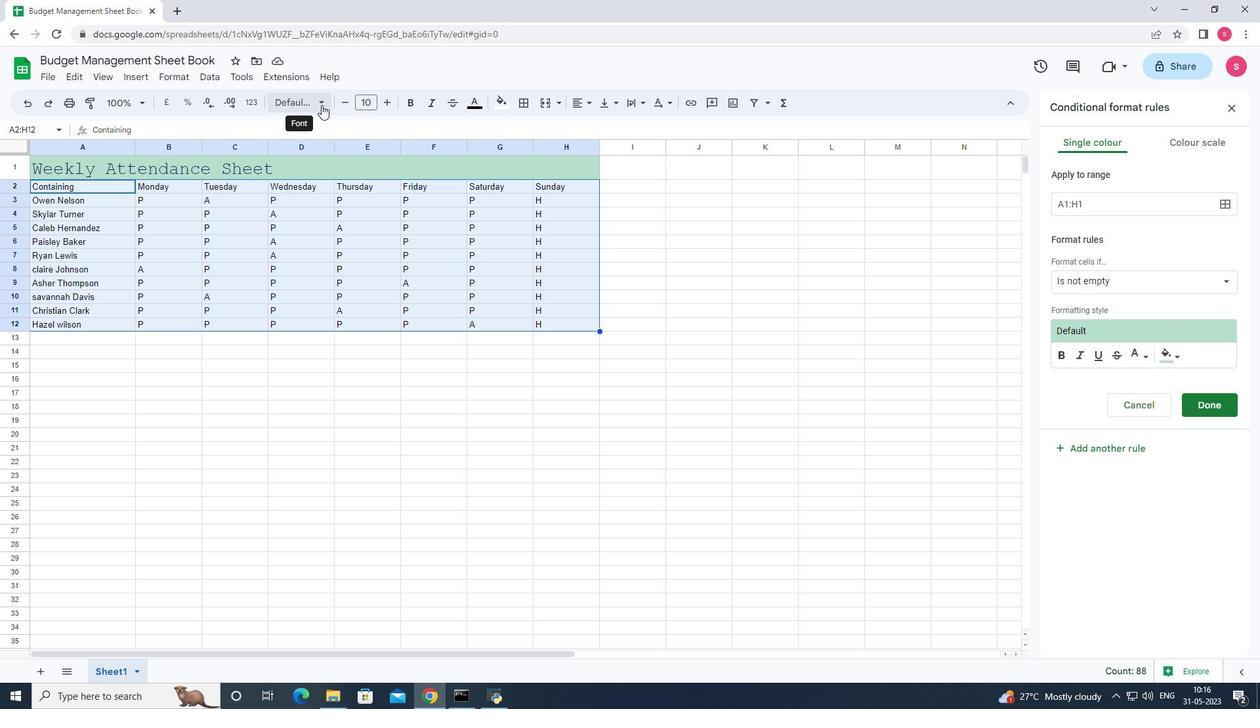 
Action: Mouse moved to (346, 497)
Screenshot: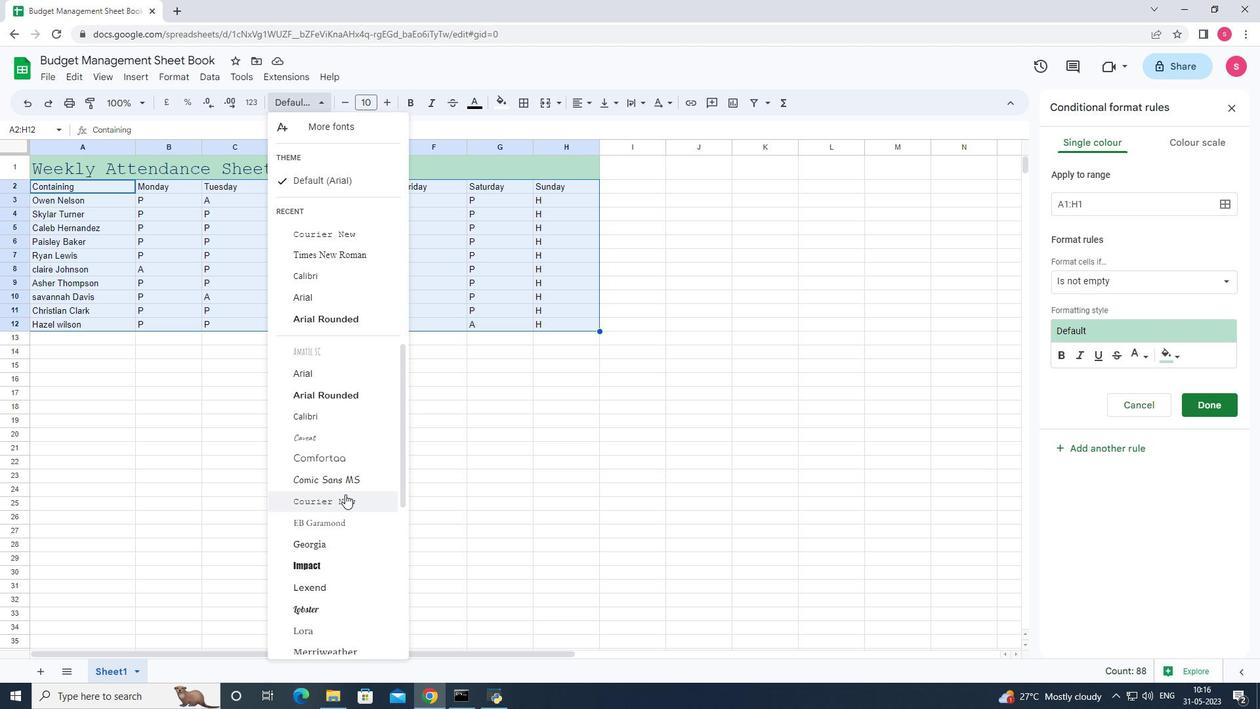 
Action: Mouse pressed left at (346, 497)
Screenshot: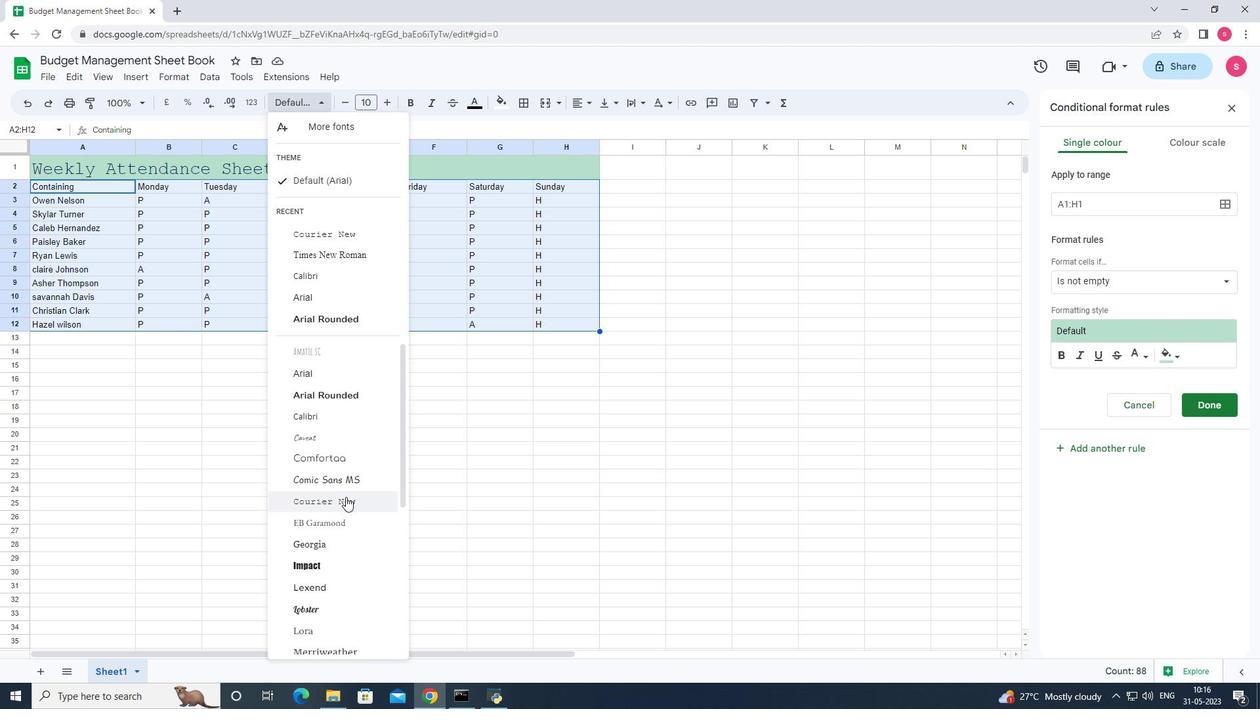 
Action: Mouse moved to (382, 107)
Screenshot: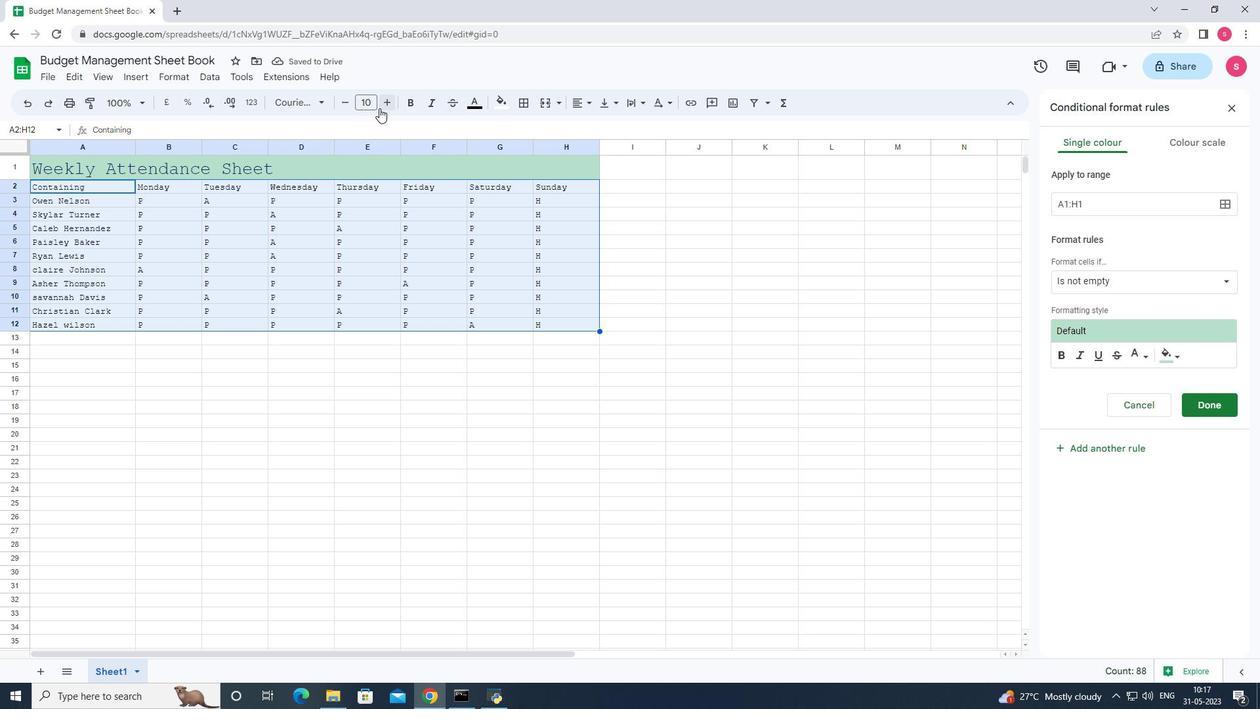 
Action: Mouse pressed left at (382, 107)
Screenshot: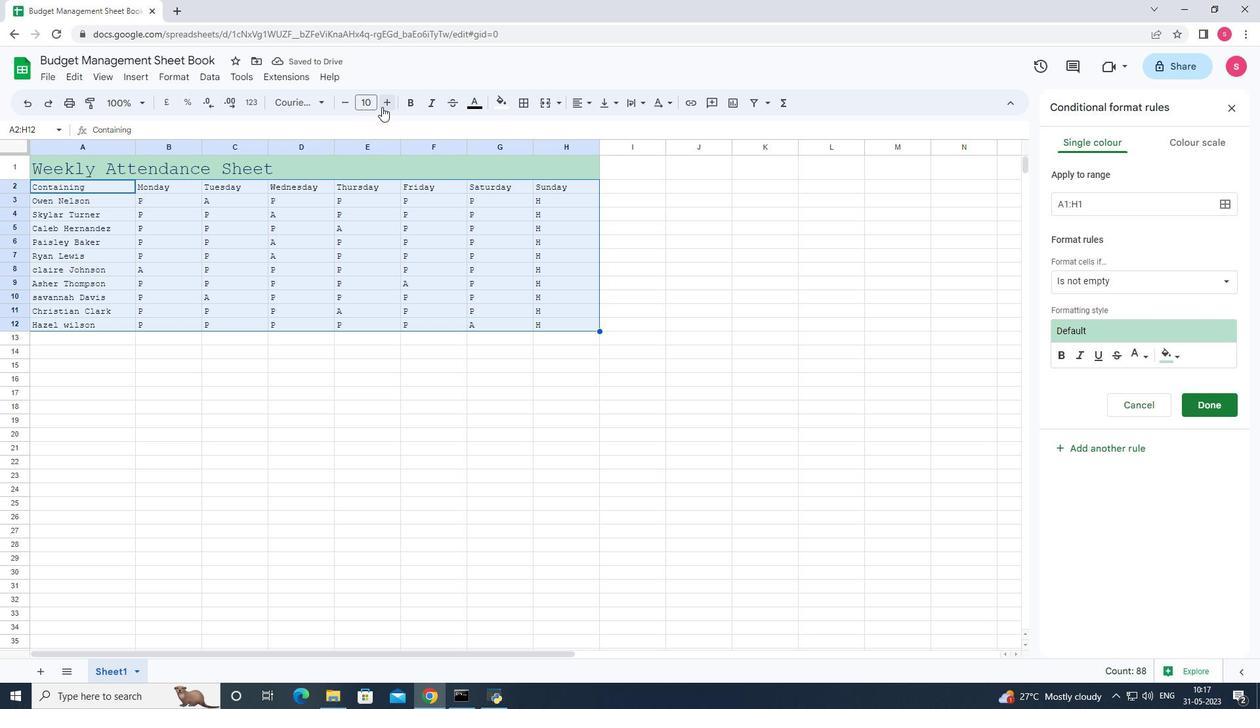 
Action: Mouse pressed left at (382, 107)
Screenshot: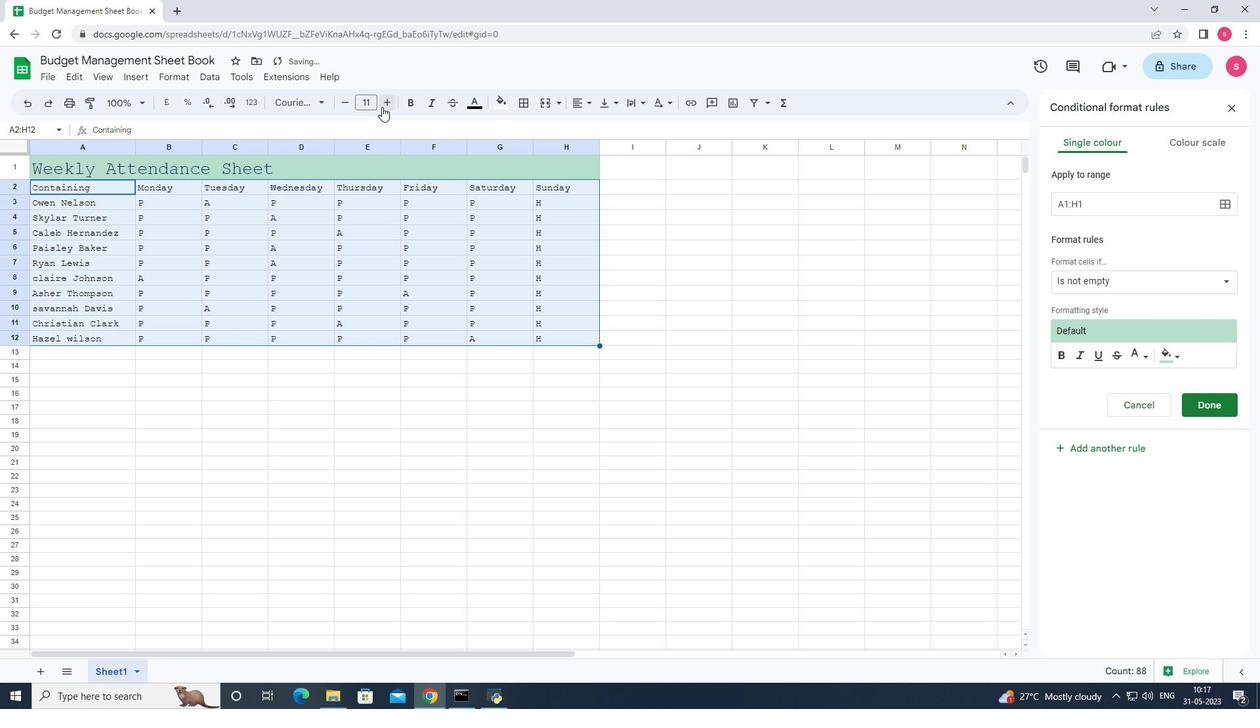 
Action: Mouse moved to (278, 164)
Screenshot: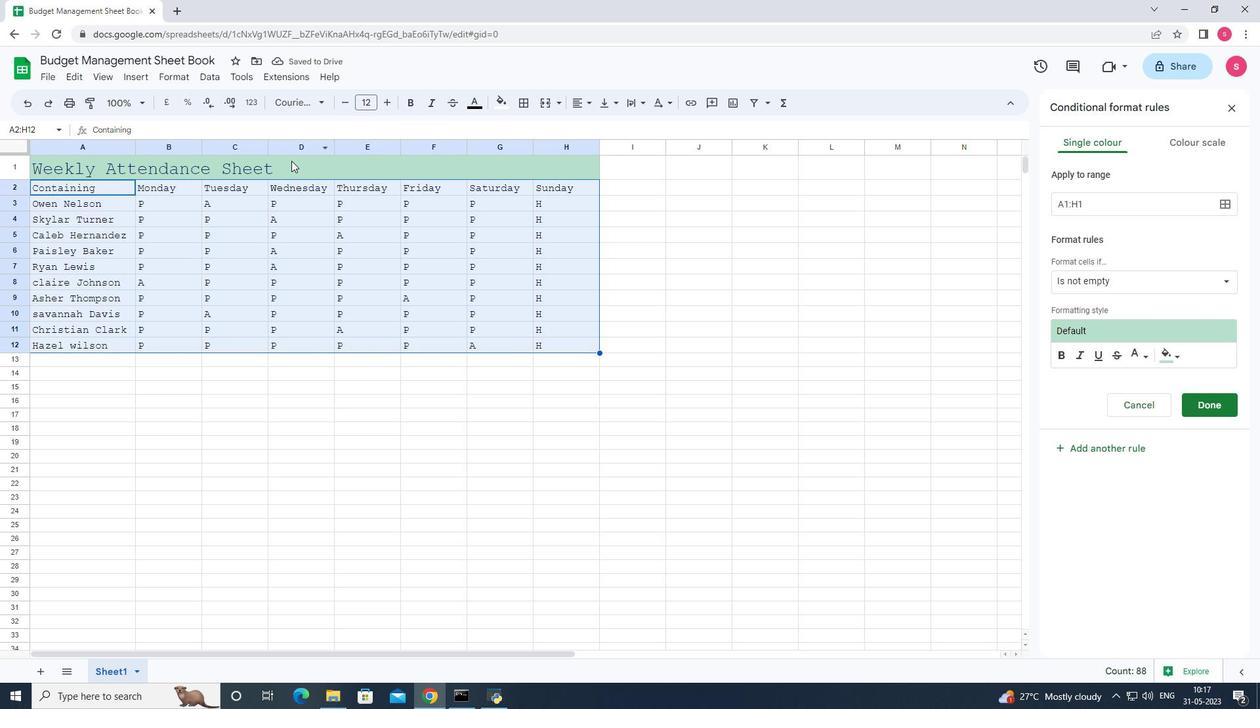 
Action: Mouse pressed left at (278, 164)
Screenshot: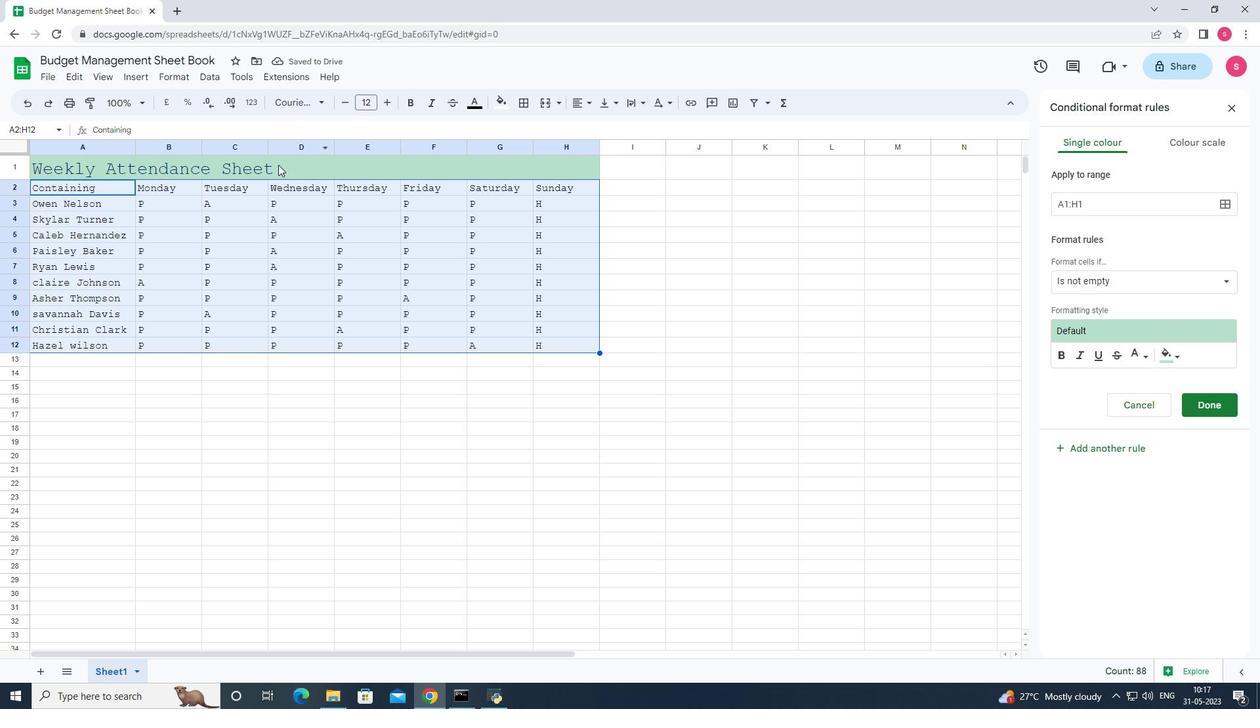 
Action: Mouse moved to (590, 104)
Screenshot: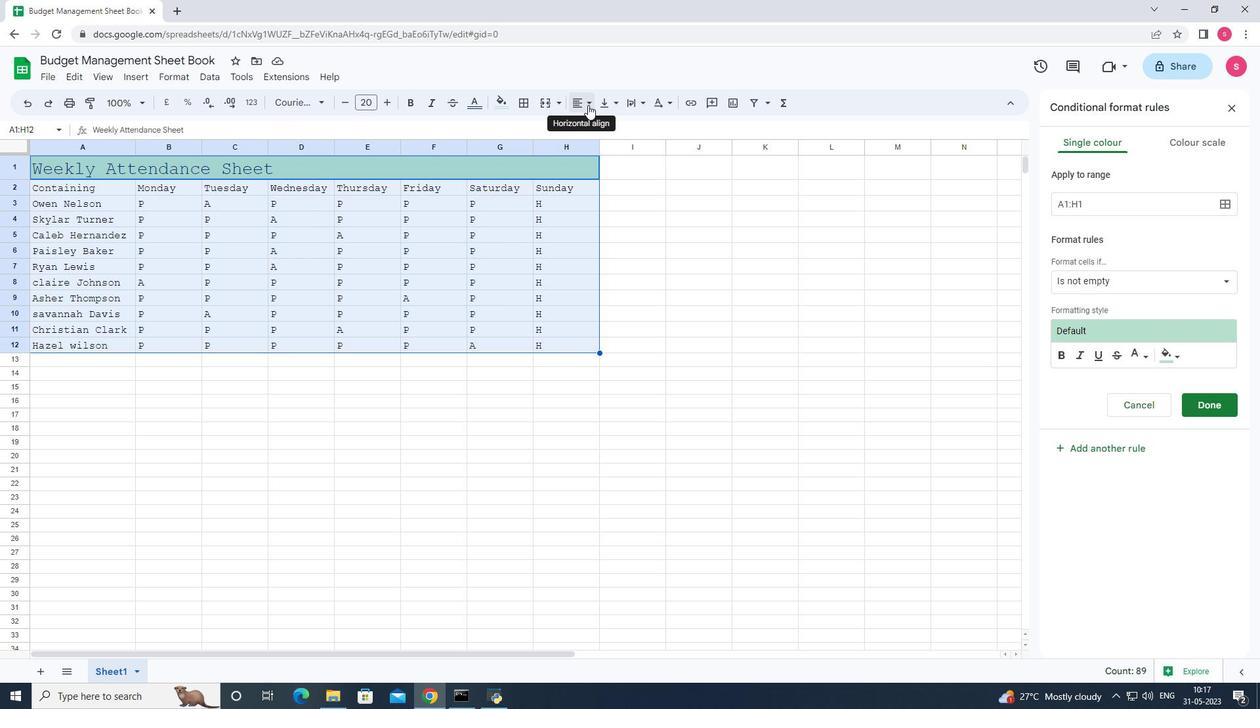 
Action: Mouse pressed left at (590, 104)
Screenshot: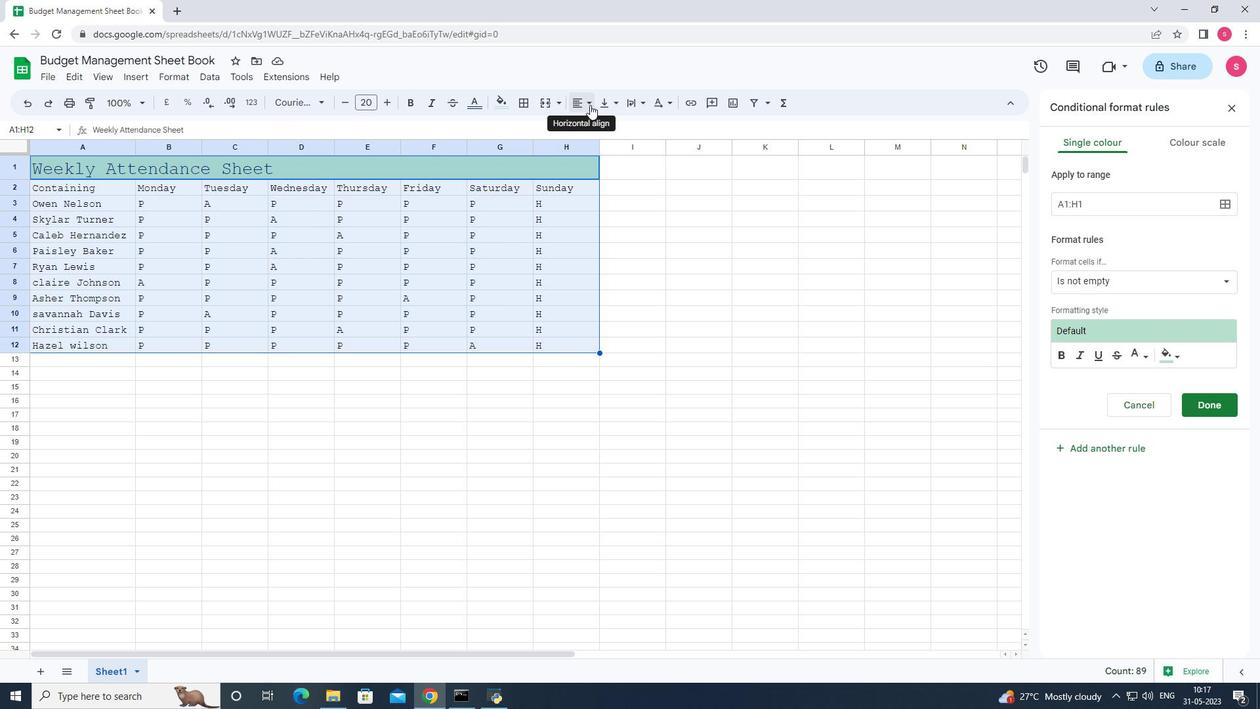 
Action: Mouse moved to (579, 132)
Screenshot: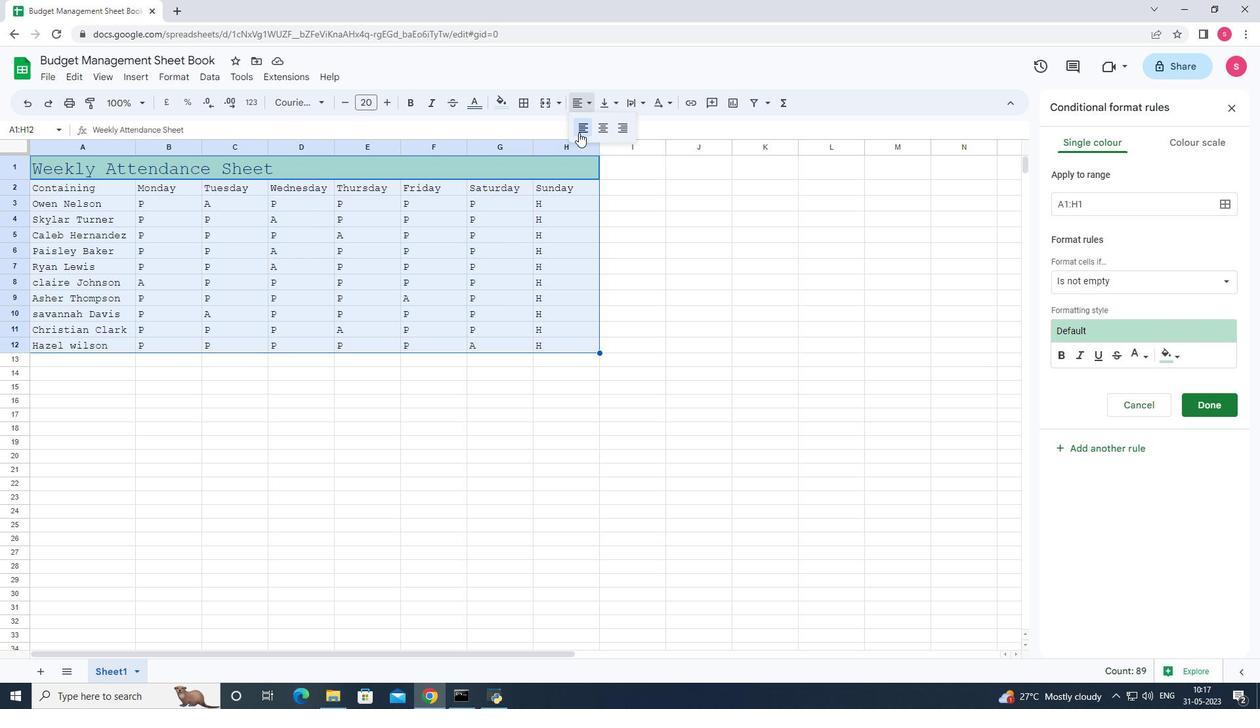 
Action: Mouse pressed left at (579, 132)
Screenshot: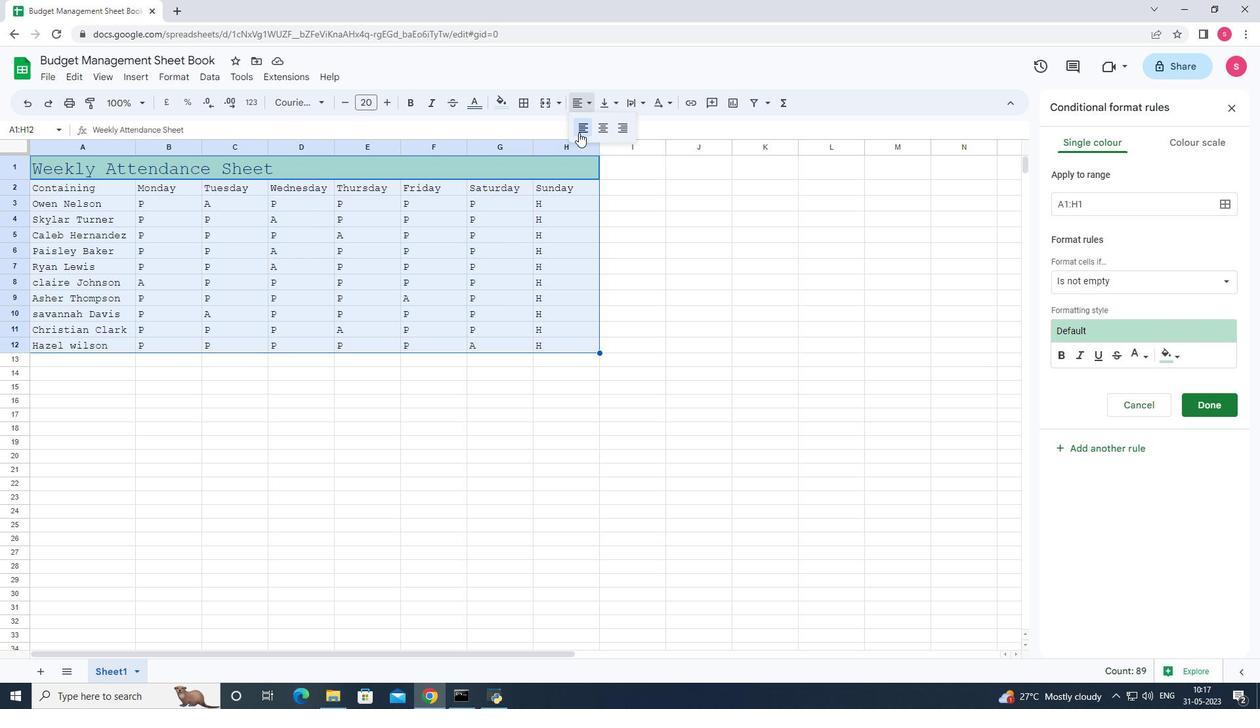 
Action: Mouse moved to (488, 406)
Screenshot: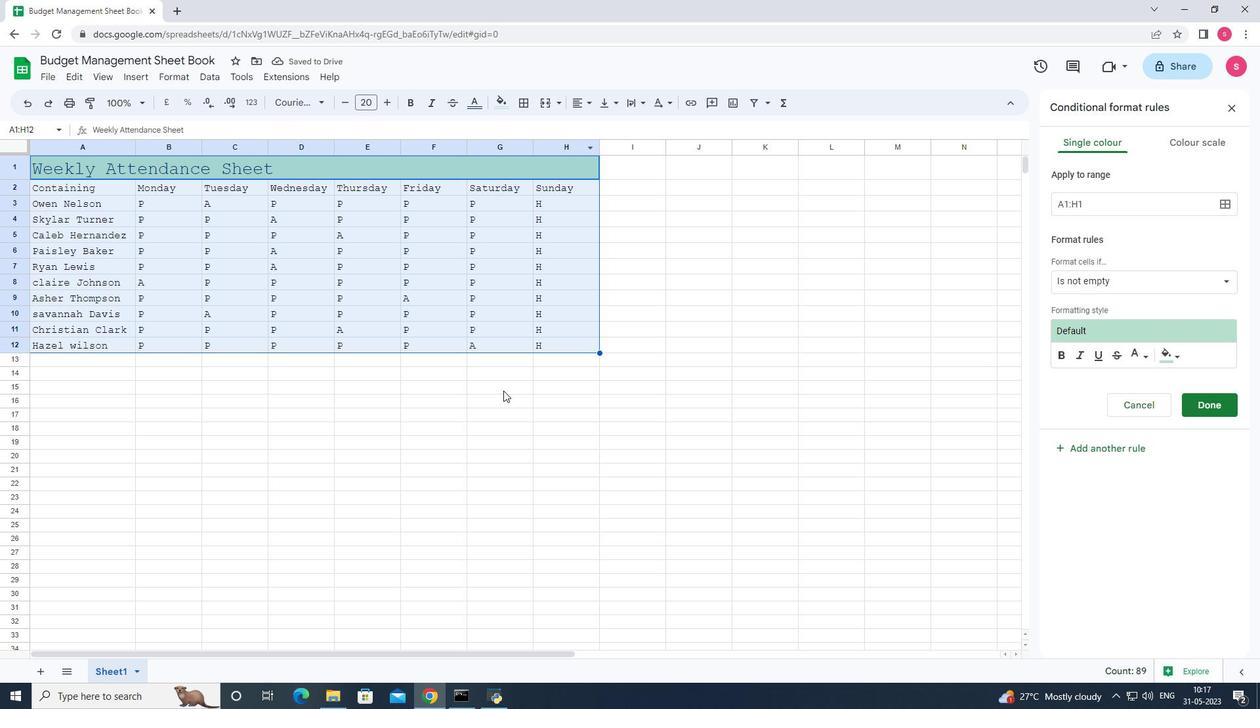 
Action: Mouse pressed left at (488, 406)
Screenshot: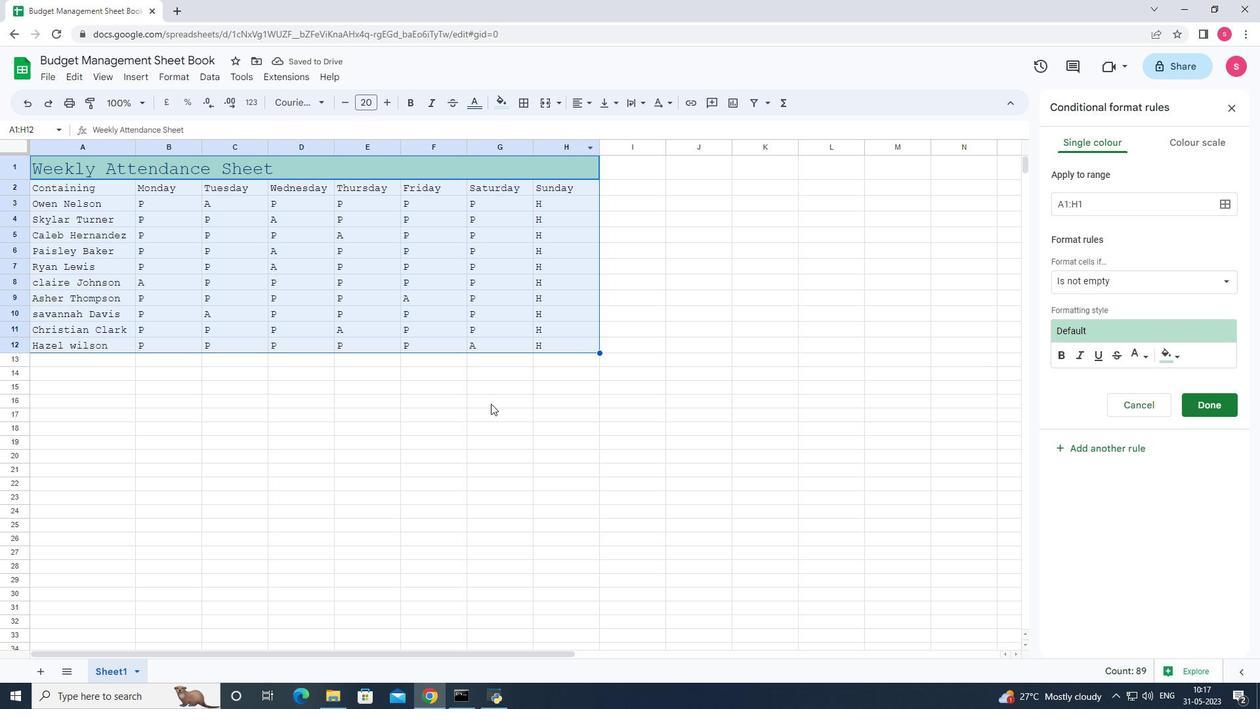 
Action: Mouse moved to (692, 371)
Screenshot: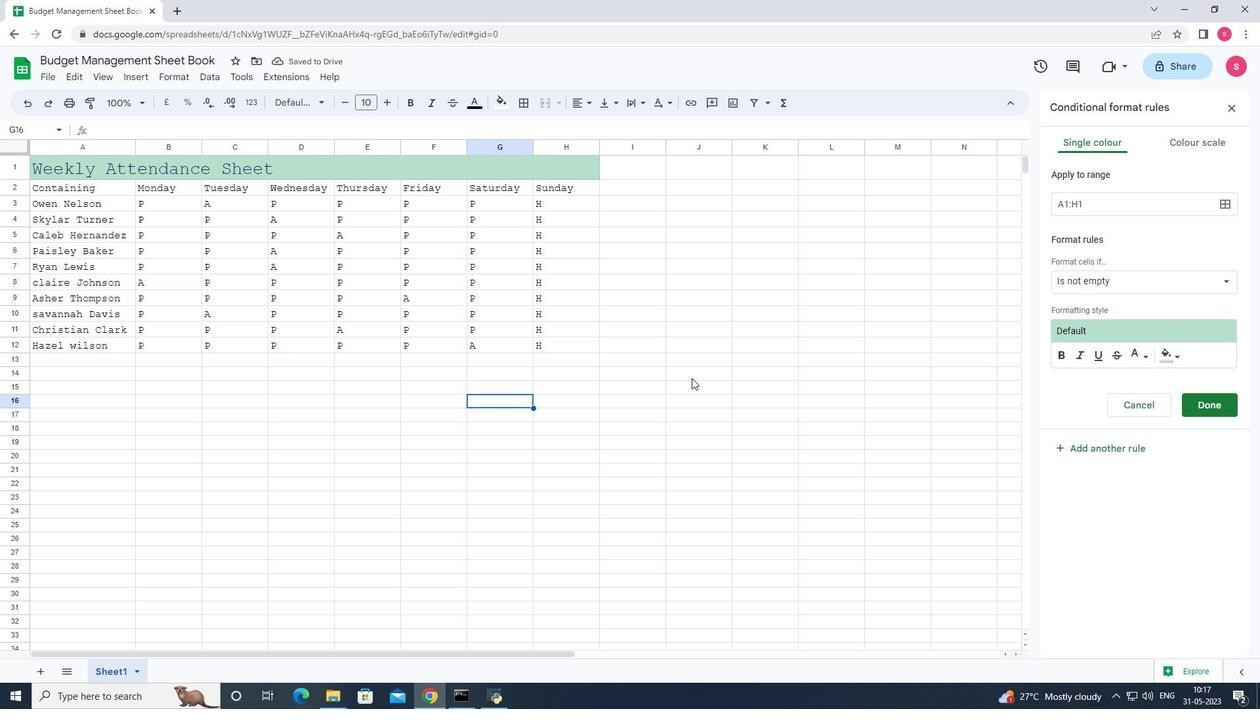 
Action: Mouse pressed left at (692, 371)
Screenshot: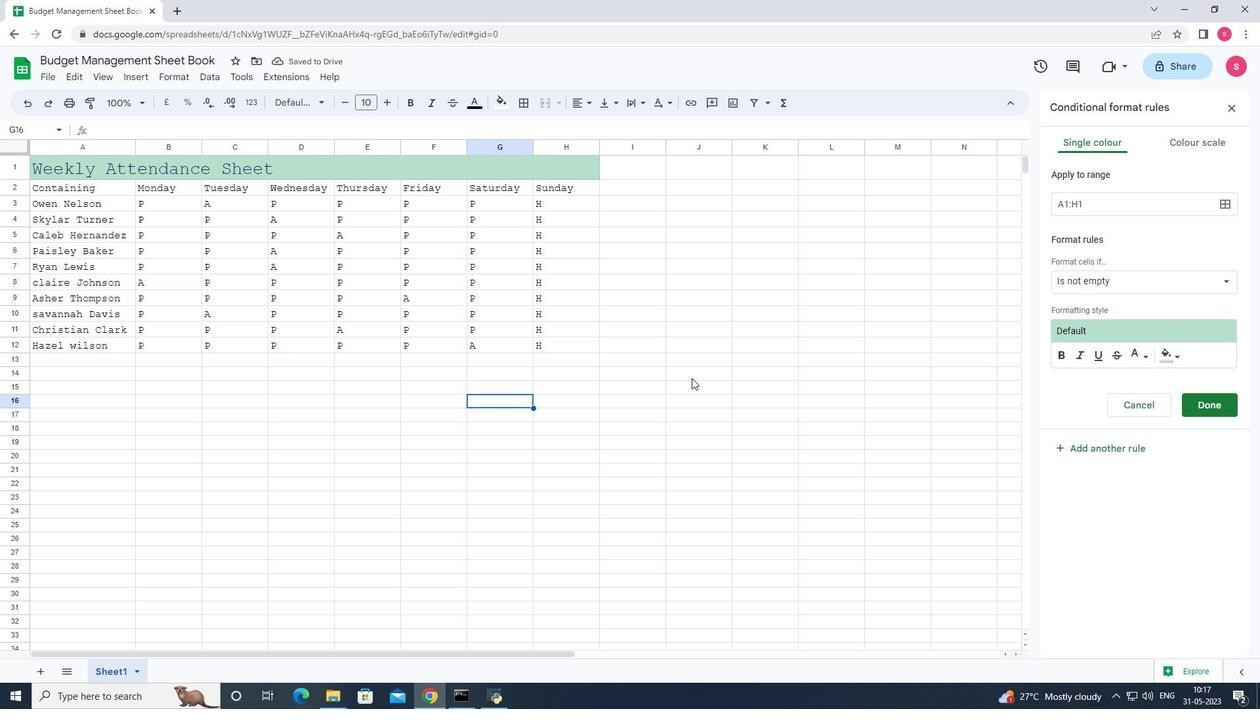 
Action: Mouse moved to (345, 472)
Screenshot: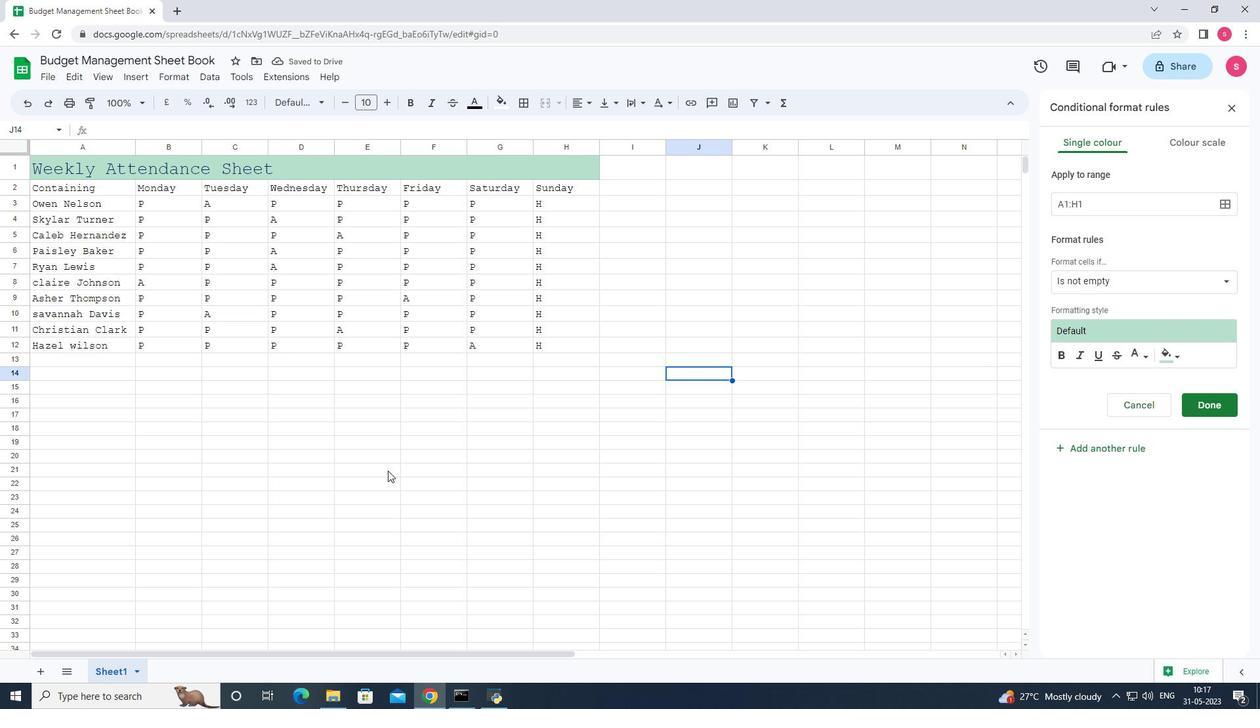 
Action: Mouse pressed left at (345, 472)
Screenshot: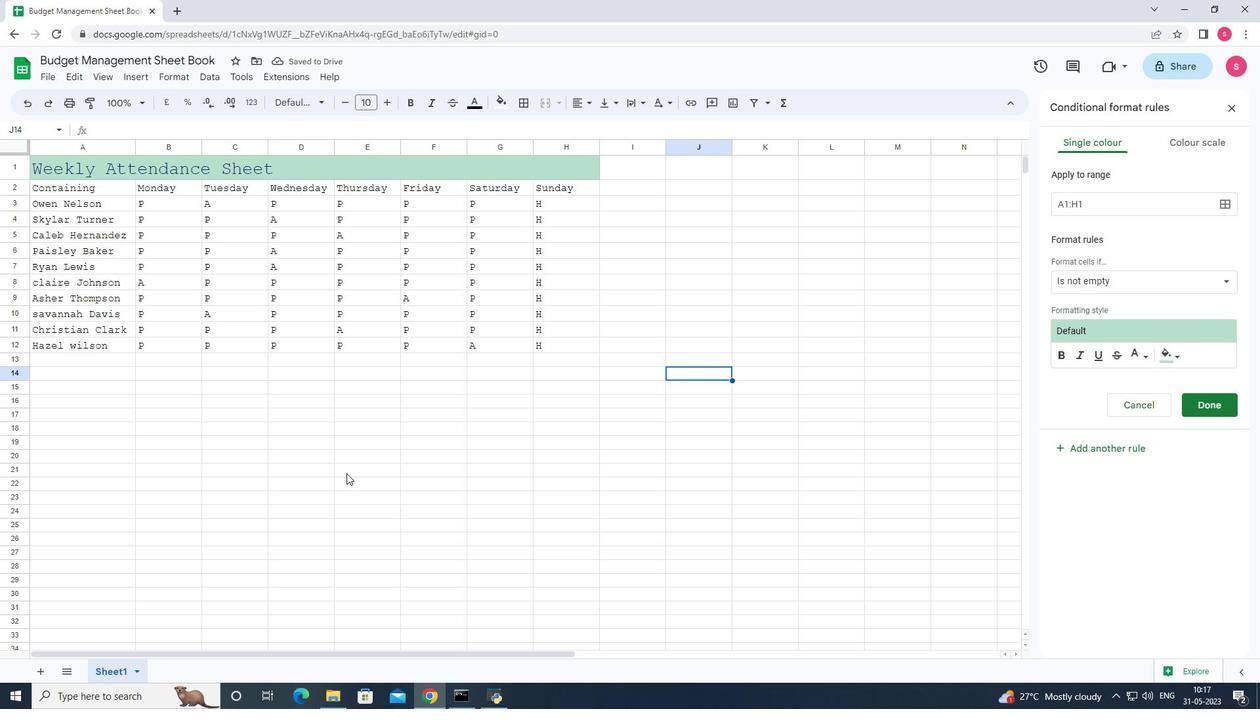 
Action: Mouse moved to (356, 463)
Screenshot: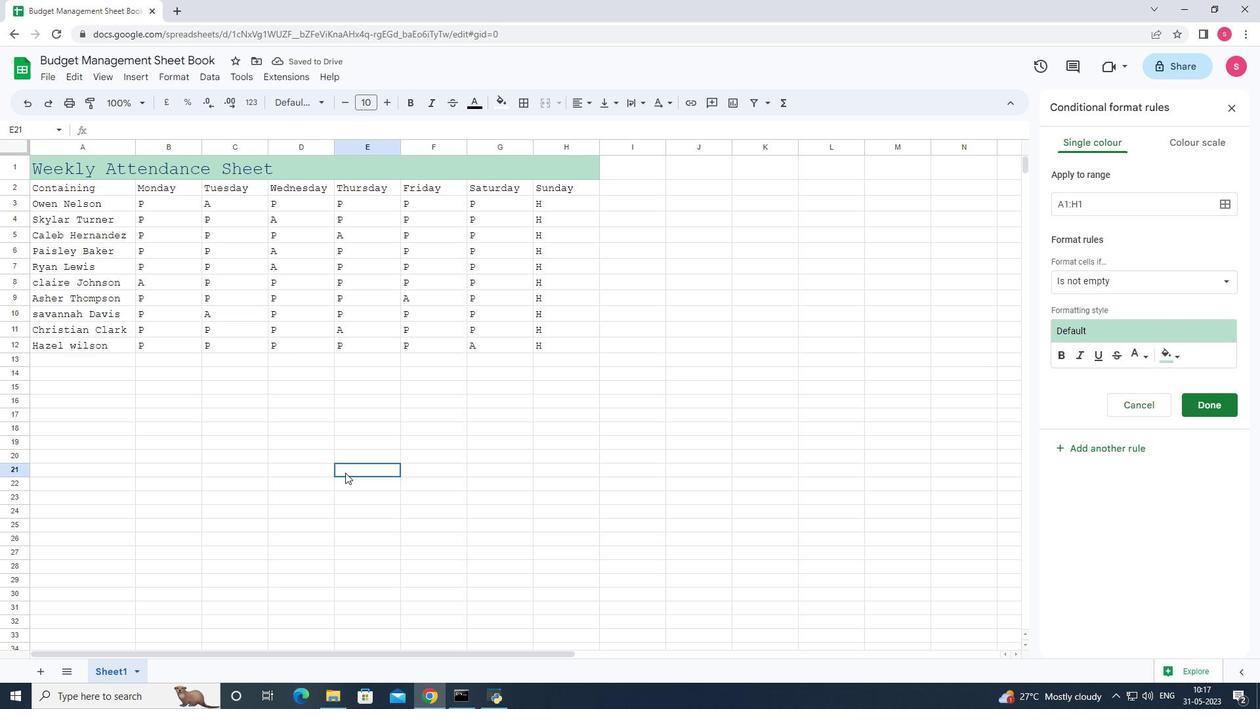 
